 Task: Find connections with filter location Ávila with filter topic #homeofficewith filter profile language German with filter current company Tenneco with filter school BSI Training Academy with filter industry Steam and Air-Conditioning Supply with filter service category FIle Management with filter keywords title Heavy Equipment Operator
Action: Mouse moved to (146, 232)
Screenshot: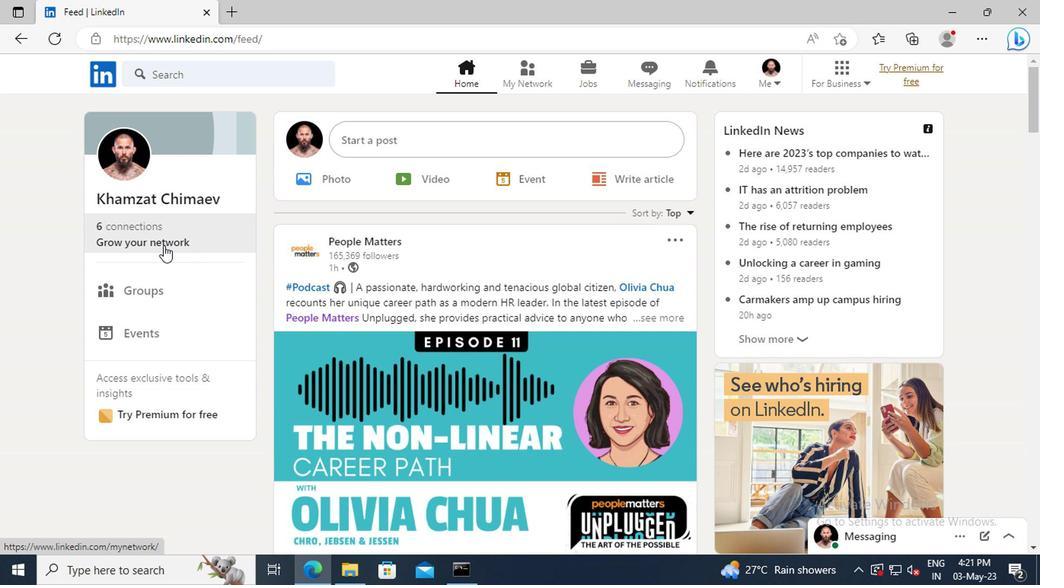 
Action: Mouse pressed left at (146, 232)
Screenshot: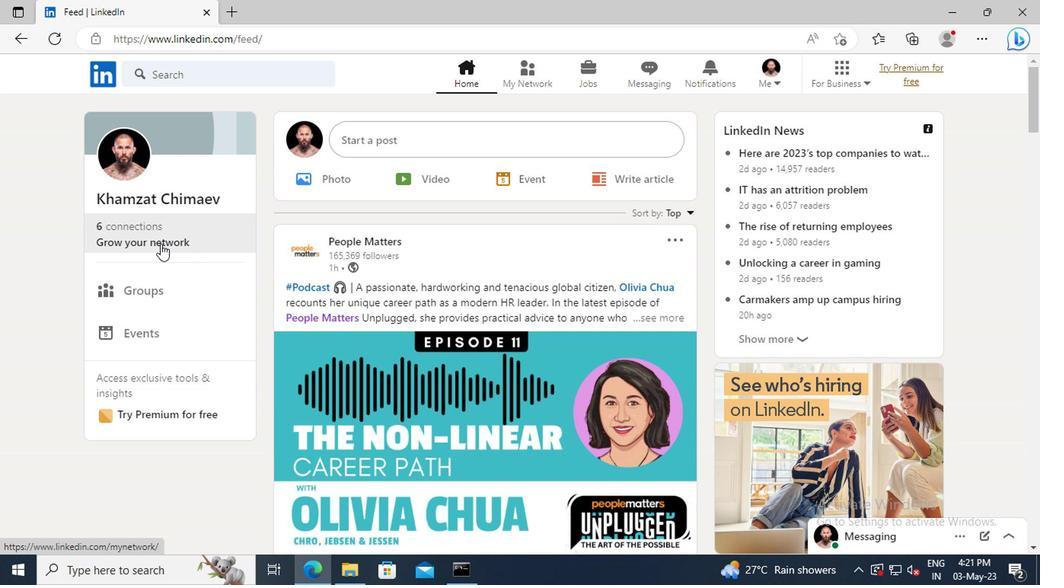 
Action: Mouse moved to (149, 163)
Screenshot: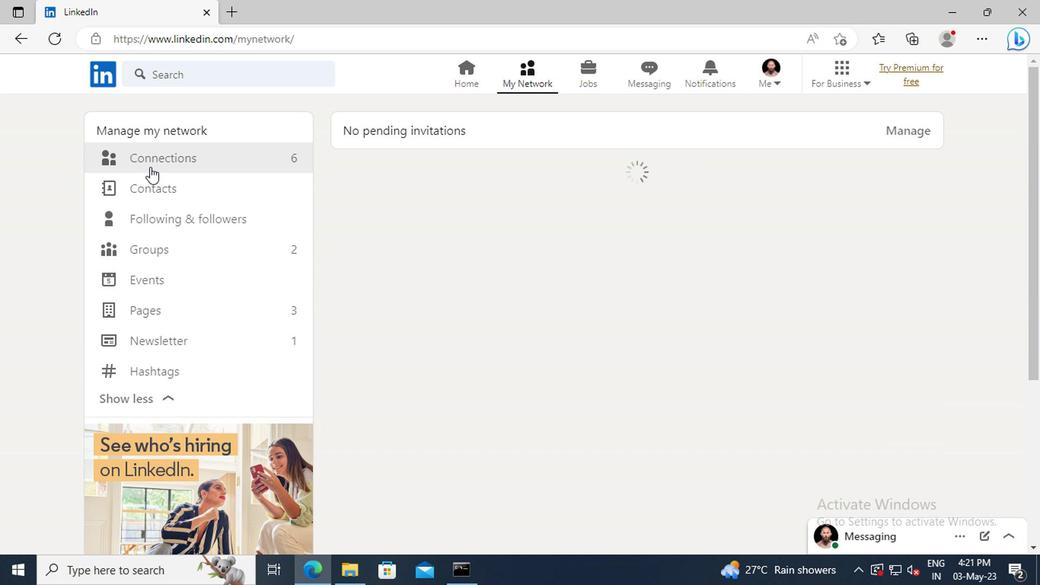 
Action: Mouse pressed left at (149, 163)
Screenshot: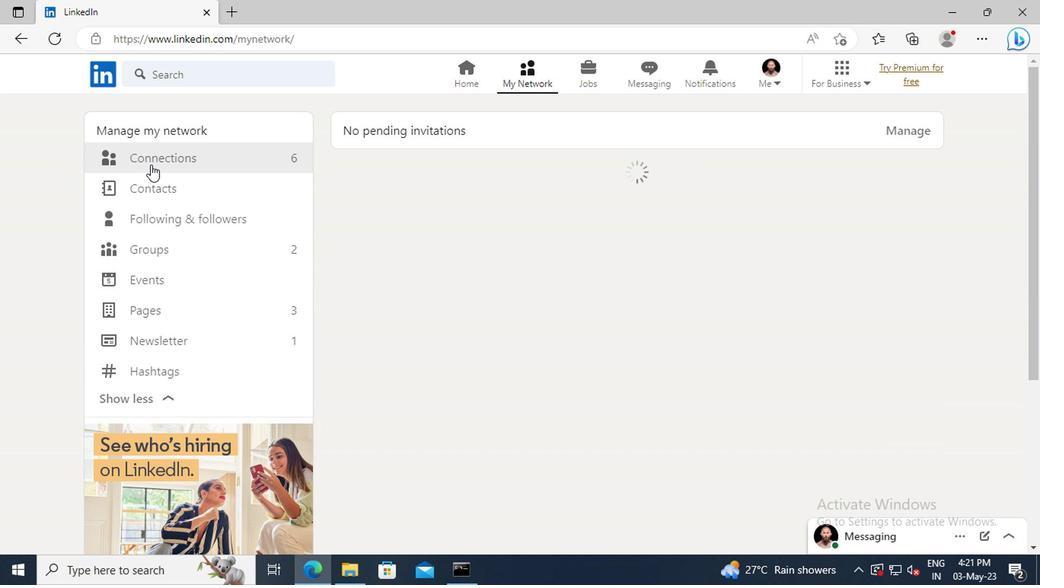 
Action: Mouse moved to (618, 166)
Screenshot: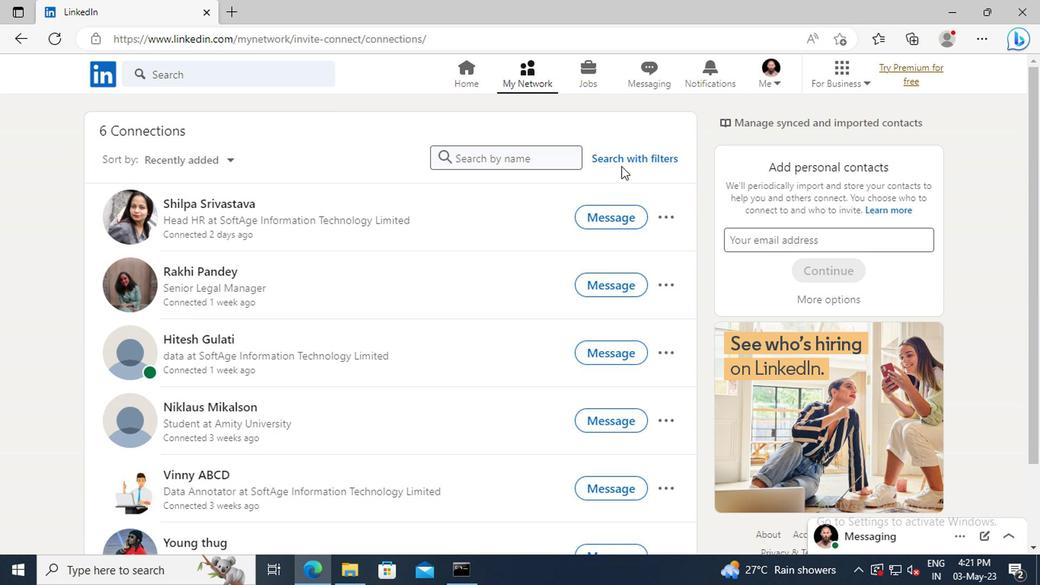 
Action: Mouse pressed left at (618, 166)
Screenshot: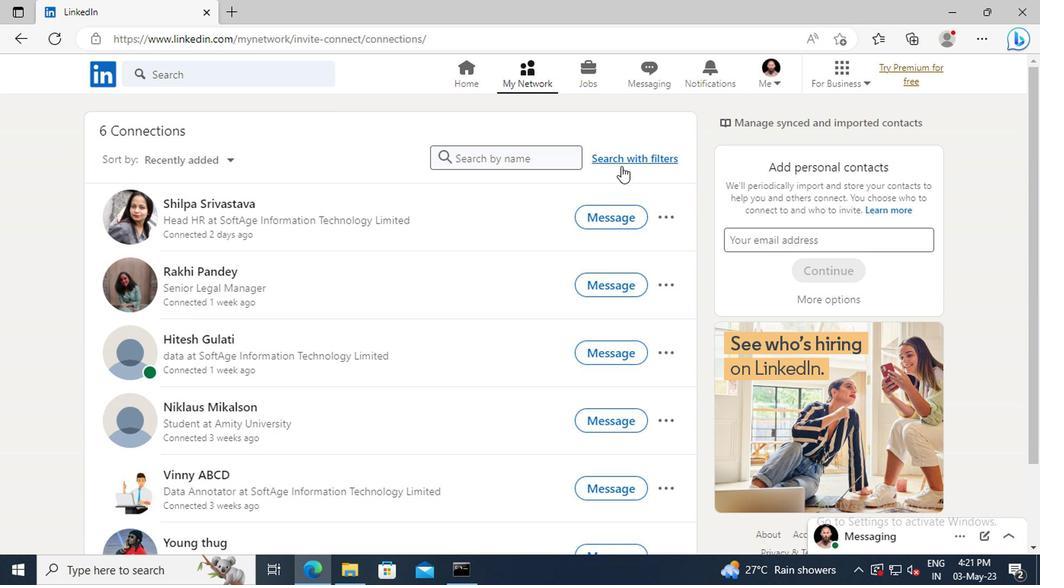 
Action: Mouse moved to (580, 124)
Screenshot: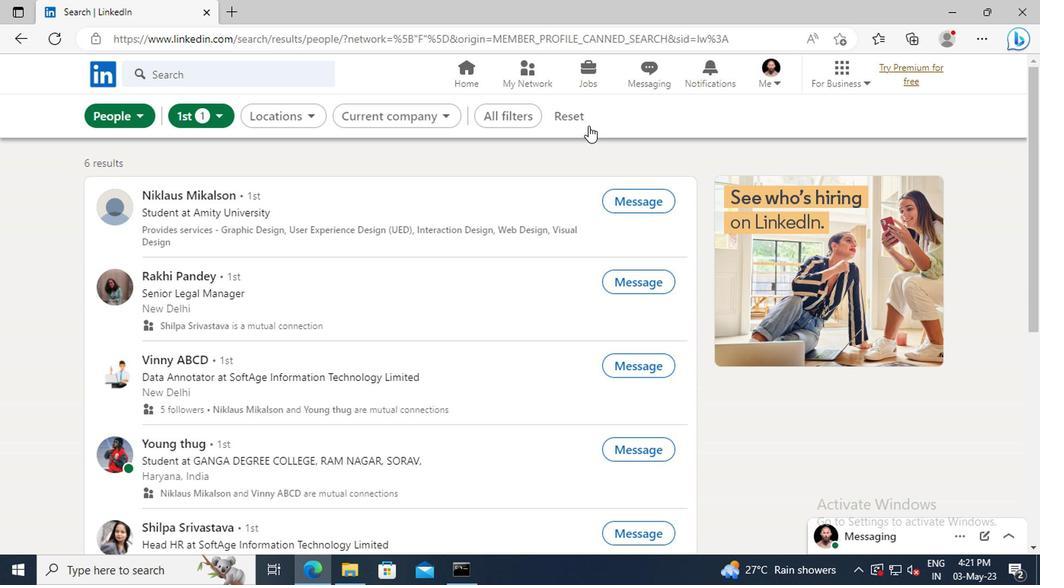
Action: Mouse pressed left at (580, 124)
Screenshot: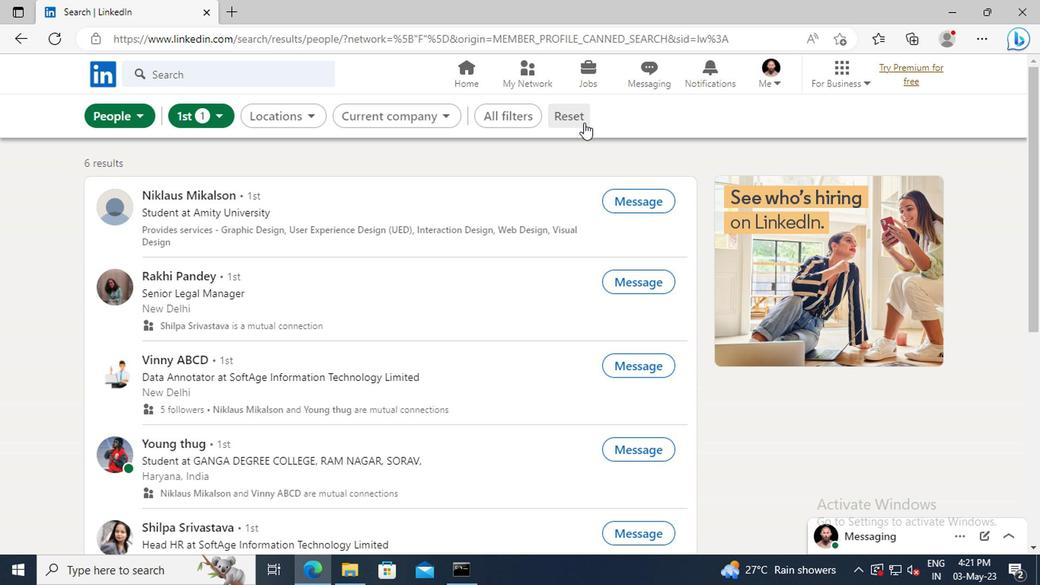 
Action: Mouse moved to (558, 118)
Screenshot: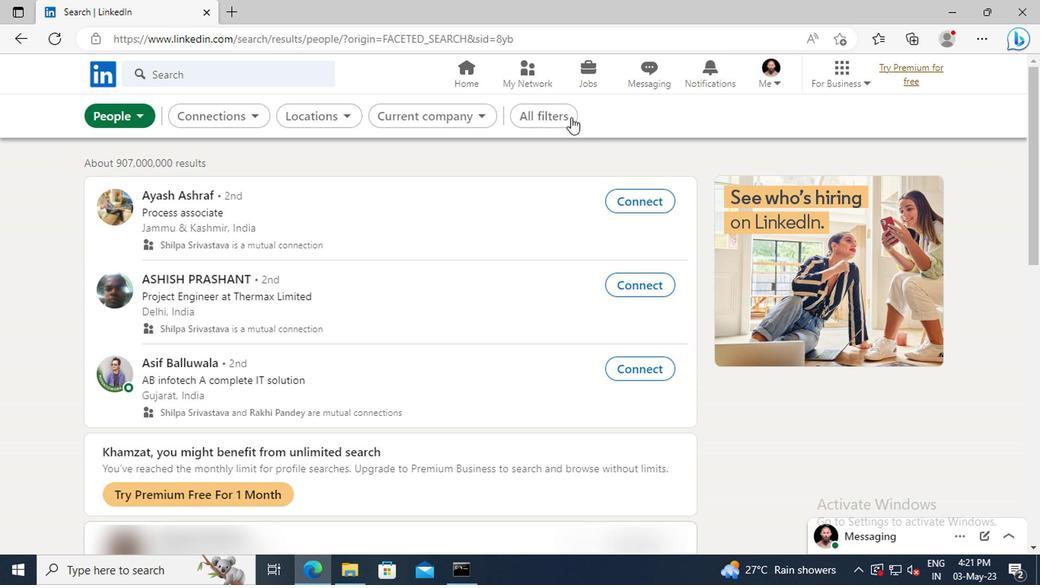 
Action: Mouse pressed left at (558, 118)
Screenshot: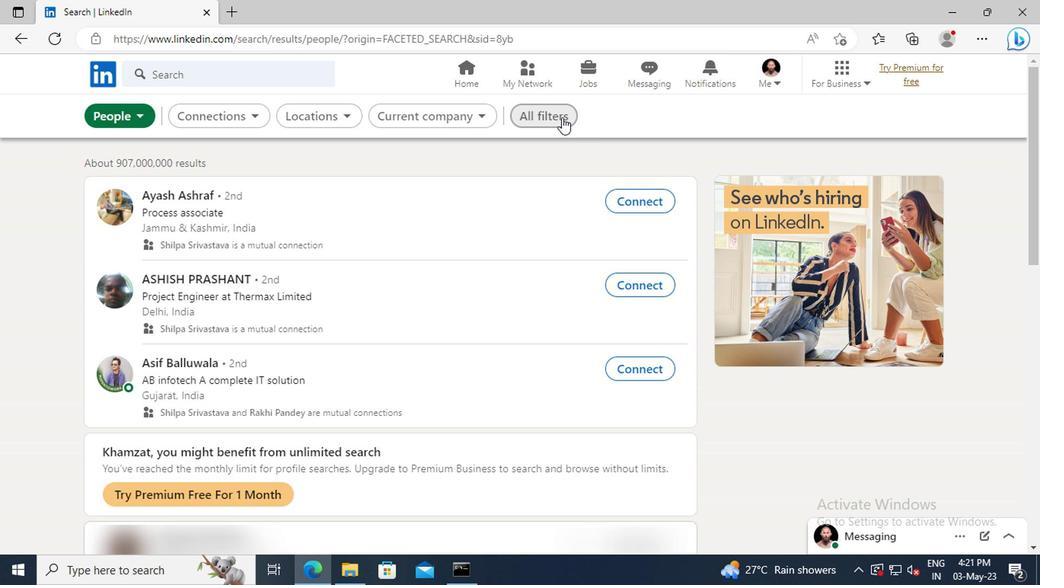 
Action: Mouse moved to (794, 260)
Screenshot: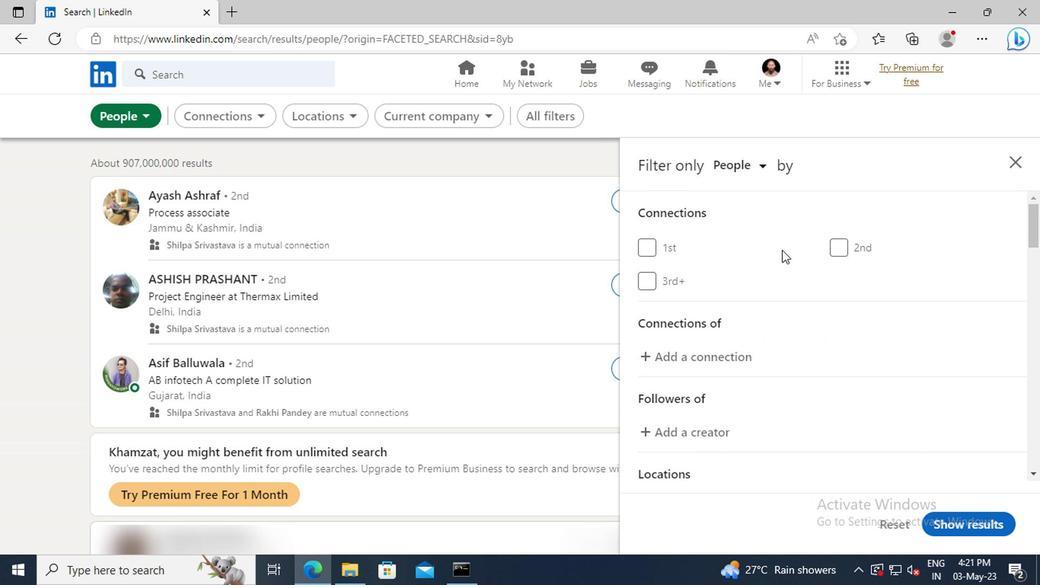 
Action: Mouse scrolled (794, 258) with delta (0, -1)
Screenshot: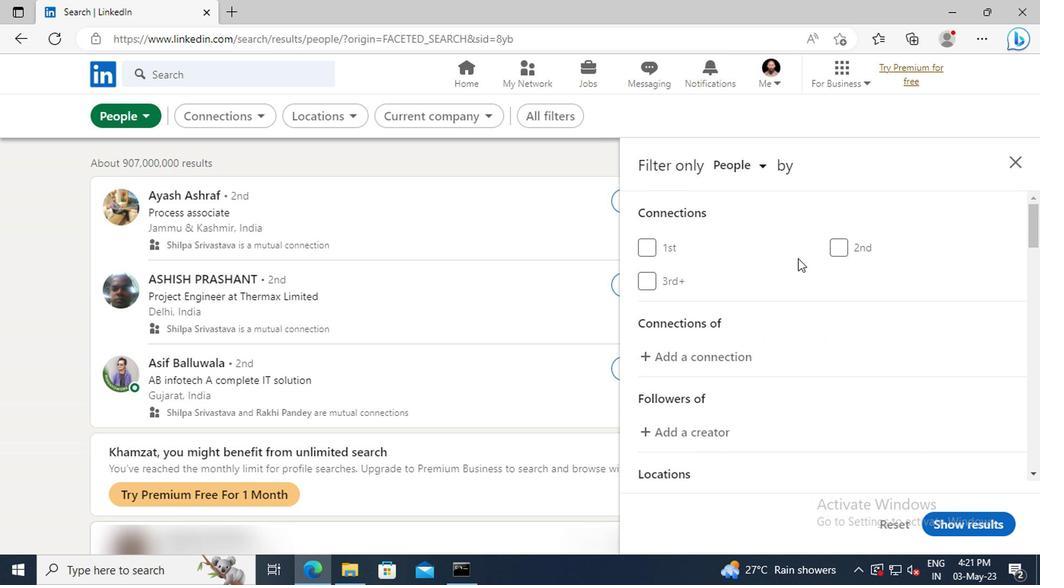 
Action: Mouse scrolled (794, 258) with delta (0, -1)
Screenshot: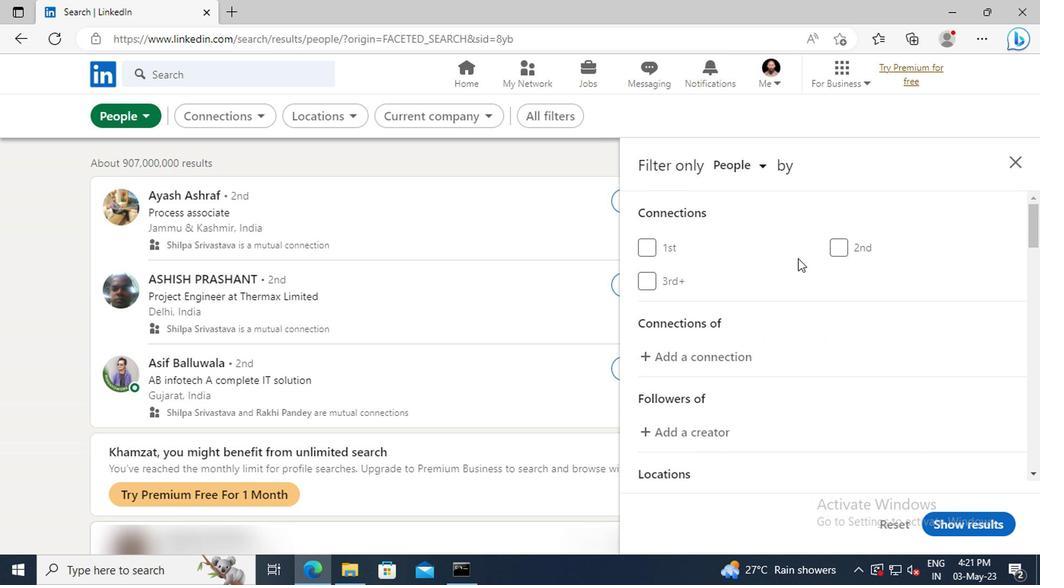 
Action: Mouse scrolled (794, 258) with delta (0, -1)
Screenshot: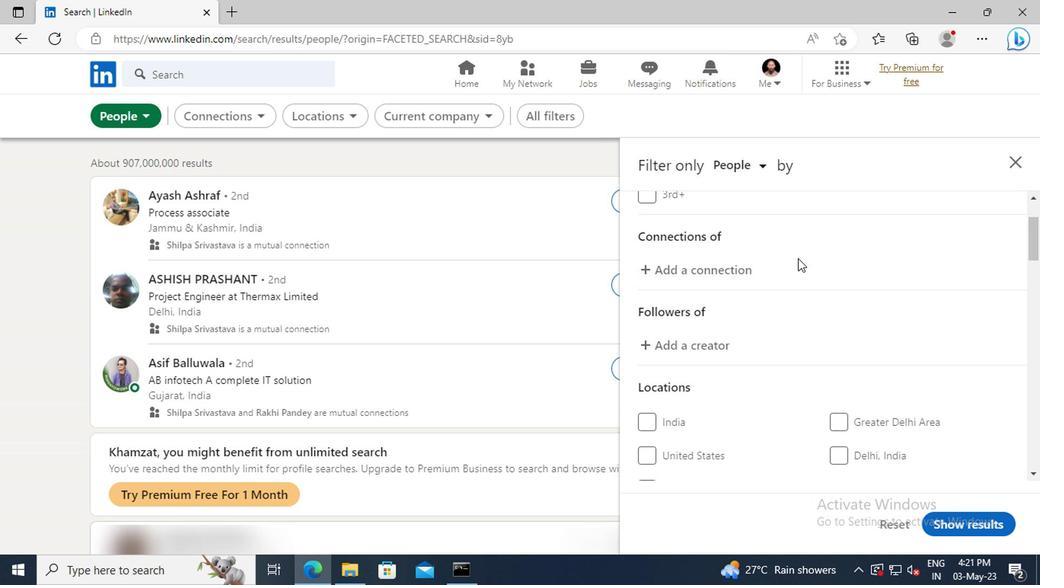 
Action: Mouse scrolled (794, 258) with delta (0, -1)
Screenshot: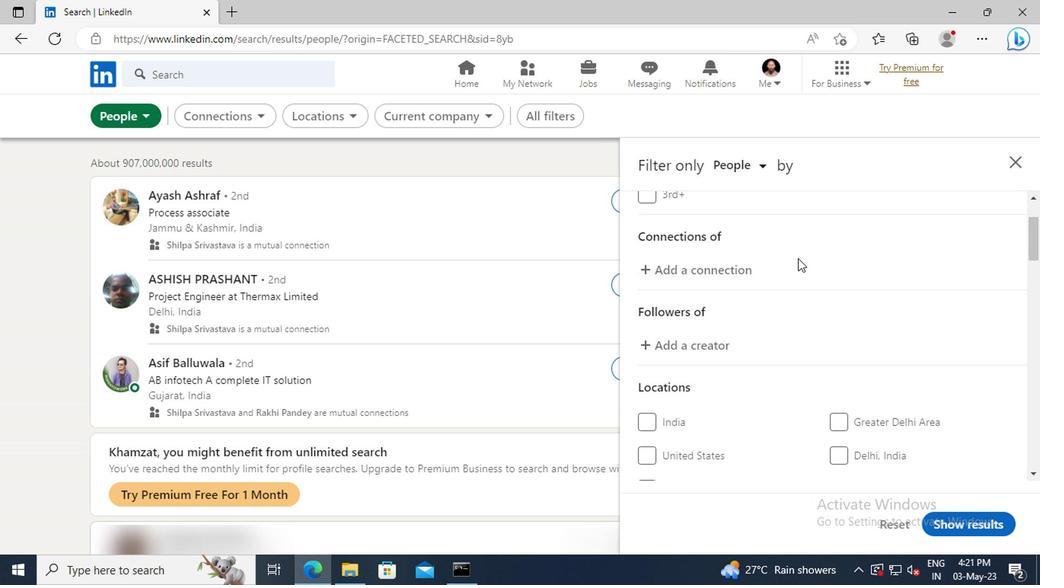 
Action: Mouse scrolled (794, 258) with delta (0, -1)
Screenshot: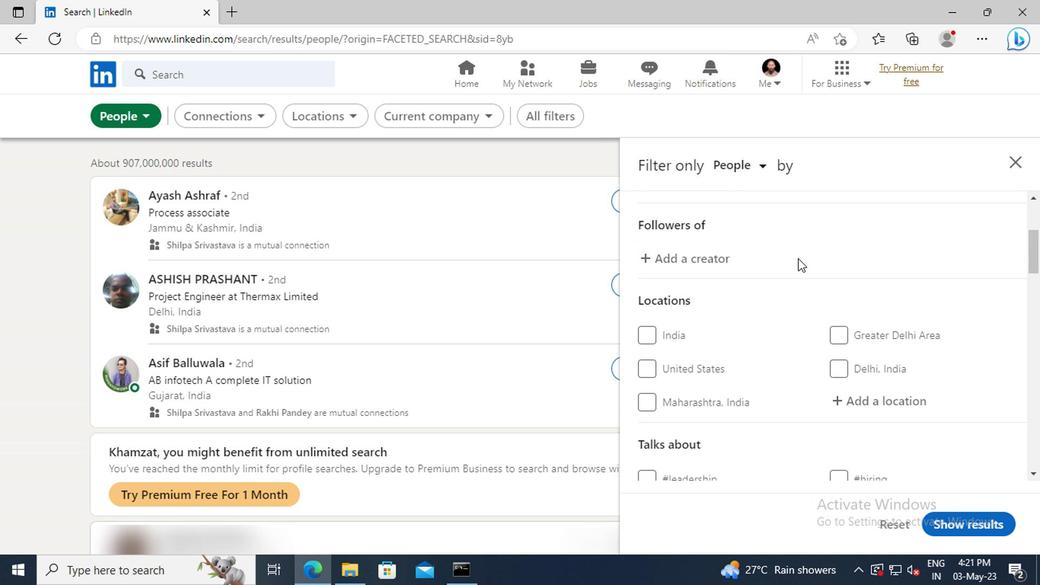 
Action: Mouse scrolled (794, 258) with delta (0, -1)
Screenshot: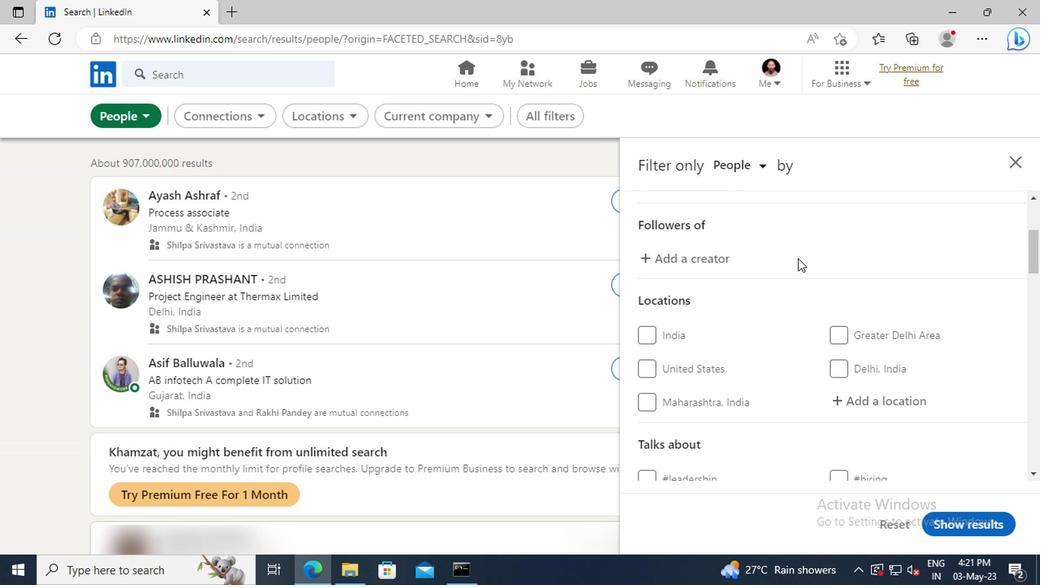 
Action: Mouse moved to (843, 316)
Screenshot: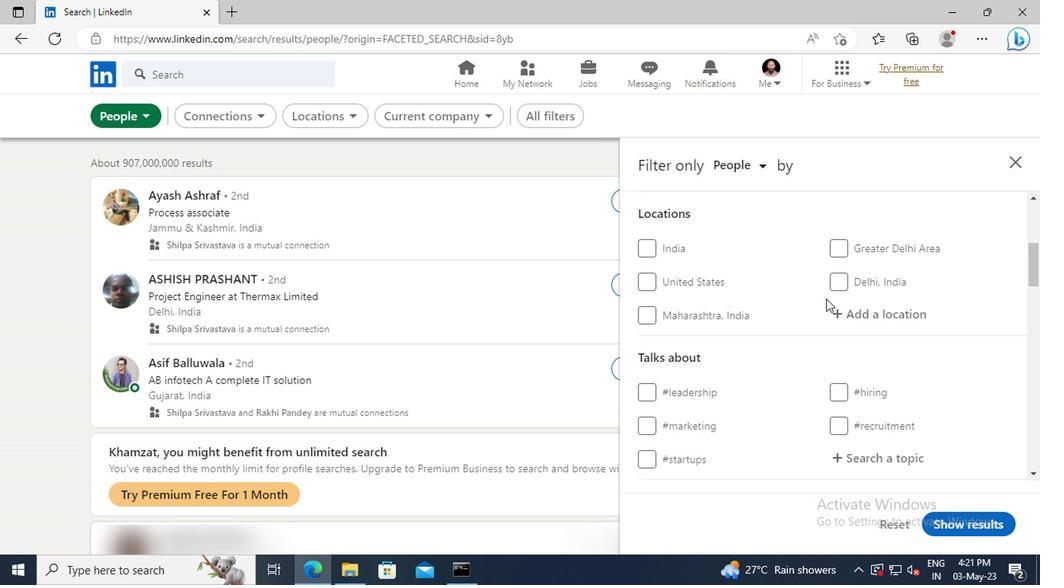 
Action: Mouse pressed left at (843, 316)
Screenshot: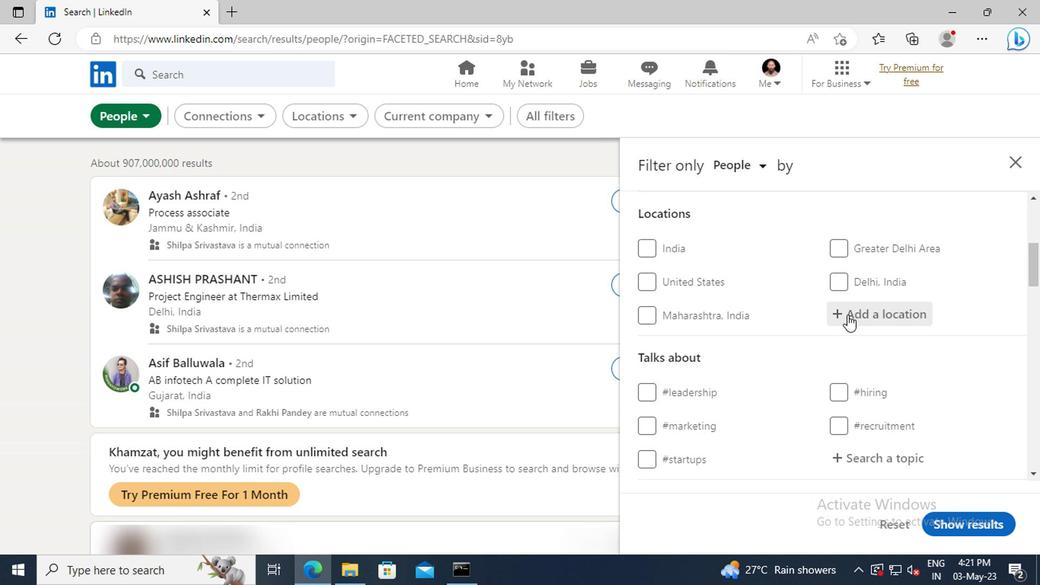 
Action: Key pressed <Key.shift>AVILA
Screenshot: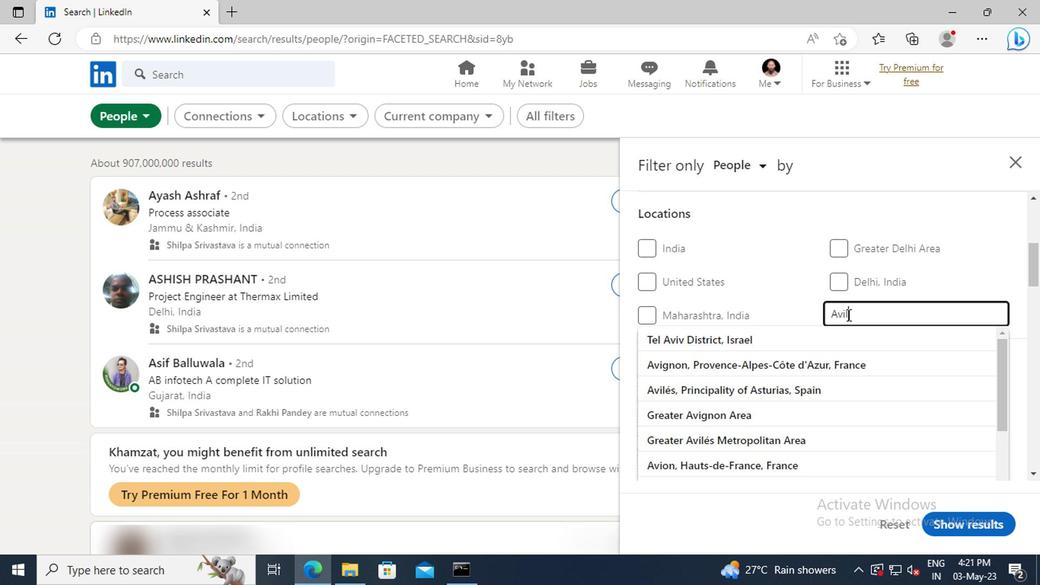 
Action: Mouse moved to (845, 337)
Screenshot: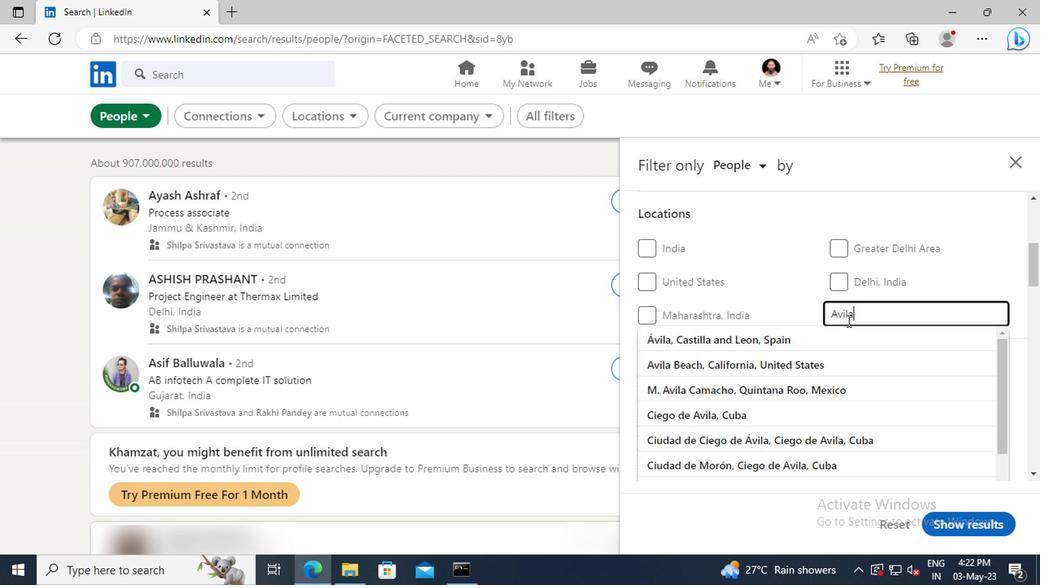 
Action: Mouse pressed left at (845, 337)
Screenshot: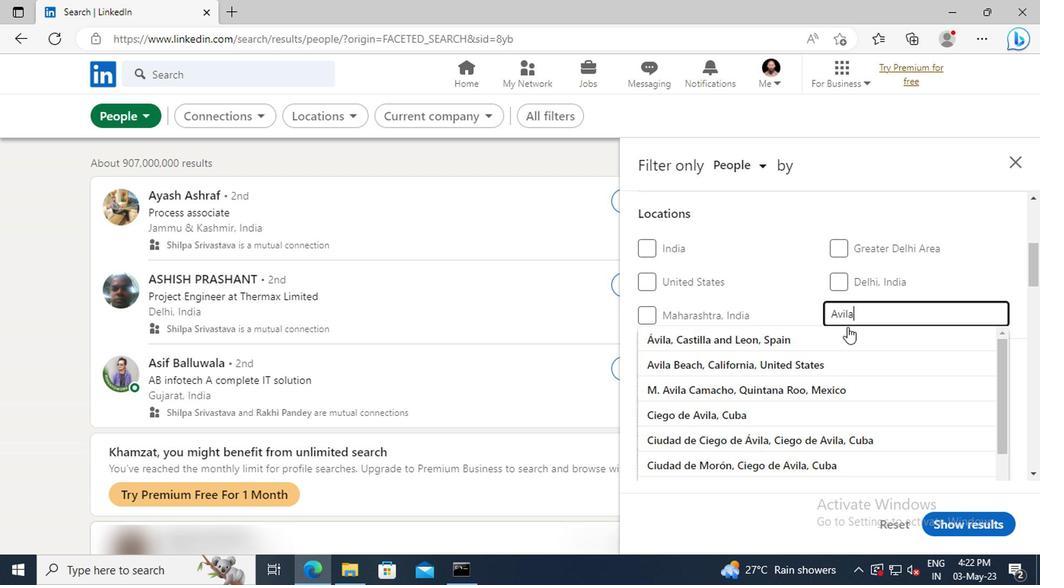 
Action: Mouse scrolled (845, 336) with delta (0, 0)
Screenshot: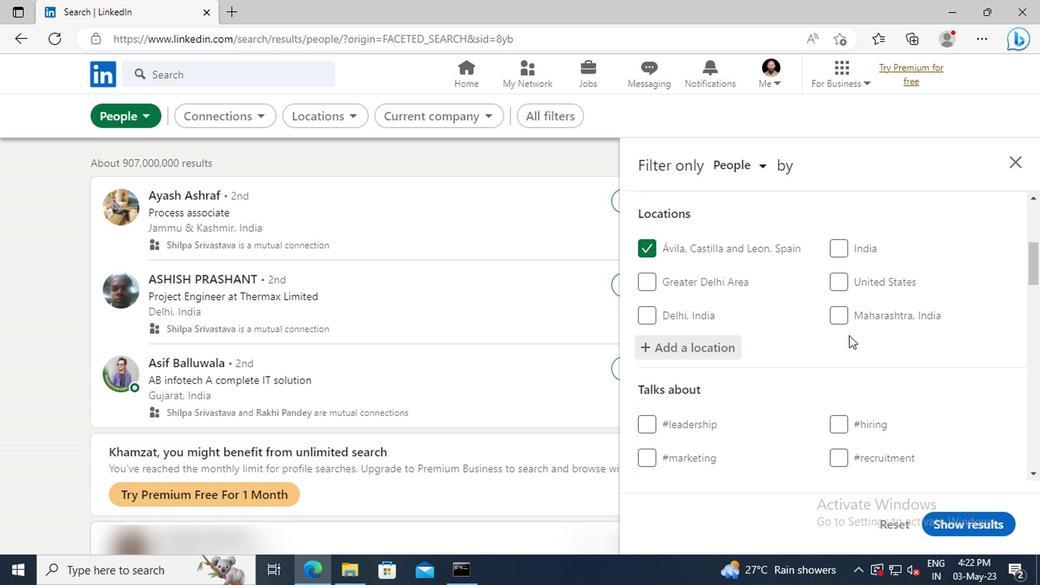 
Action: Mouse scrolled (845, 336) with delta (0, 0)
Screenshot: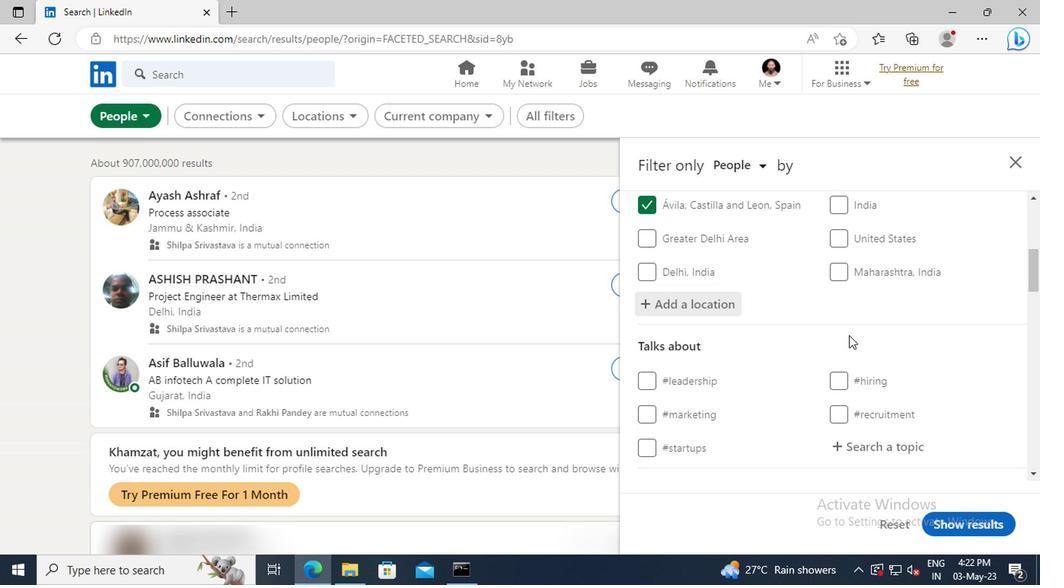 
Action: Mouse scrolled (845, 336) with delta (0, 0)
Screenshot: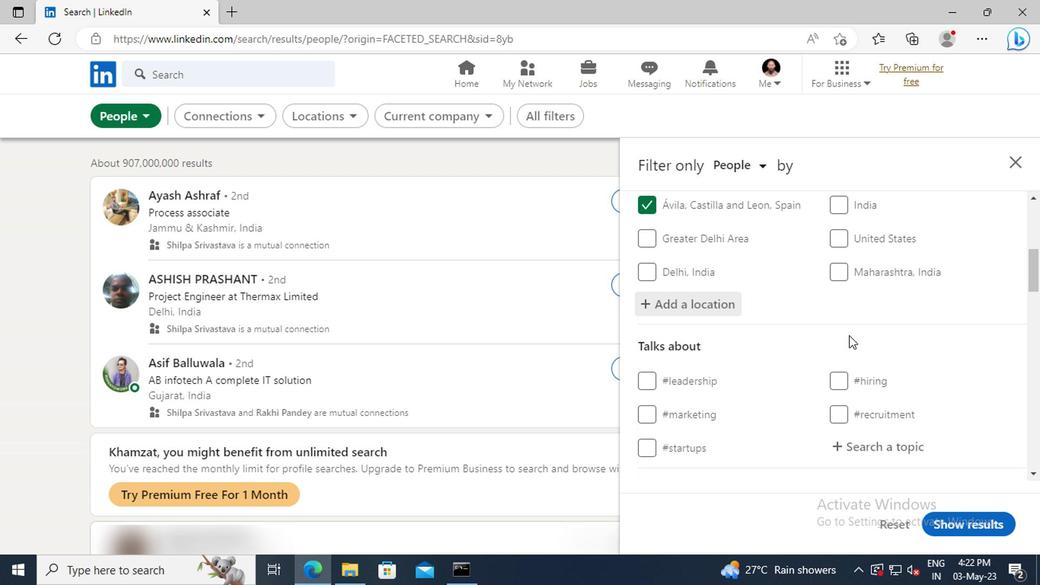 
Action: Mouse moved to (852, 359)
Screenshot: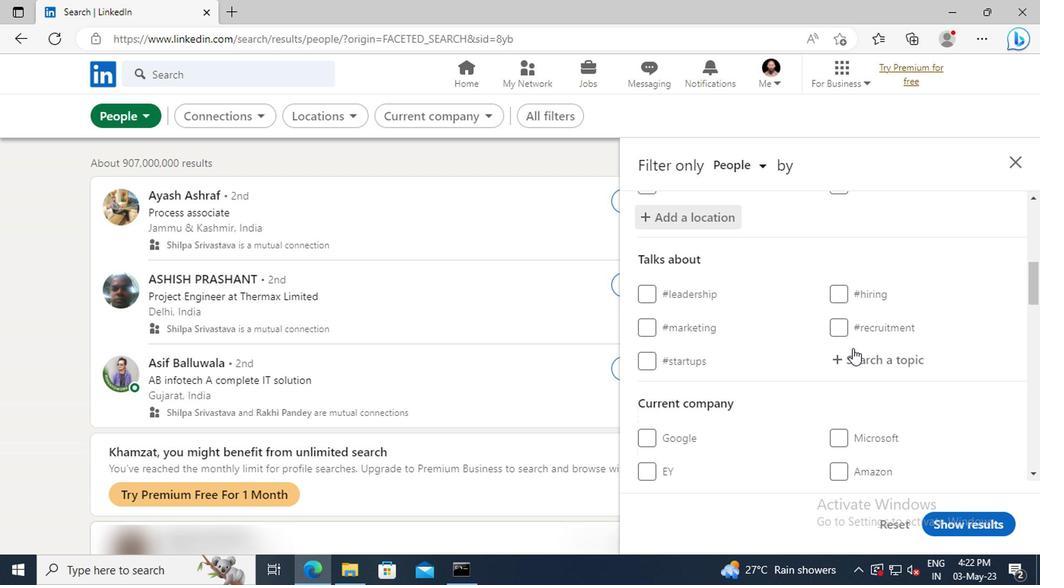 
Action: Mouse pressed left at (852, 359)
Screenshot: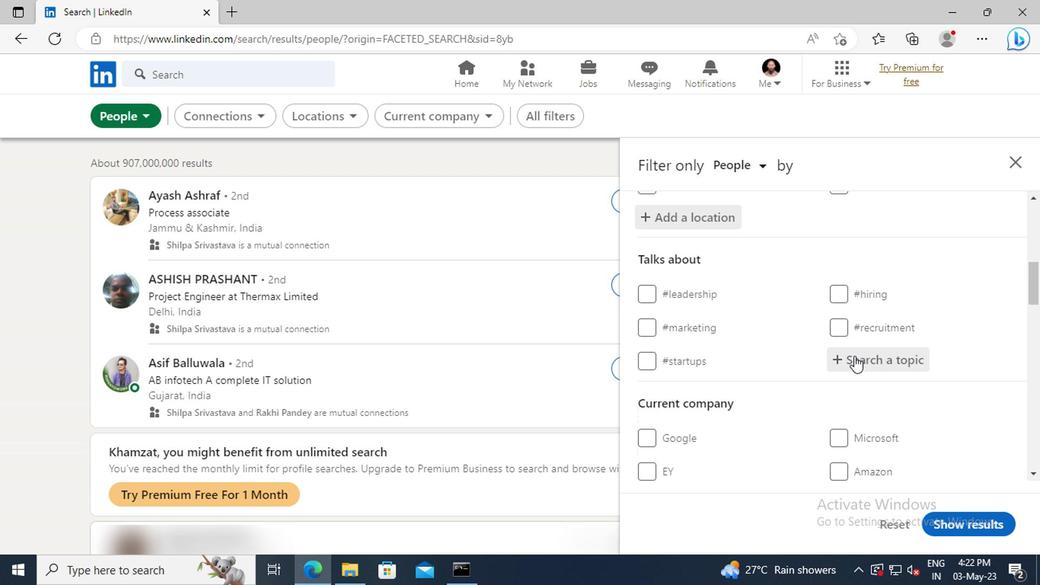 
Action: Key pressed HOMEOFFICE
Screenshot: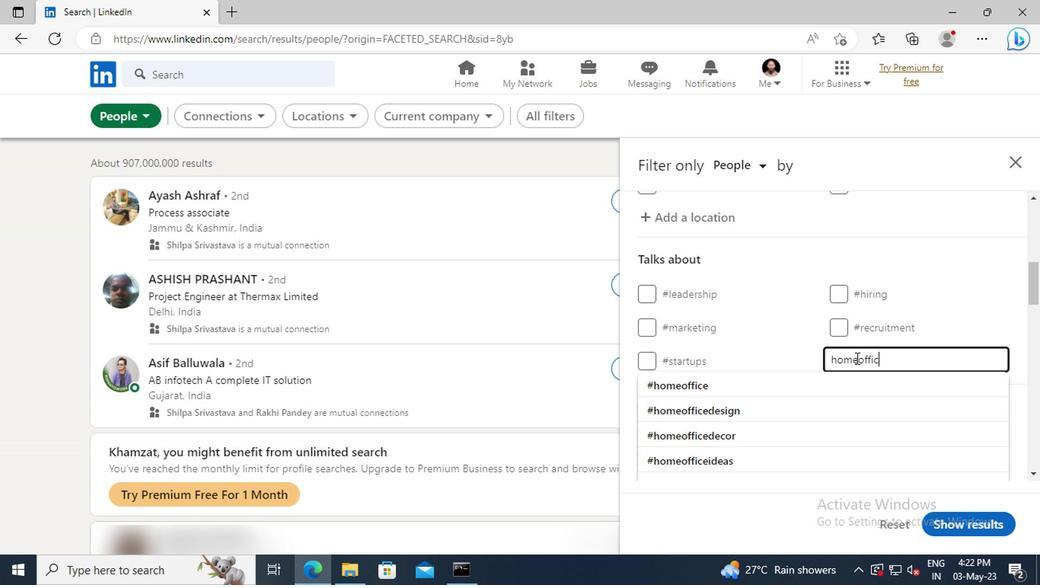 
Action: Mouse moved to (852, 376)
Screenshot: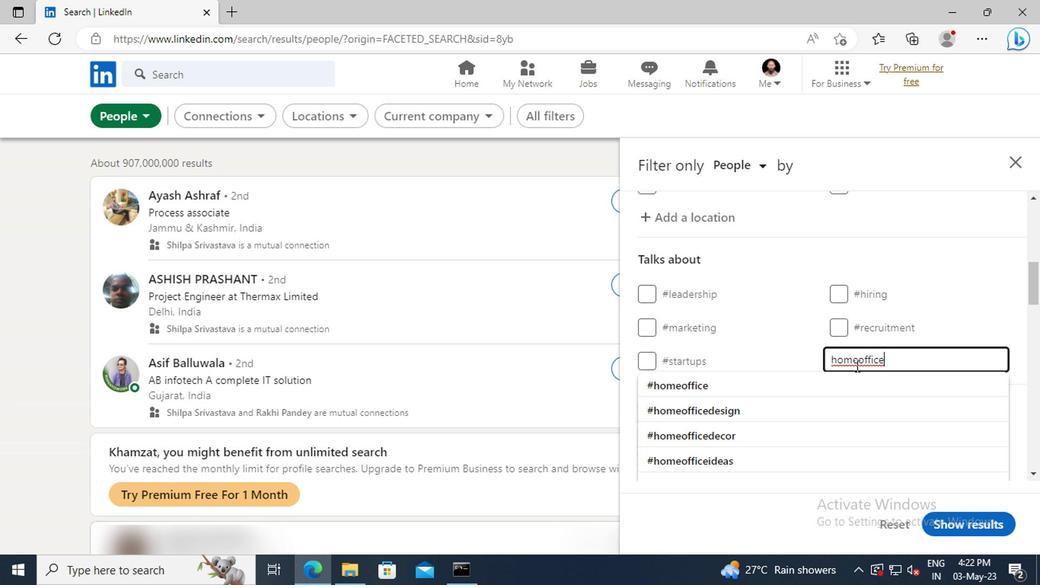 
Action: Mouse pressed left at (852, 376)
Screenshot: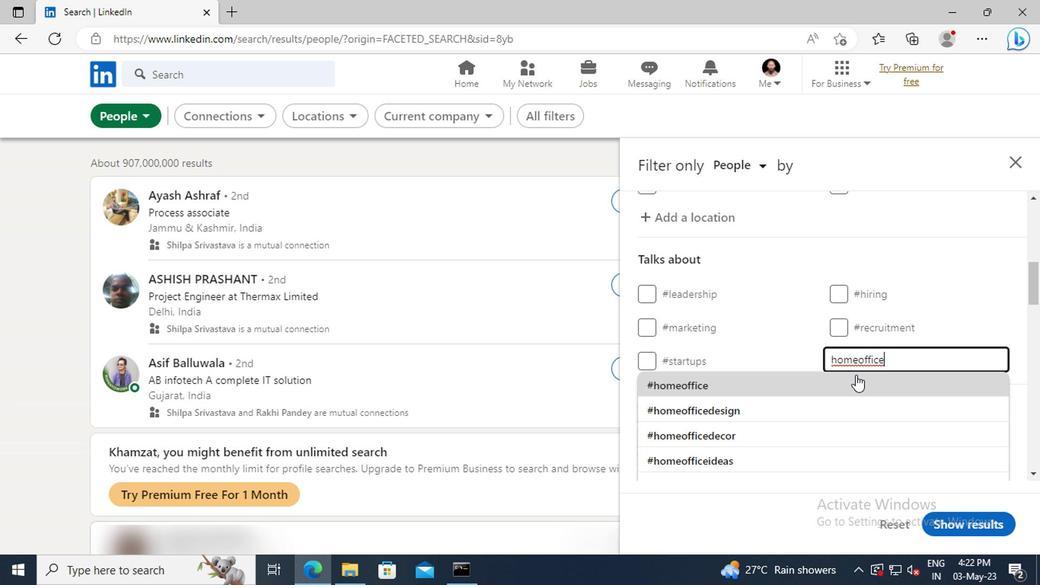 
Action: Mouse scrolled (852, 376) with delta (0, 0)
Screenshot: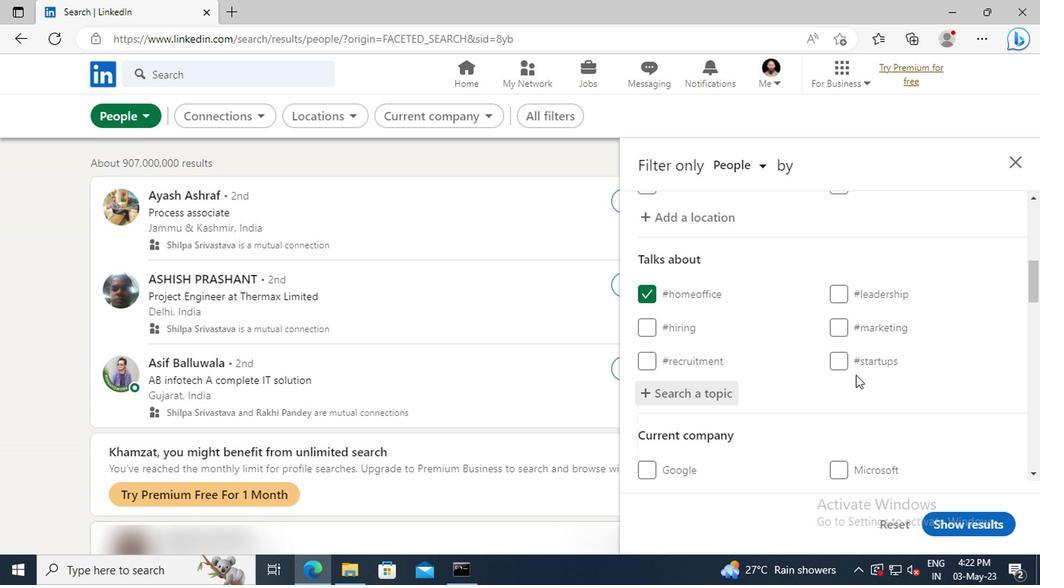 
Action: Mouse scrolled (852, 376) with delta (0, 0)
Screenshot: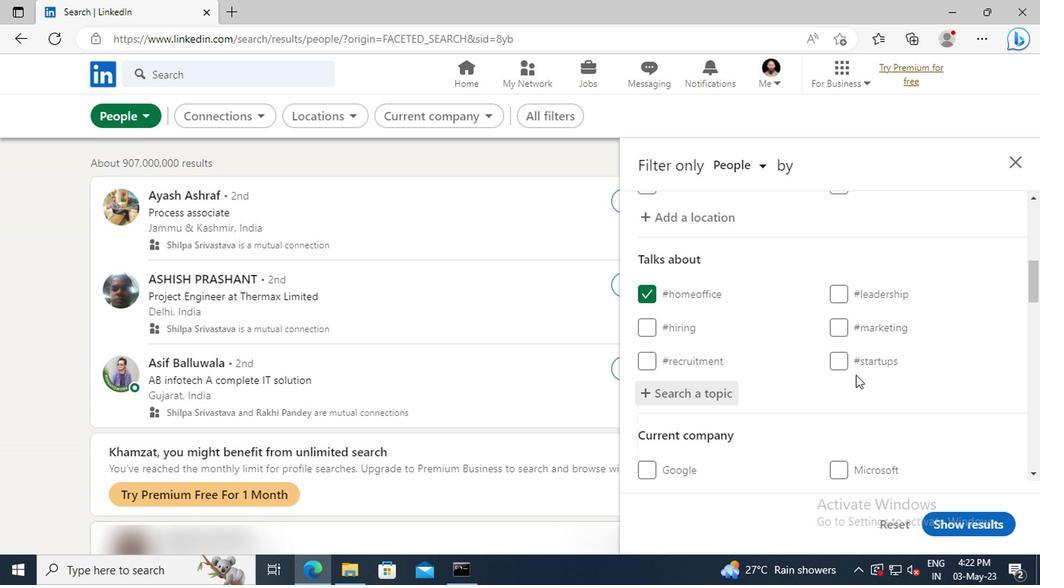 
Action: Mouse scrolled (852, 376) with delta (0, 0)
Screenshot: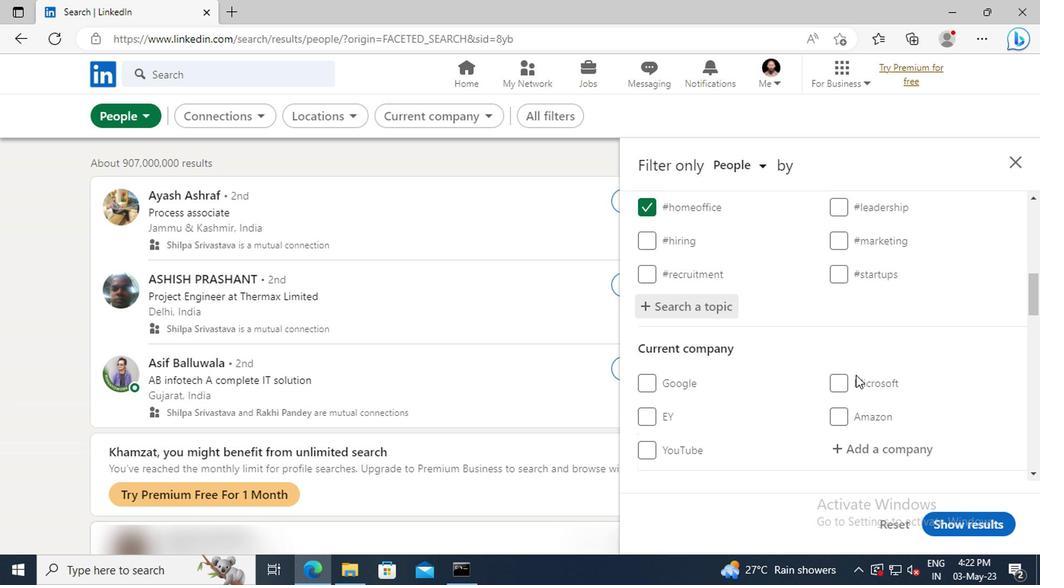 
Action: Mouse scrolled (852, 376) with delta (0, 0)
Screenshot: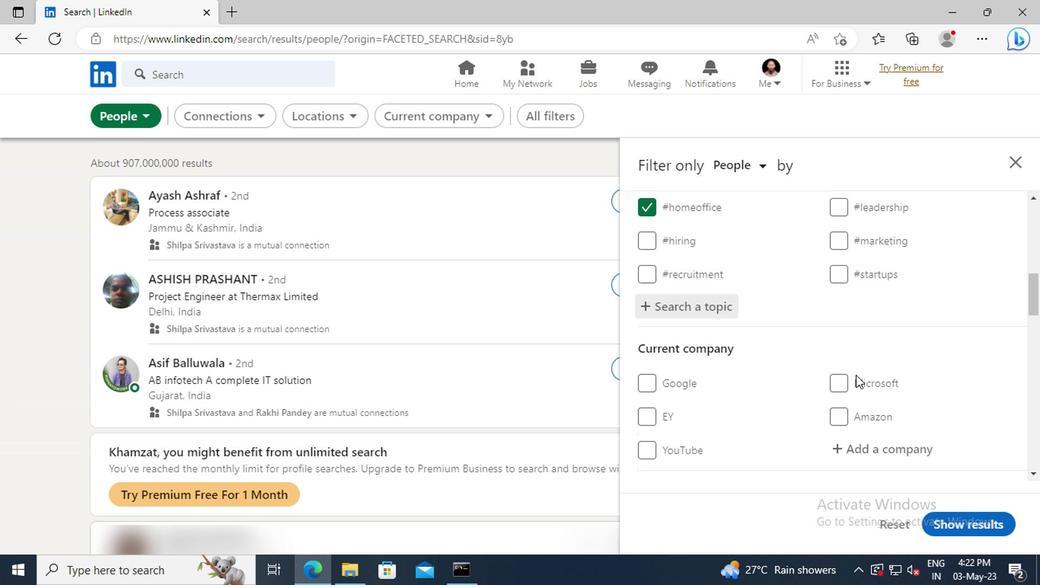 
Action: Mouse scrolled (852, 376) with delta (0, 0)
Screenshot: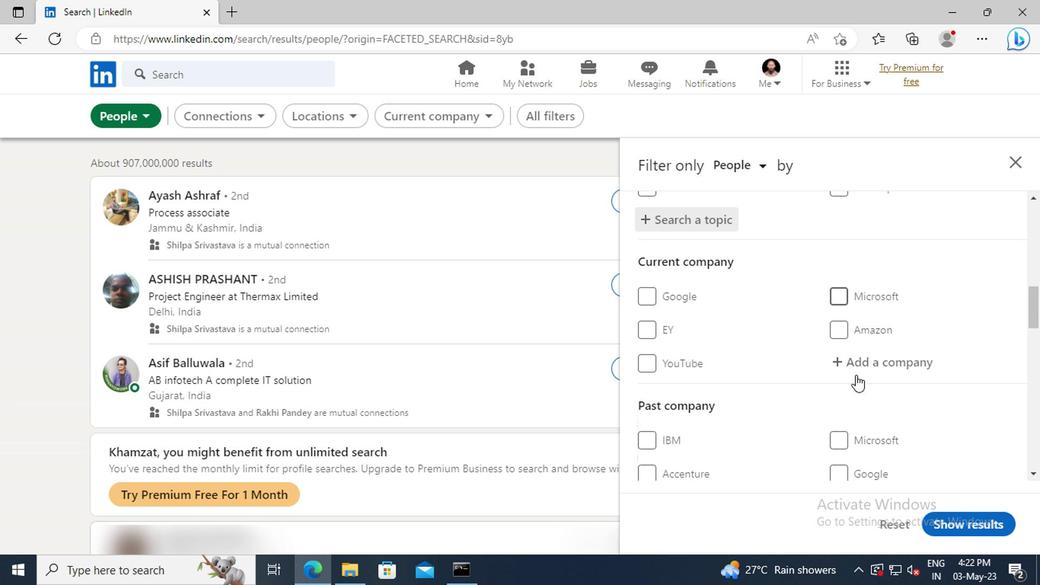 
Action: Mouse scrolled (852, 376) with delta (0, 0)
Screenshot: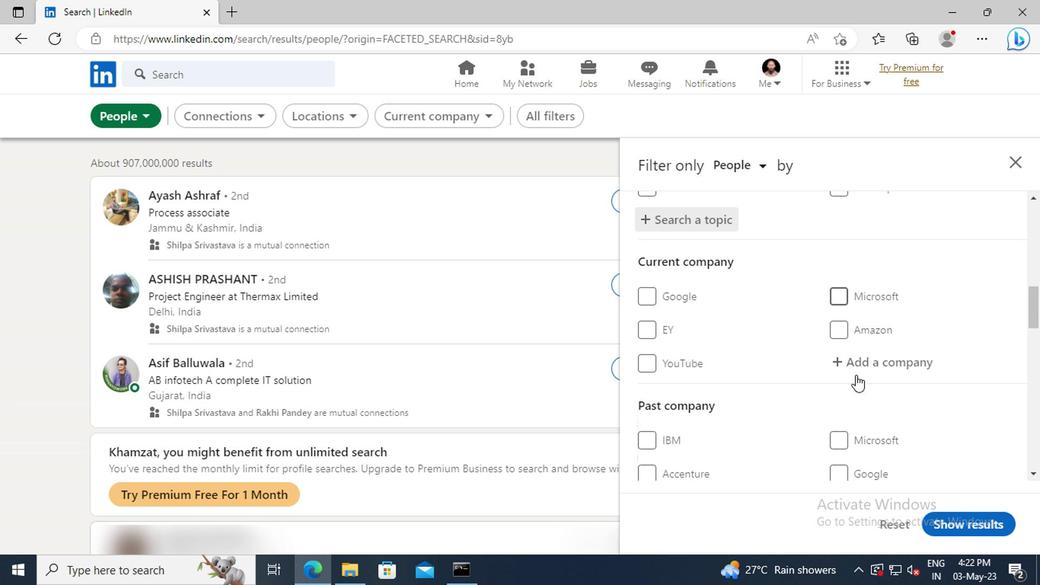 
Action: Mouse scrolled (852, 376) with delta (0, 0)
Screenshot: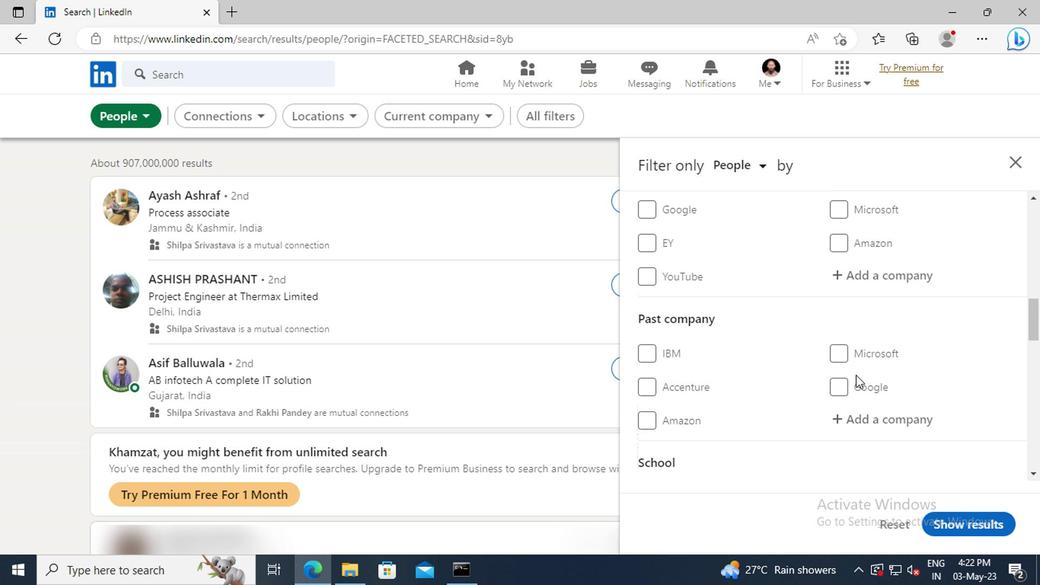 
Action: Mouse scrolled (852, 376) with delta (0, 0)
Screenshot: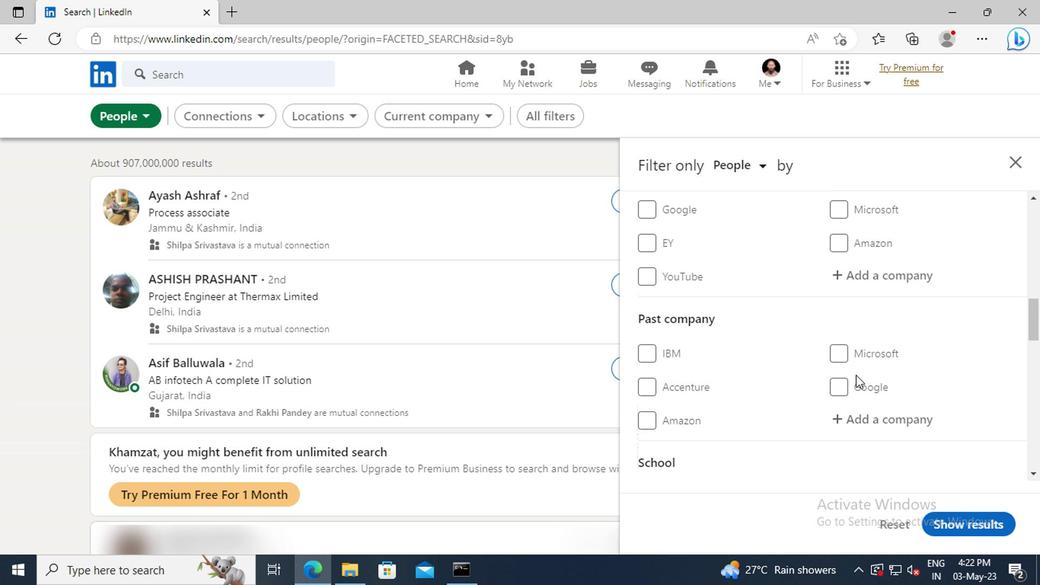
Action: Mouse scrolled (852, 376) with delta (0, 0)
Screenshot: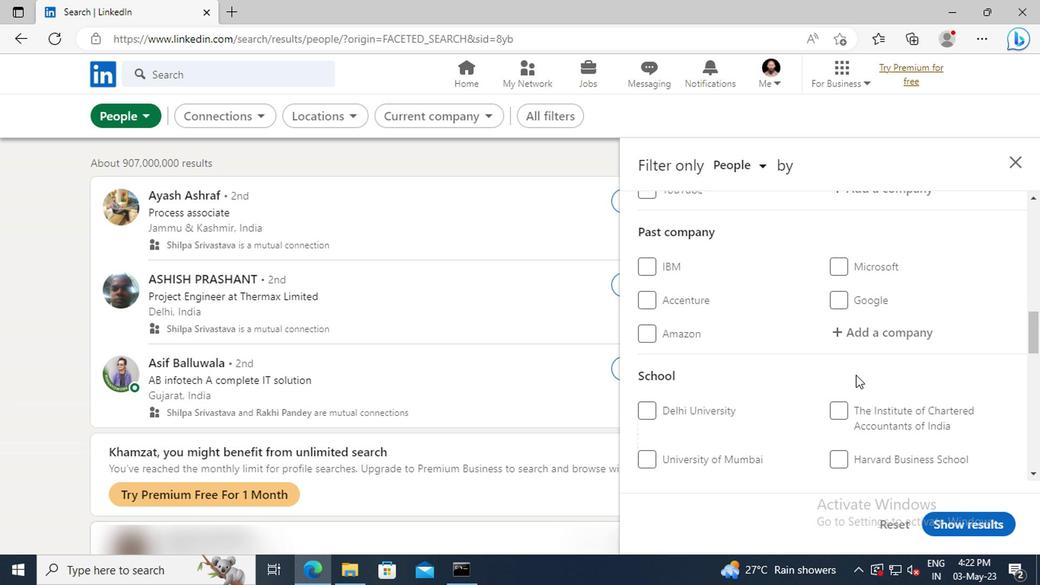 
Action: Mouse scrolled (852, 376) with delta (0, 0)
Screenshot: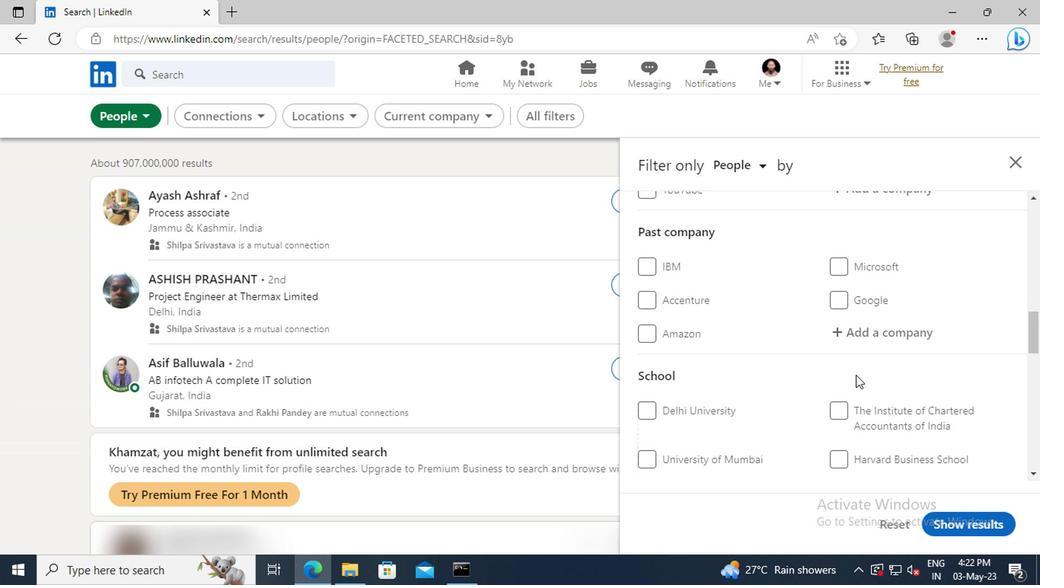 
Action: Mouse scrolled (852, 376) with delta (0, 0)
Screenshot: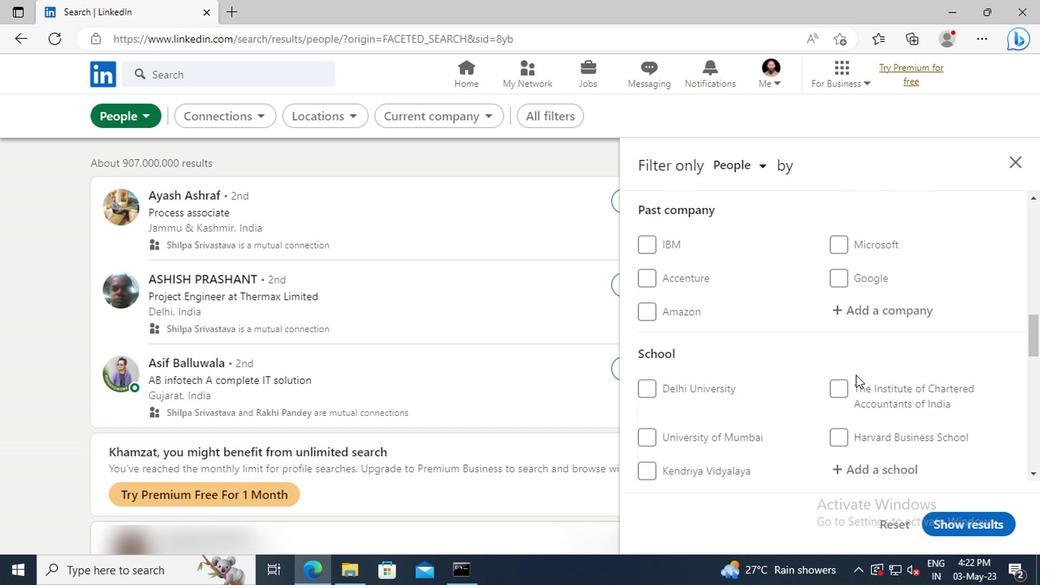 
Action: Mouse scrolled (852, 376) with delta (0, 0)
Screenshot: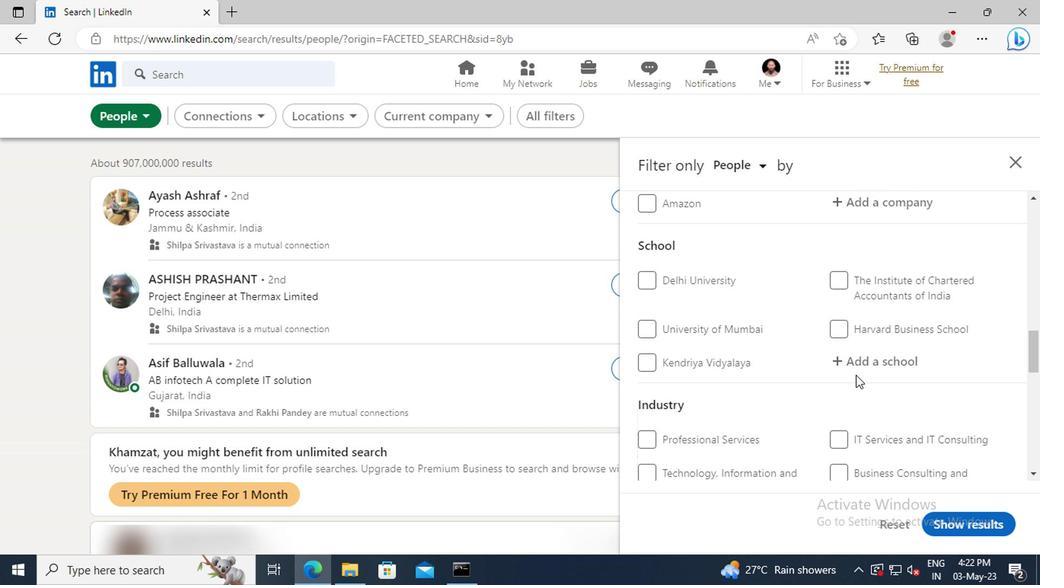 
Action: Mouse scrolled (852, 376) with delta (0, 0)
Screenshot: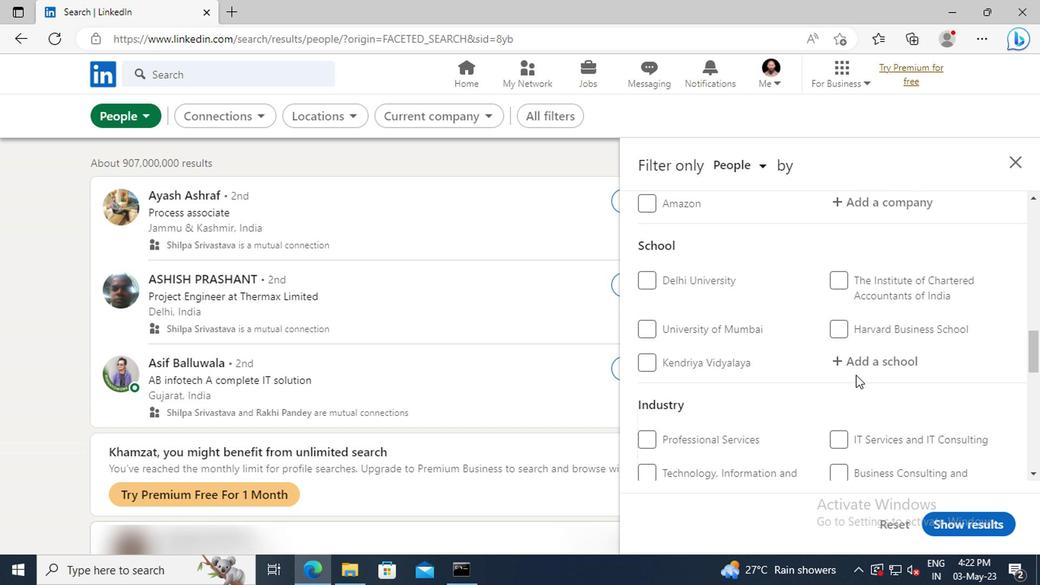 
Action: Mouse scrolled (852, 376) with delta (0, 0)
Screenshot: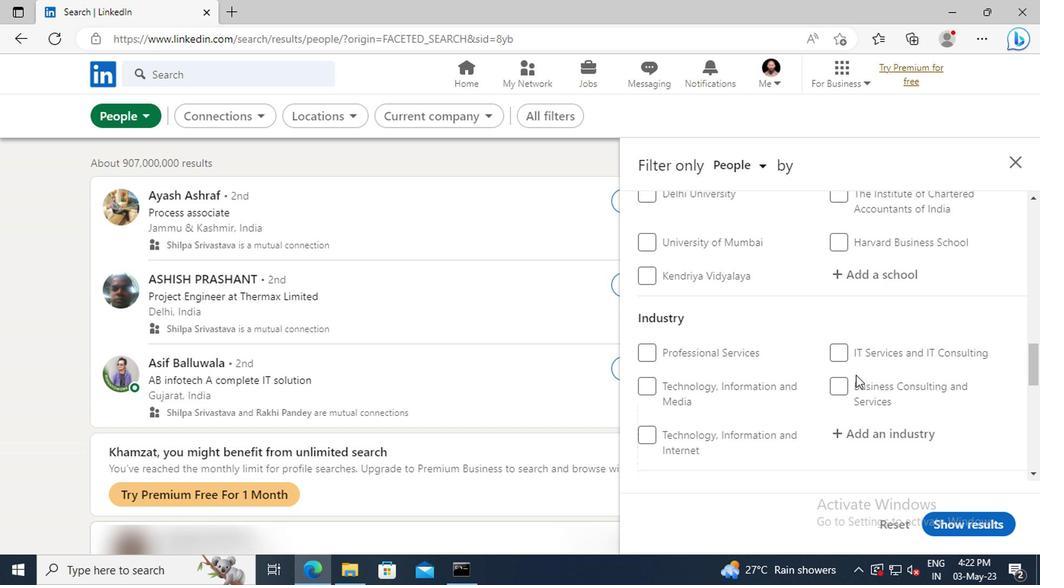
Action: Mouse scrolled (852, 376) with delta (0, 0)
Screenshot: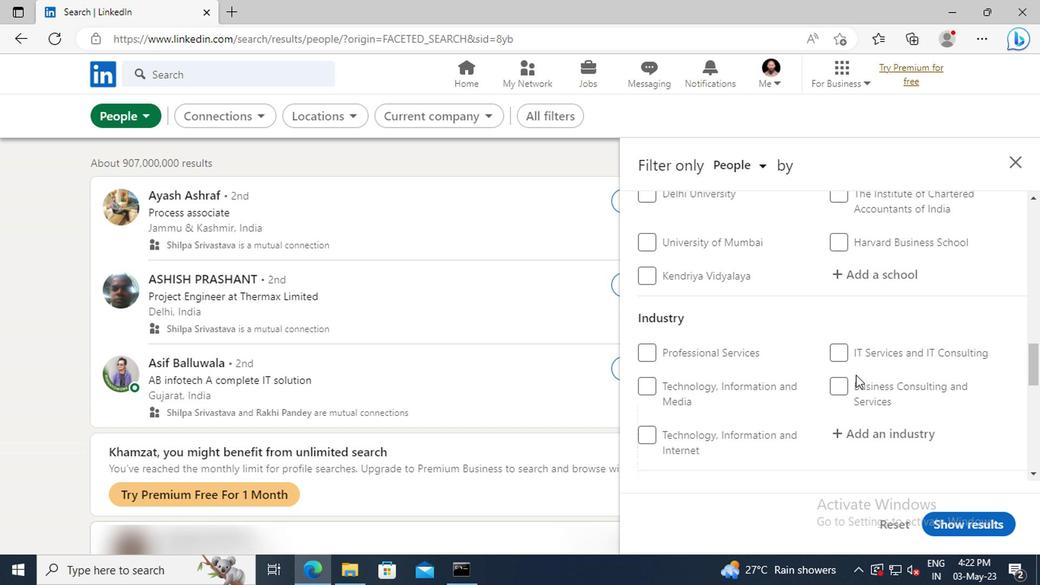 
Action: Mouse scrolled (852, 376) with delta (0, 0)
Screenshot: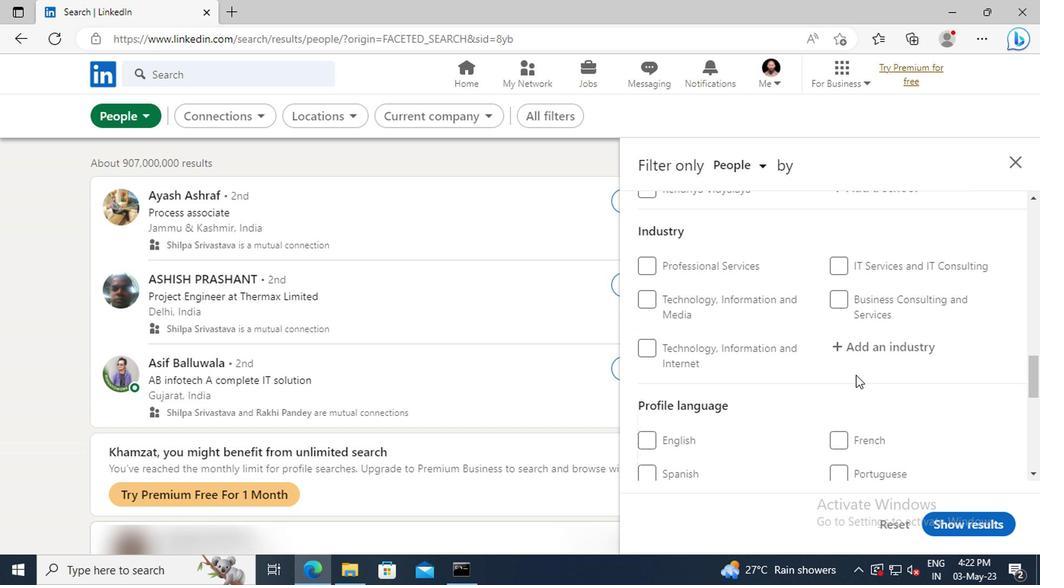 
Action: Mouse moved to (645, 467)
Screenshot: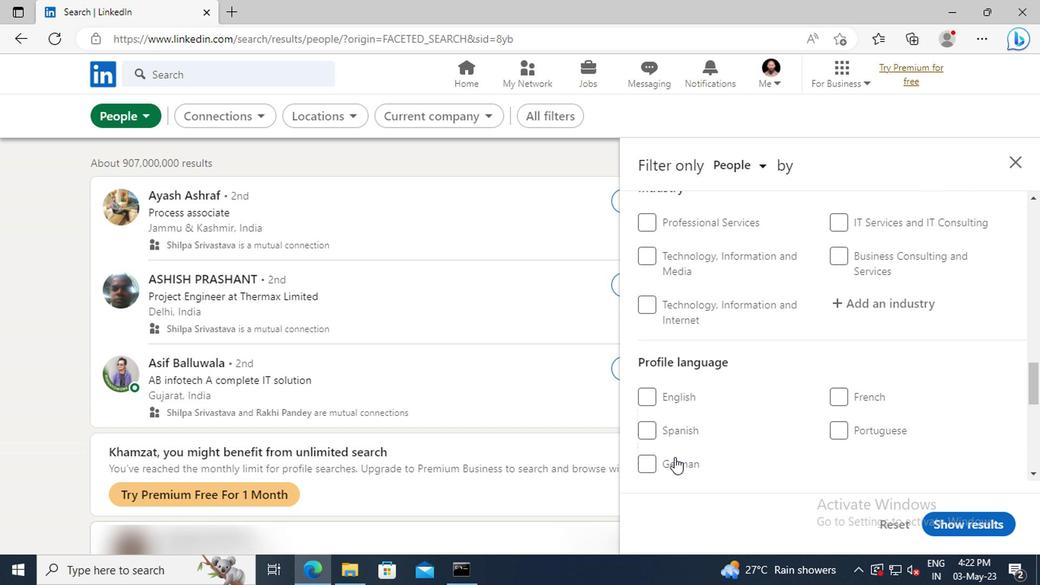 
Action: Mouse pressed left at (645, 467)
Screenshot: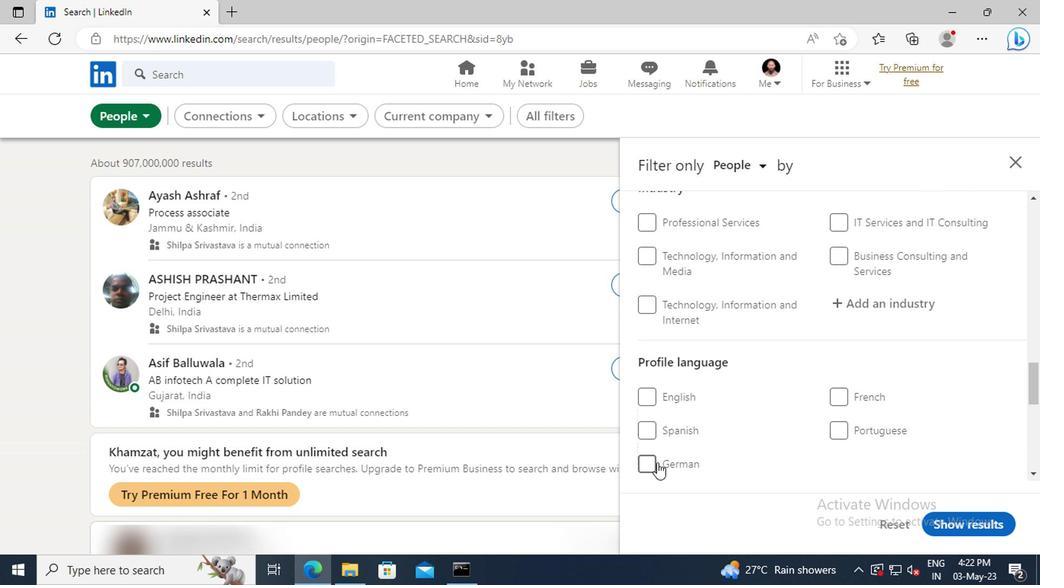 
Action: Mouse moved to (783, 421)
Screenshot: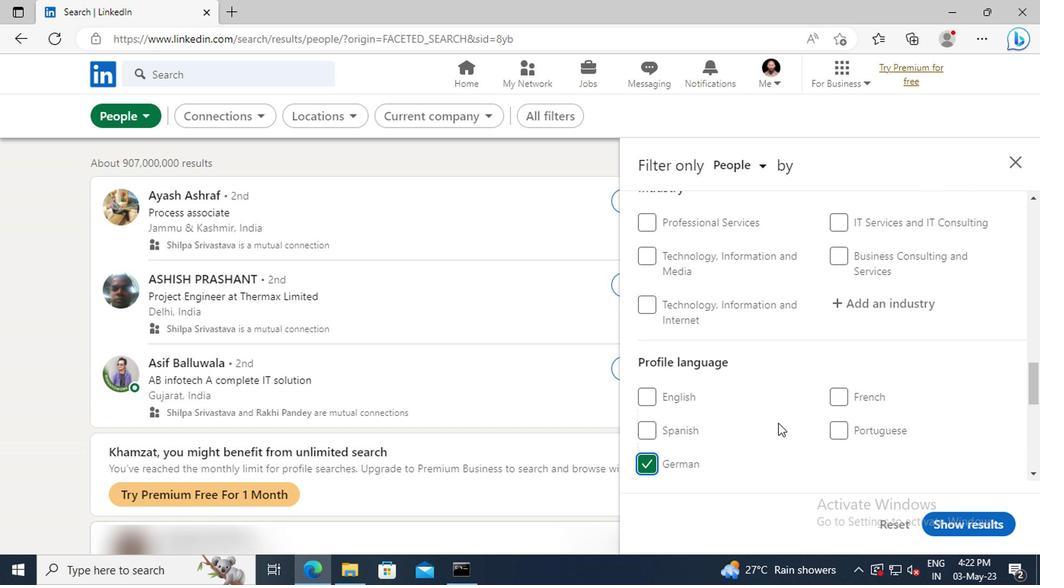 
Action: Mouse scrolled (783, 422) with delta (0, 1)
Screenshot: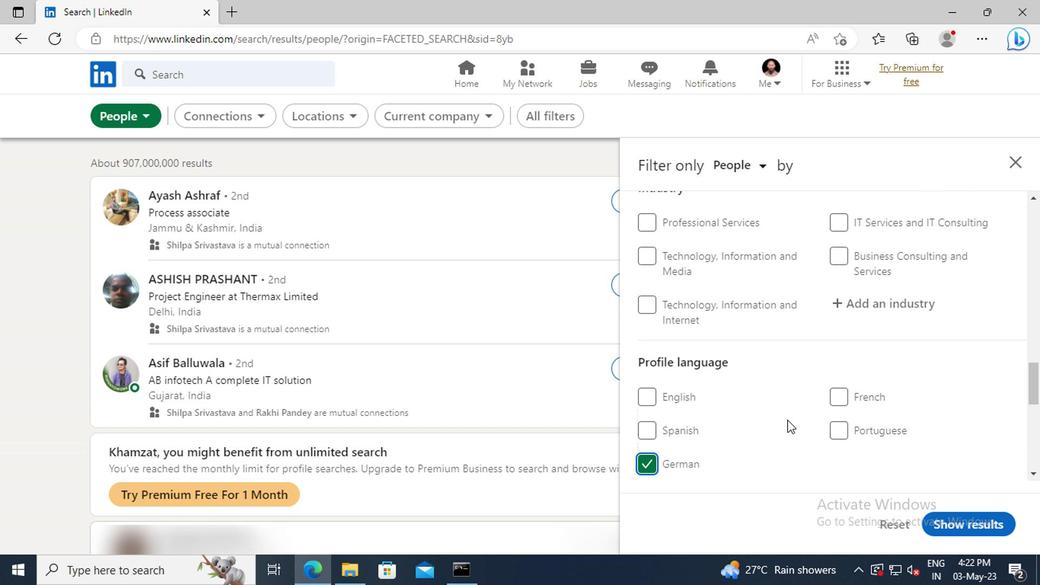 
Action: Mouse scrolled (783, 422) with delta (0, 1)
Screenshot: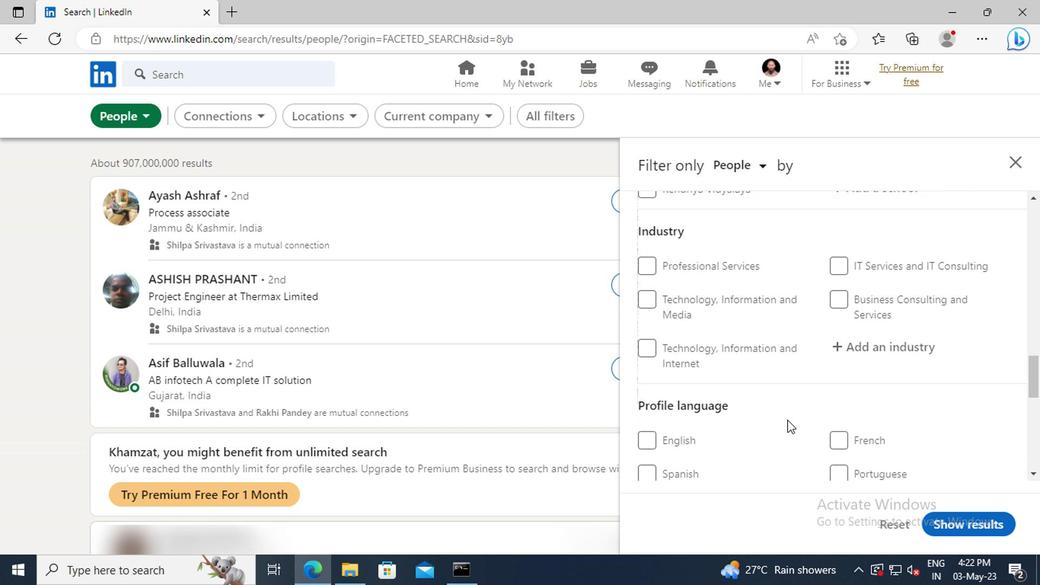 
Action: Mouse scrolled (783, 422) with delta (0, 1)
Screenshot: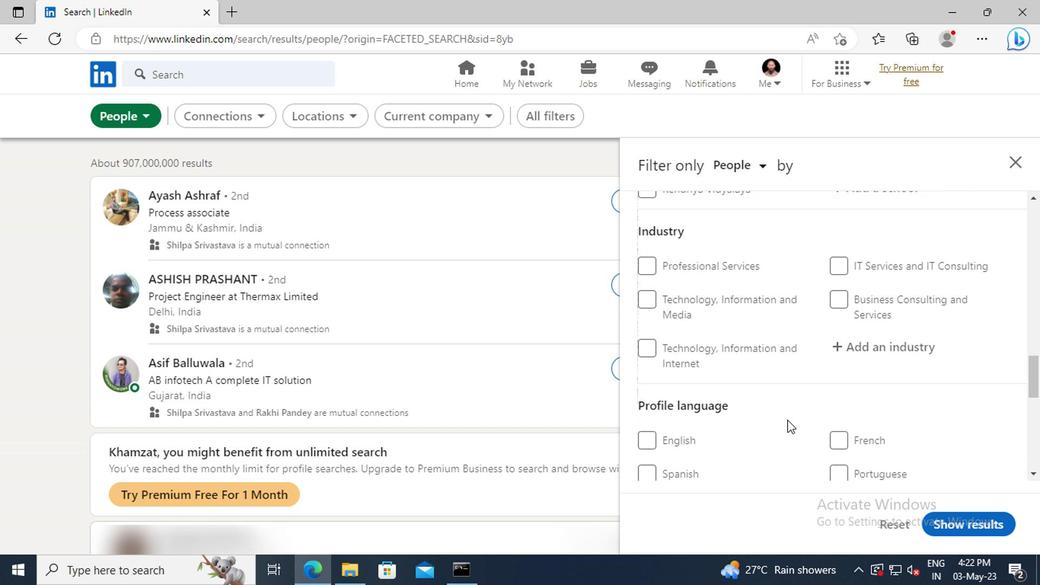 
Action: Mouse scrolled (783, 422) with delta (0, 1)
Screenshot: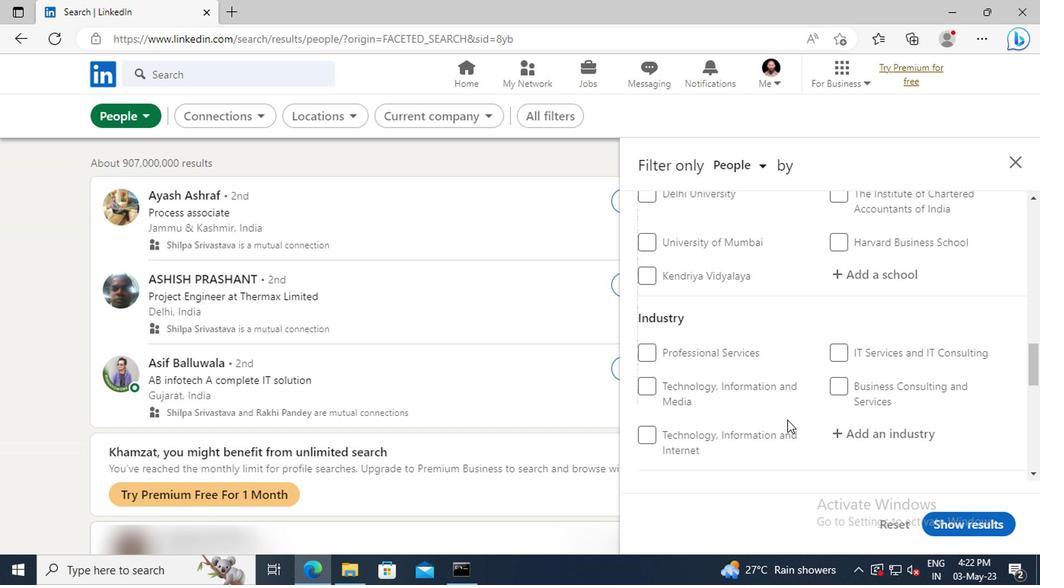 
Action: Mouse scrolled (783, 422) with delta (0, 1)
Screenshot: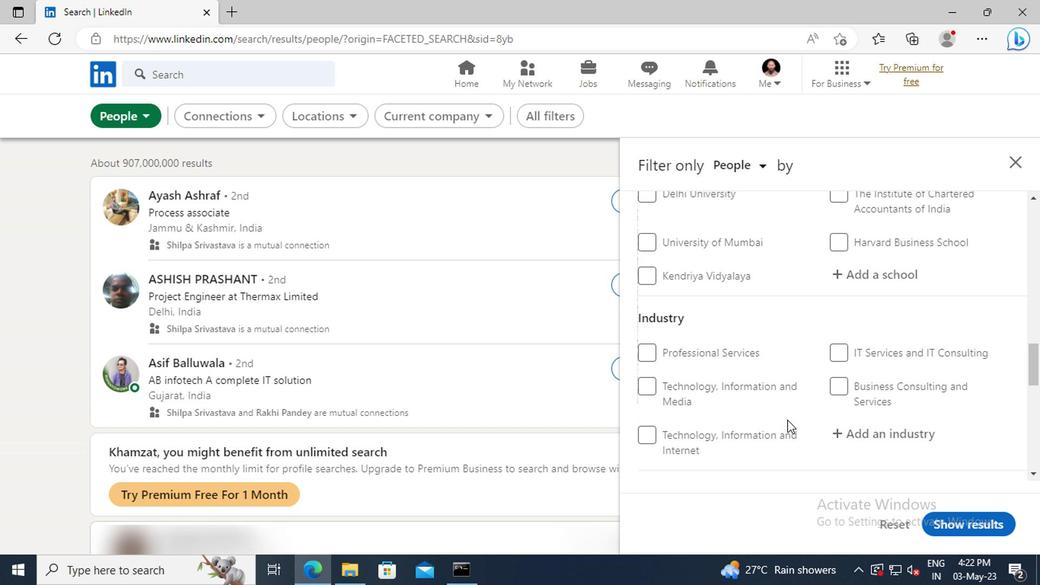 
Action: Mouse scrolled (783, 422) with delta (0, 1)
Screenshot: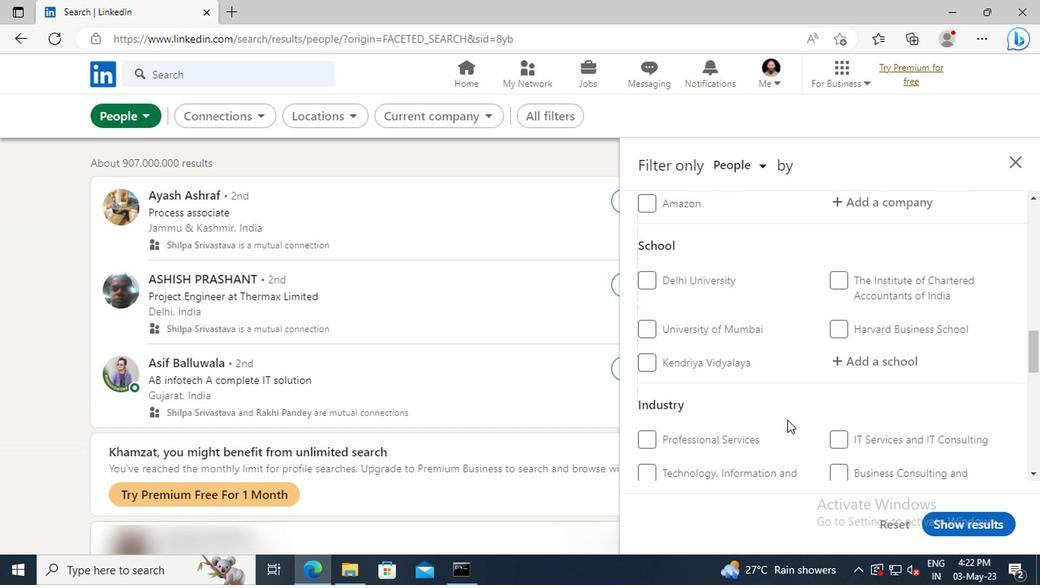 
Action: Mouse scrolled (783, 422) with delta (0, 1)
Screenshot: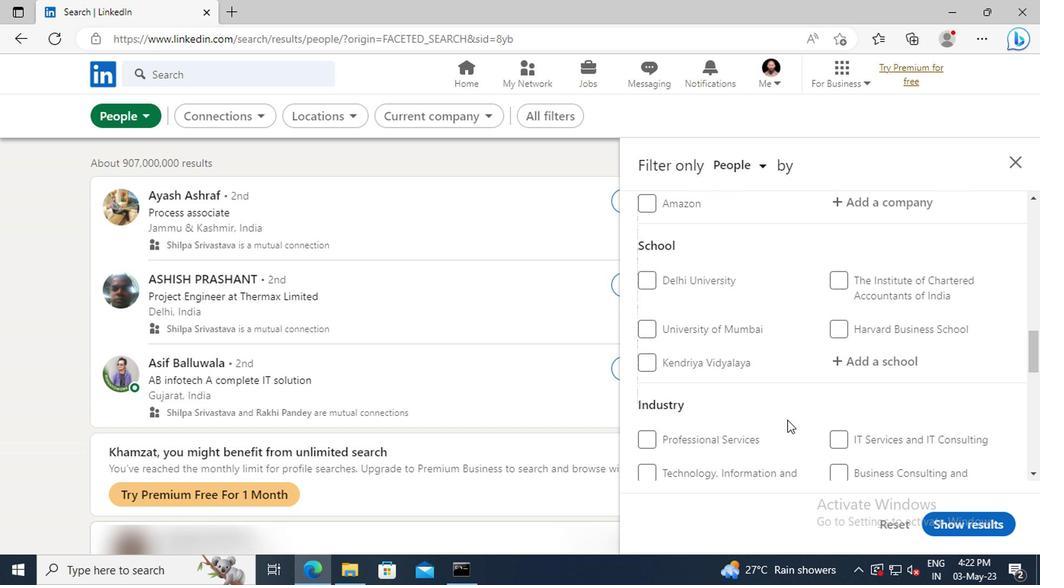 
Action: Mouse scrolled (783, 422) with delta (0, 1)
Screenshot: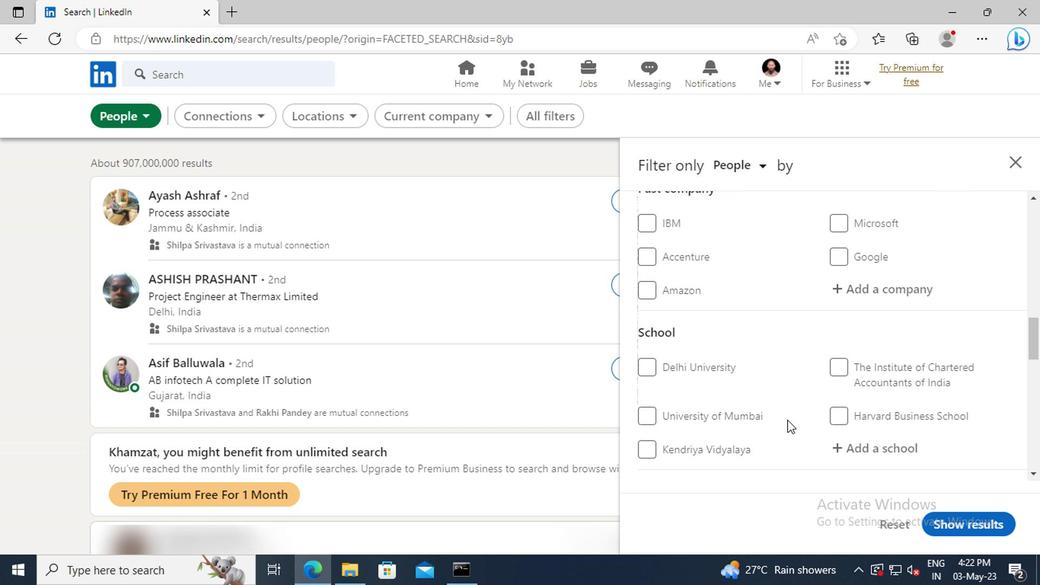 
Action: Mouse scrolled (783, 422) with delta (0, 1)
Screenshot: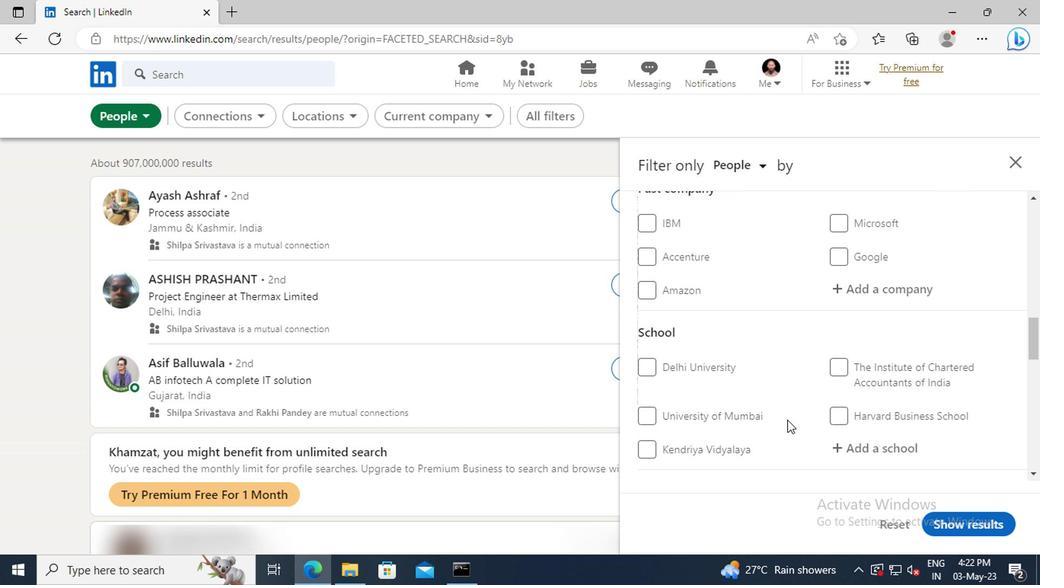 
Action: Mouse scrolled (783, 422) with delta (0, 1)
Screenshot: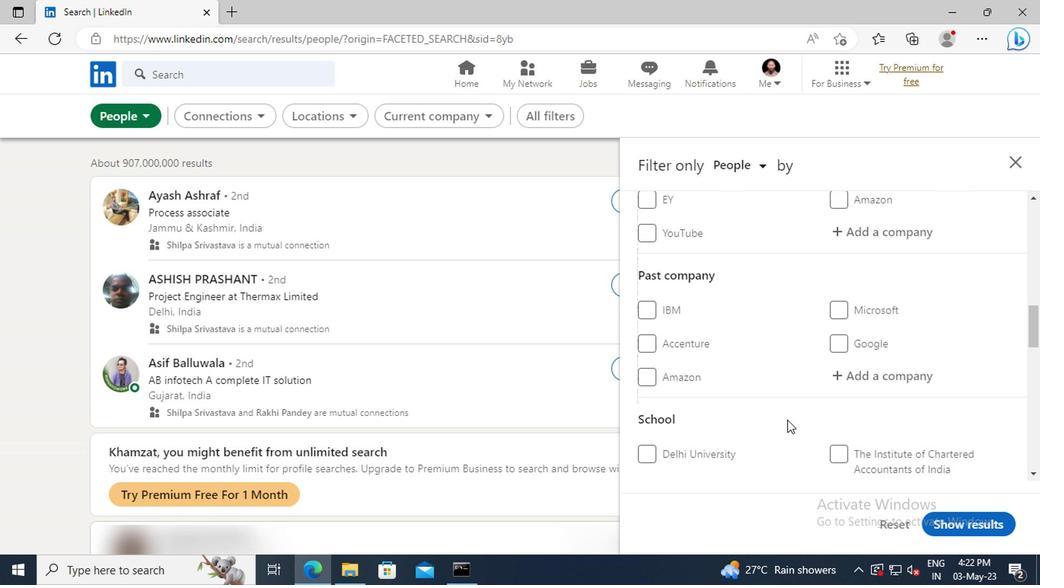 
Action: Mouse scrolled (783, 422) with delta (0, 1)
Screenshot: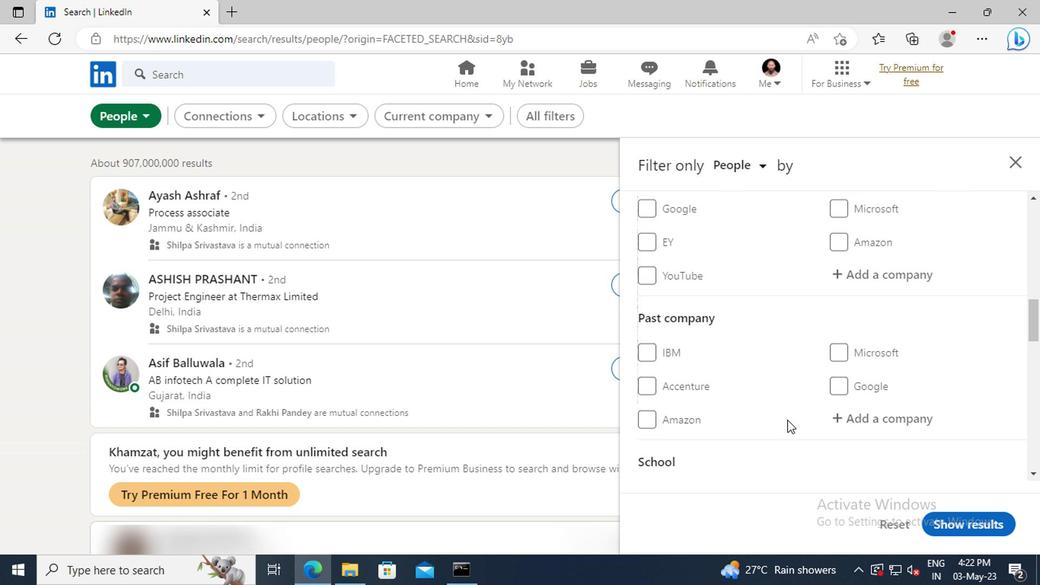 
Action: Mouse scrolled (783, 422) with delta (0, 1)
Screenshot: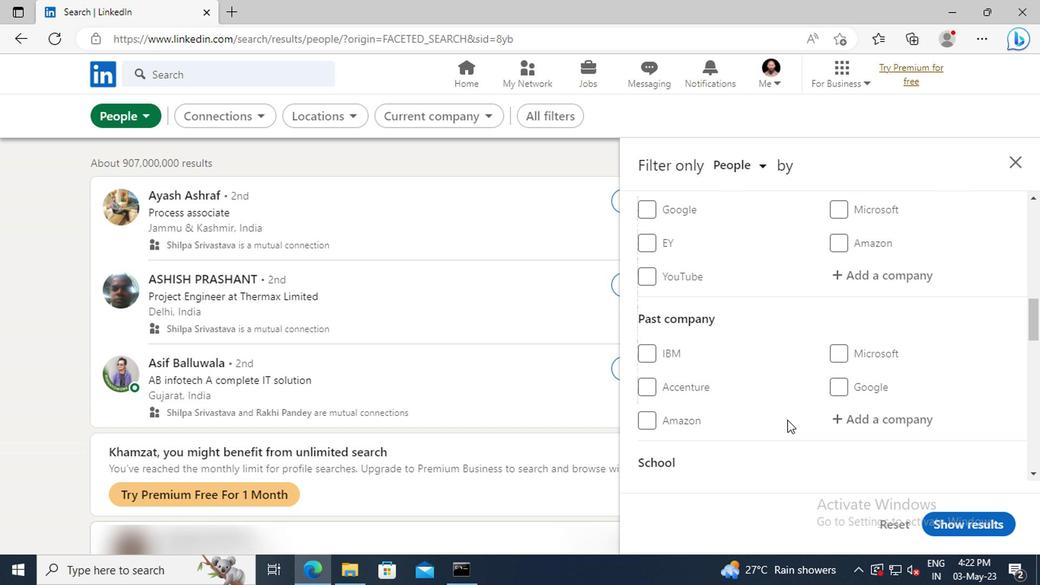 
Action: Mouse moved to (835, 366)
Screenshot: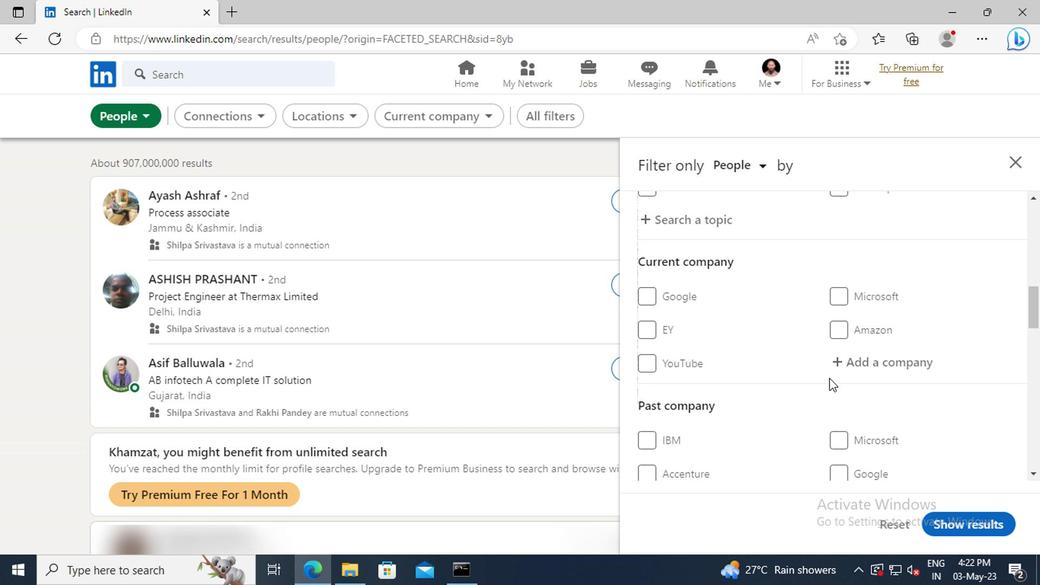 
Action: Mouse pressed left at (835, 366)
Screenshot: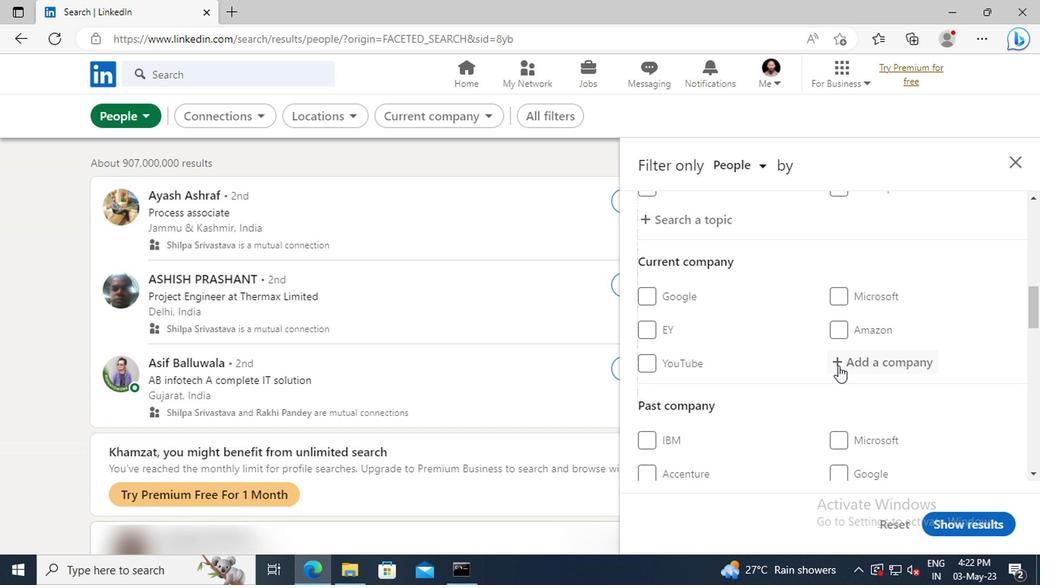 
Action: Key pressed <Key.shift>TENNECO
Screenshot: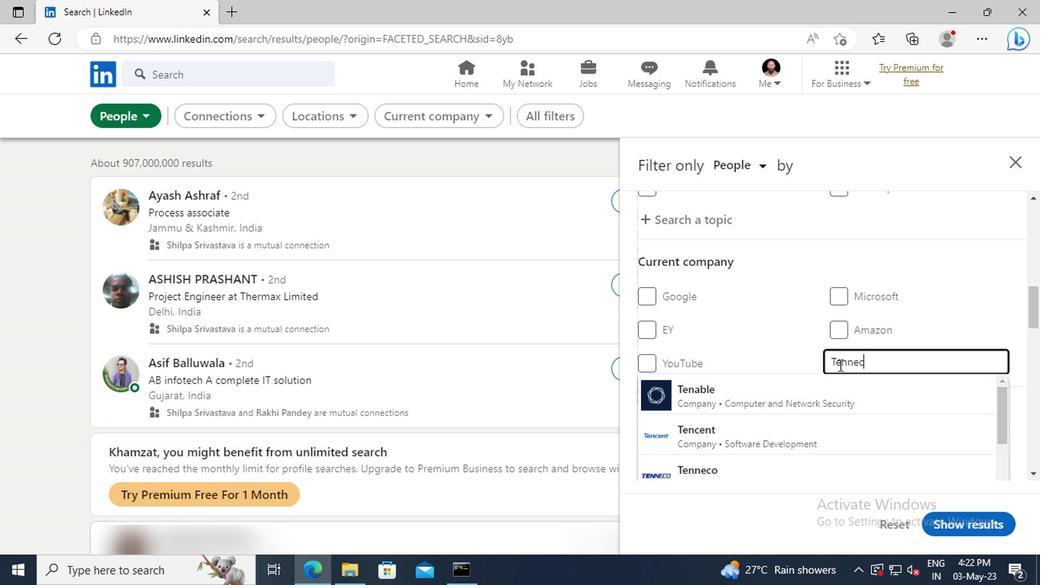 
Action: Mouse moved to (839, 387)
Screenshot: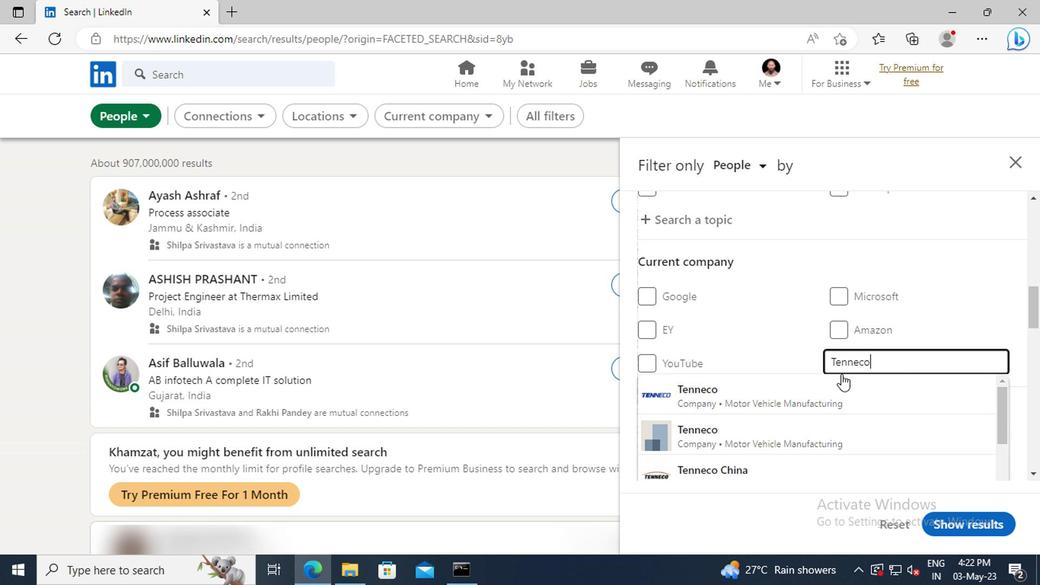 
Action: Mouse pressed left at (839, 387)
Screenshot: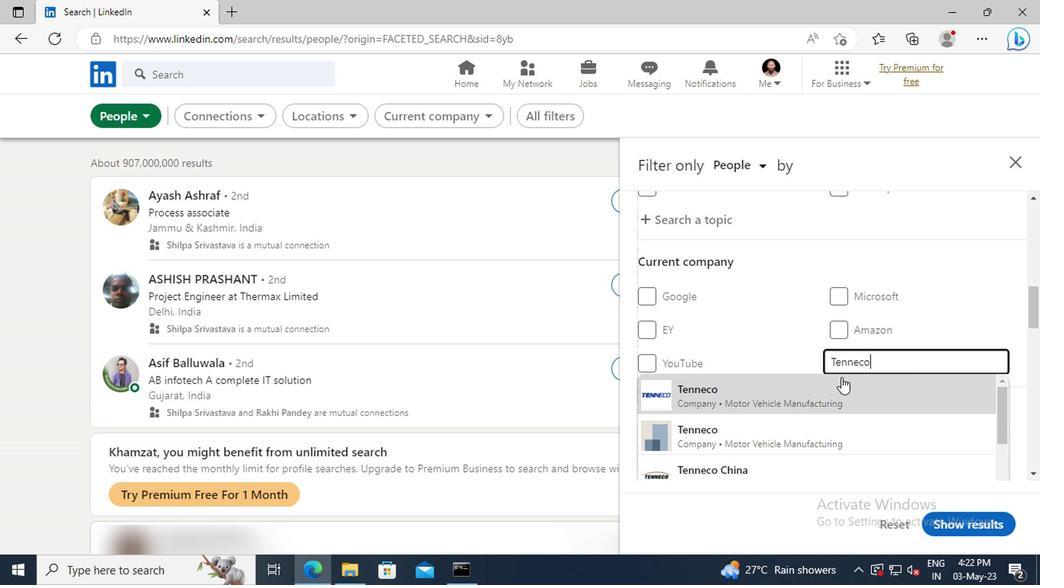 
Action: Mouse scrolled (839, 387) with delta (0, 0)
Screenshot: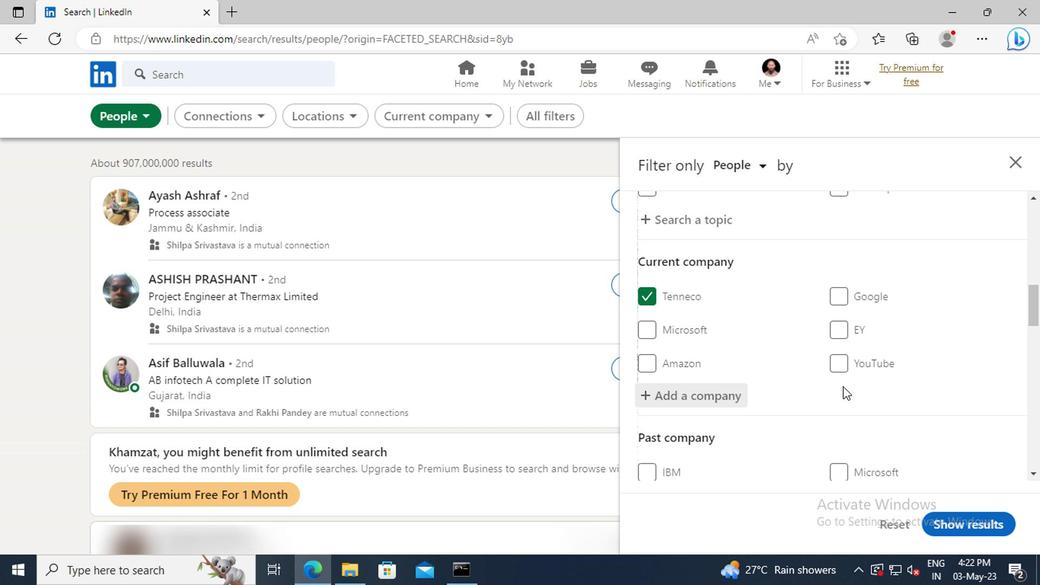 
Action: Mouse scrolled (839, 387) with delta (0, 0)
Screenshot: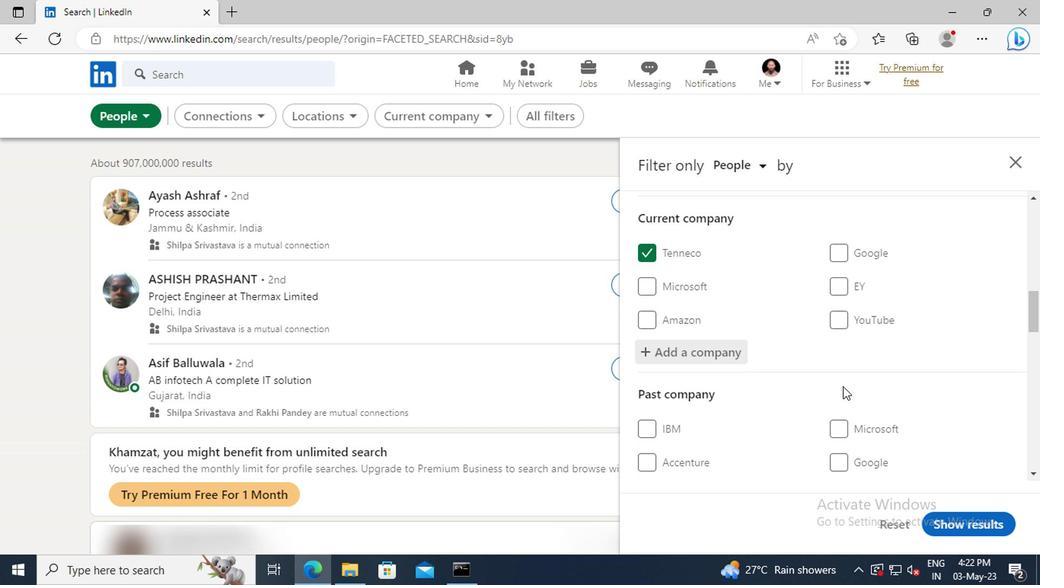 
Action: Mouse scrolled (839, 387) with delta (0, 0)
Screenshot: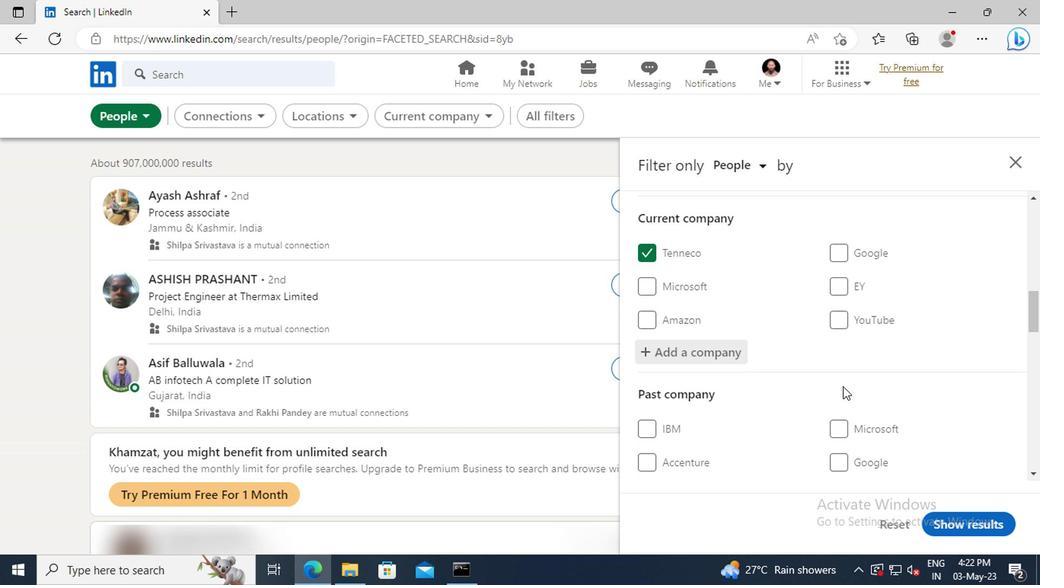 
Action: Mouse scrolled (839, 387) with delta (0, 0)
Screenshot: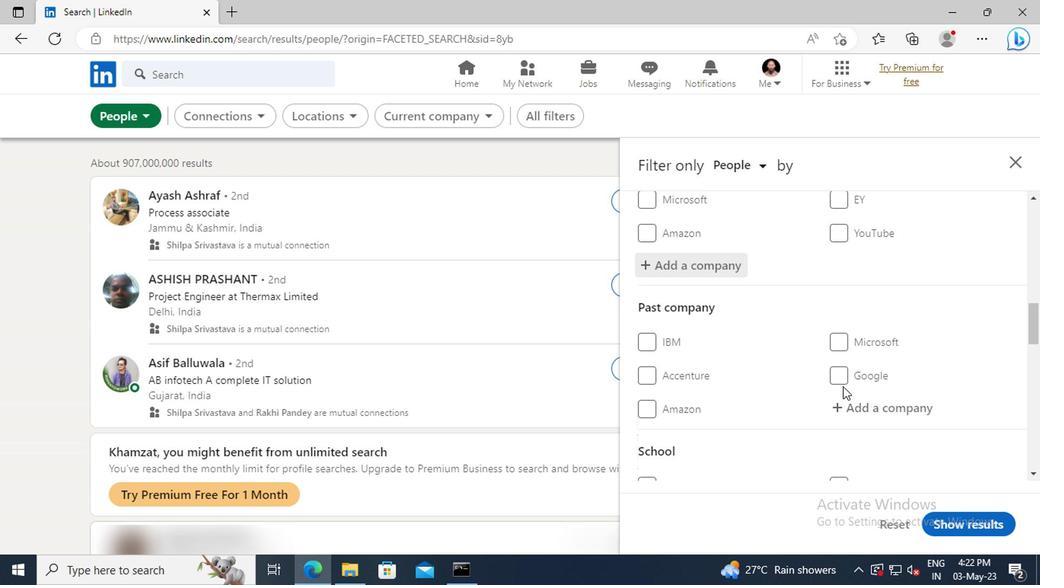
Action: Mouse scrolled (839, 387) with delta (0, 0)
Screenshot: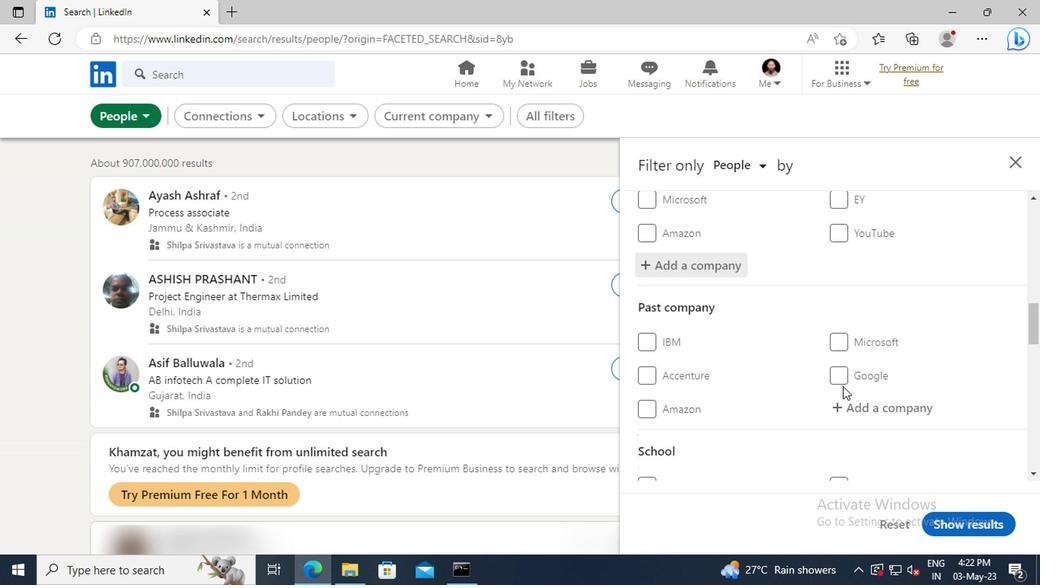 
Action: Mouse scrolled (839, 387) with delta (0, 0)
Screenshot: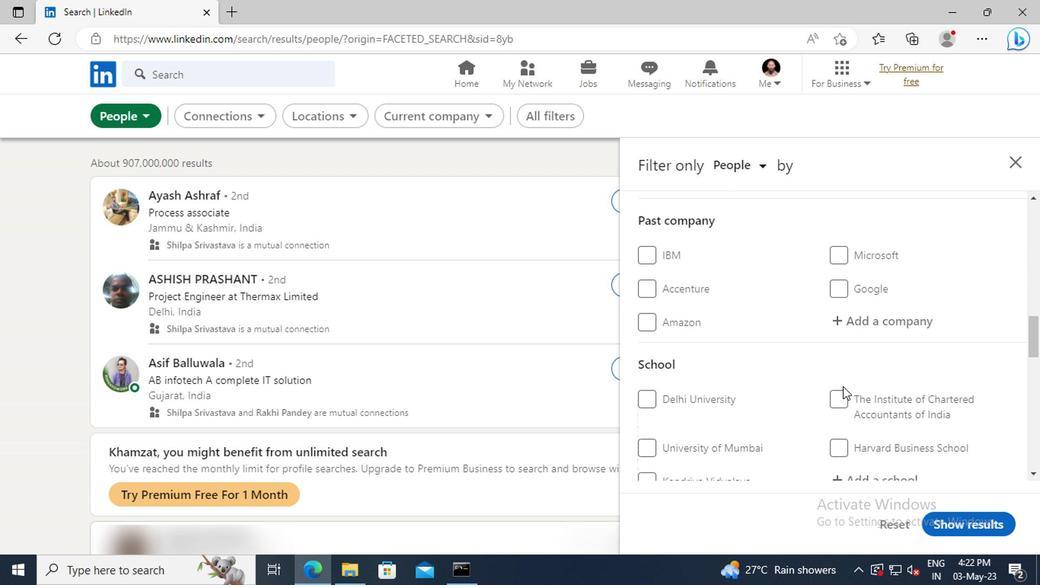 
Action: Mouse scrolled (839, 387) with delta (0, 0)
Screenshot: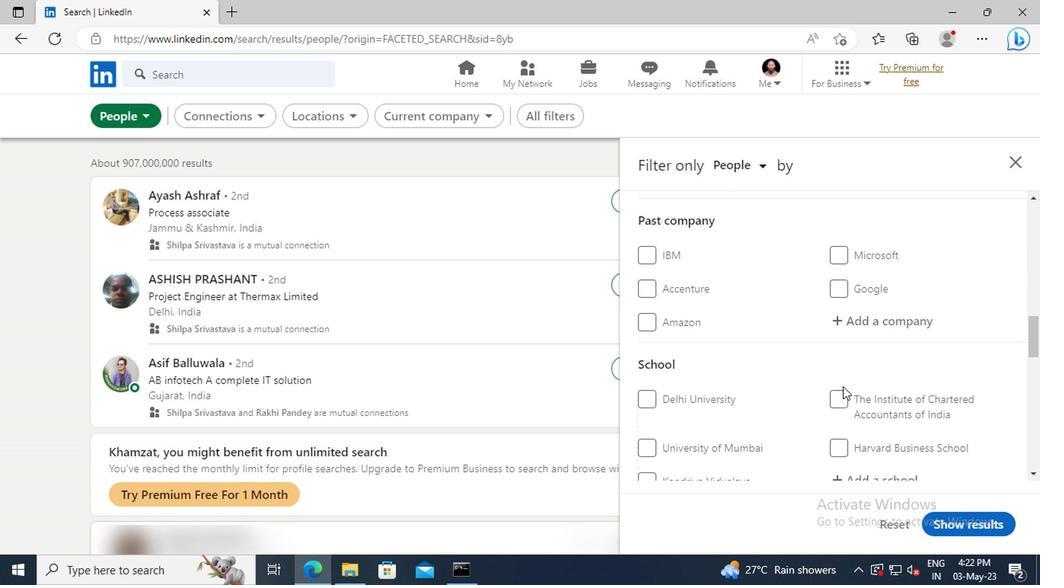 
Action: Mouse moved to (842, 396)
Screenshot: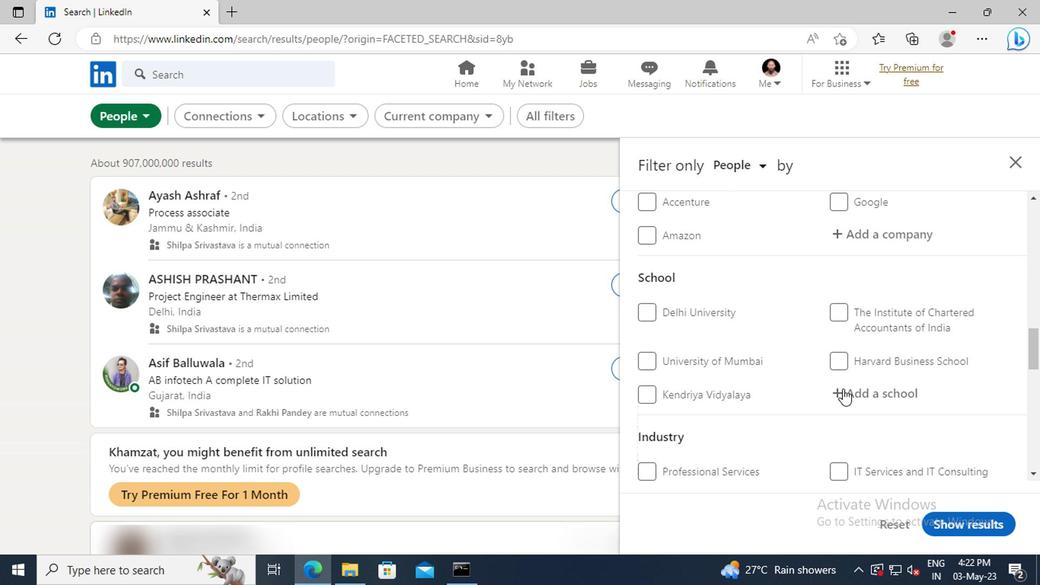
Action: Mouse pressed left at (842, 396)
Screenshot: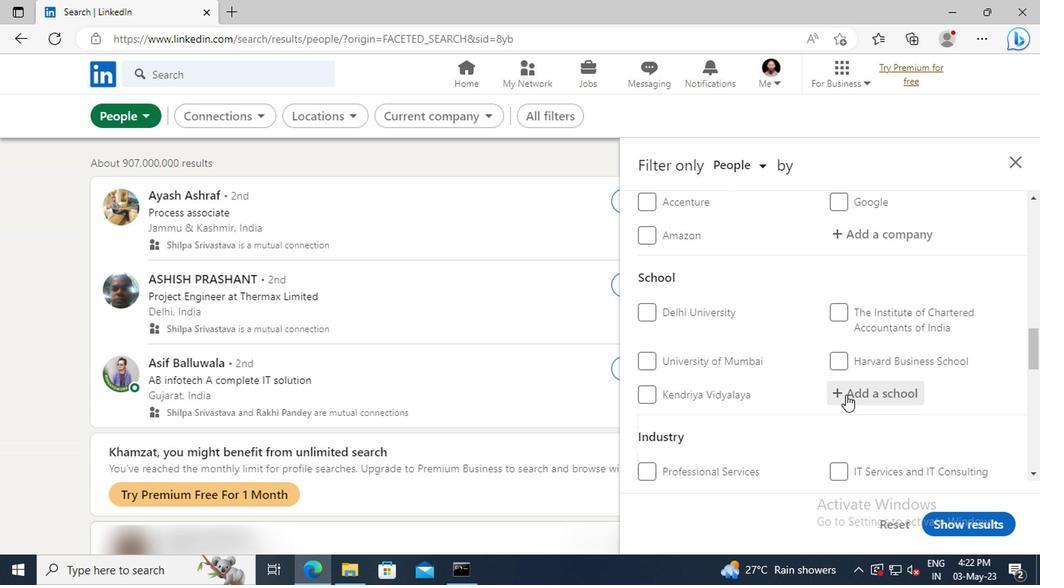 
Action: Key pressed <Key.shift>BSI<Key.space><Key.shift>TRAI
Screenshot: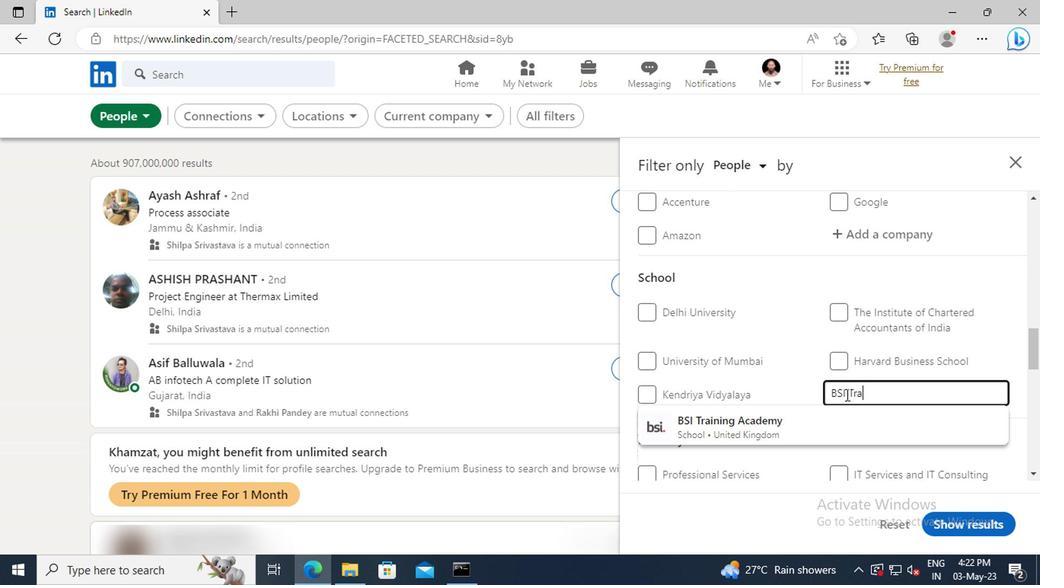 
Action: Mouse moved to (843, 423)
Screenshot: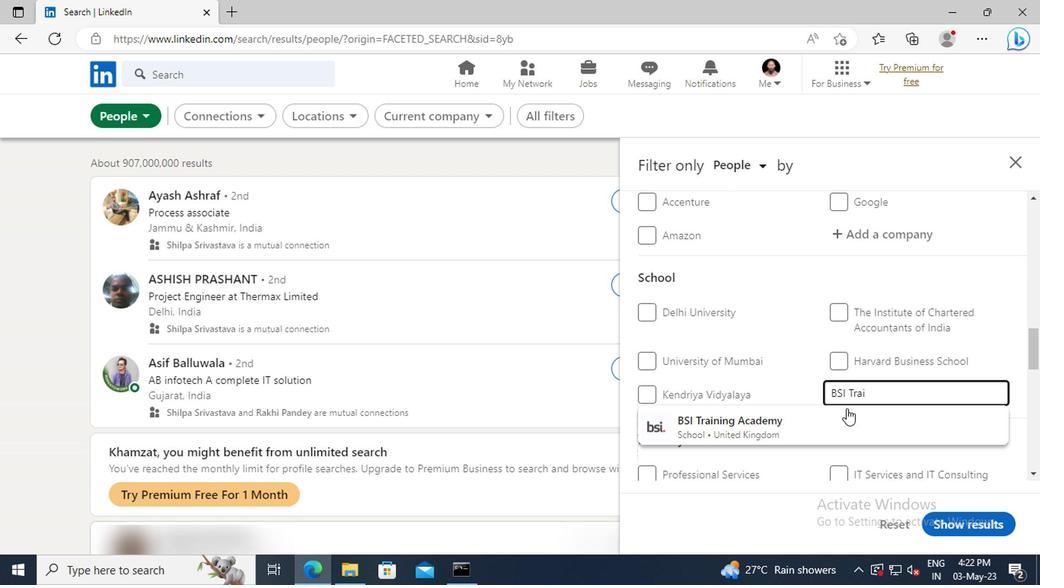 
Action: Mouse pressed left at (843, 423)
Screenshot: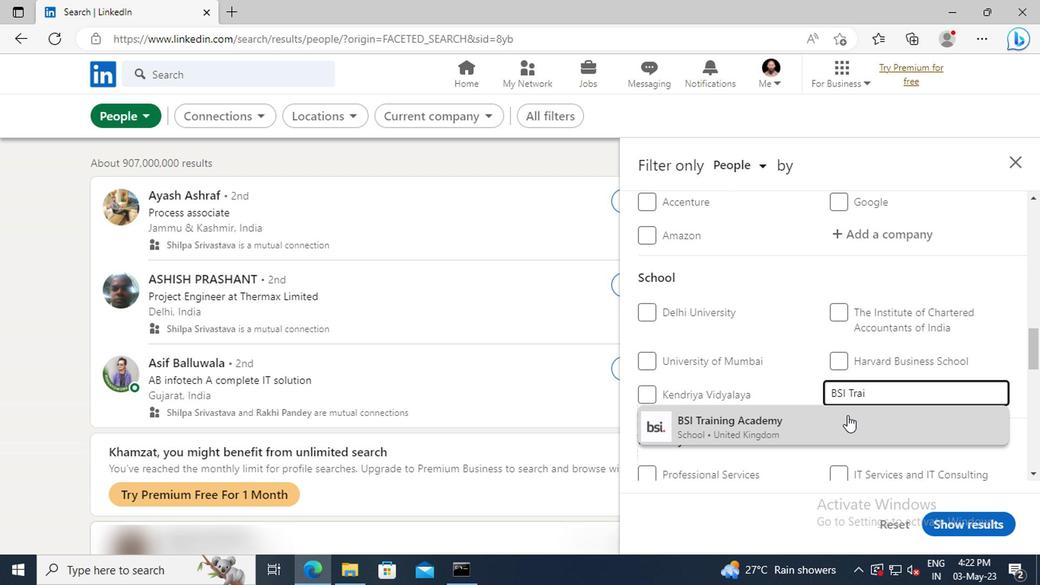 
Action: Mouse scrolled (843, 422) with delta (0, 0)
Screenshot: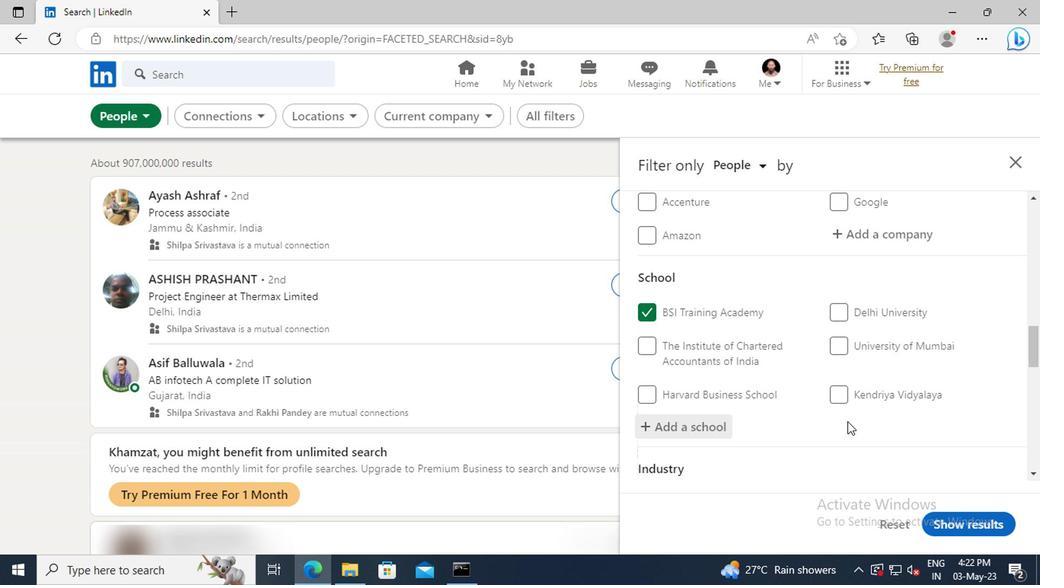 
Action: Mouse scrolled (843, 422) with delta (0, 0)
Screenshot: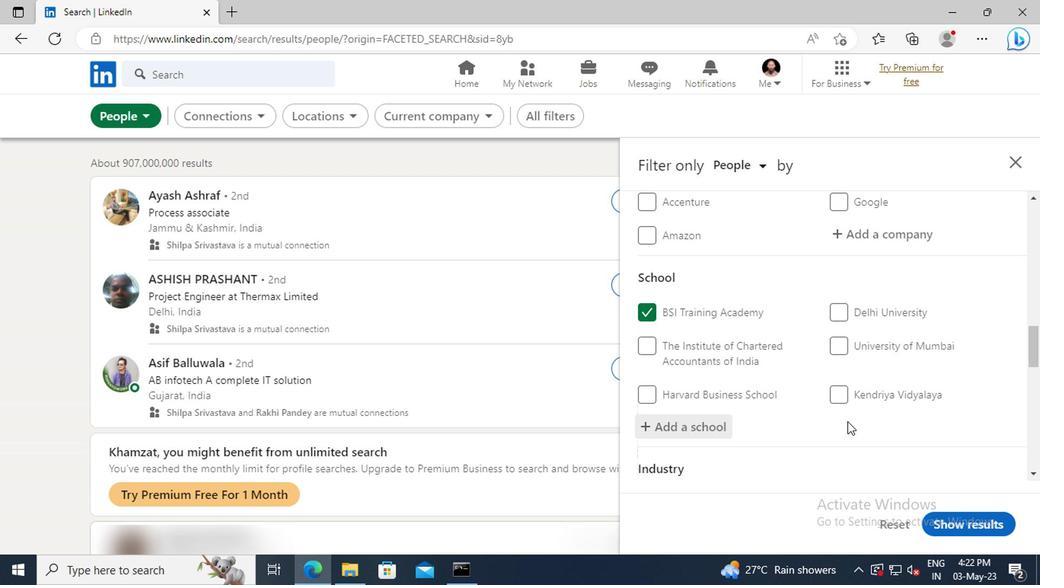 
Action: Mouse scrolled (843, 422) with delta (0, 0)
Screenshot: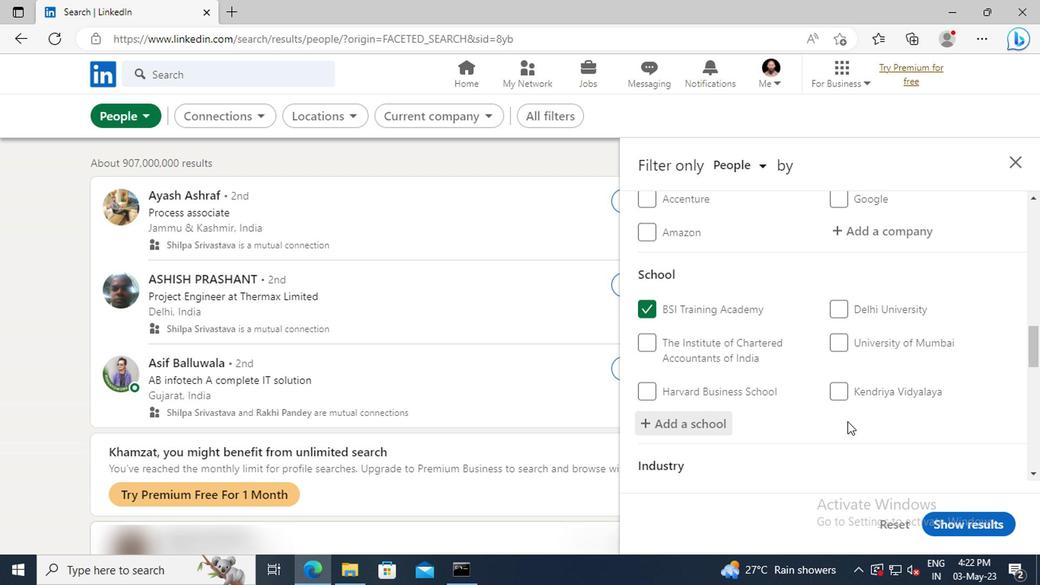 
Action: Mouse scrolled (843, 422) with delta (0, 0)
Screenshot: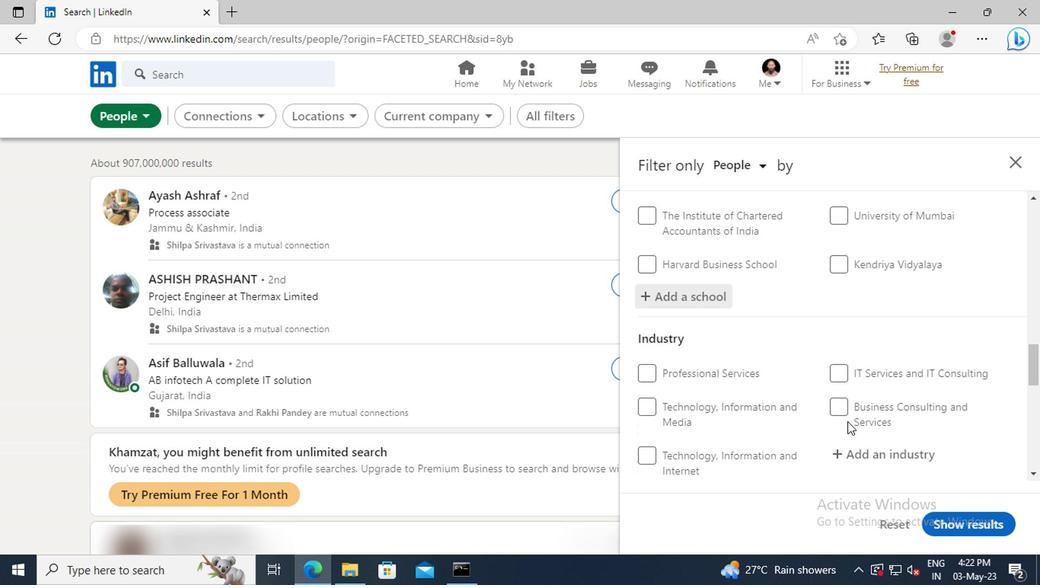 
Action: Mouse moved to (843, 418)
Screenshot: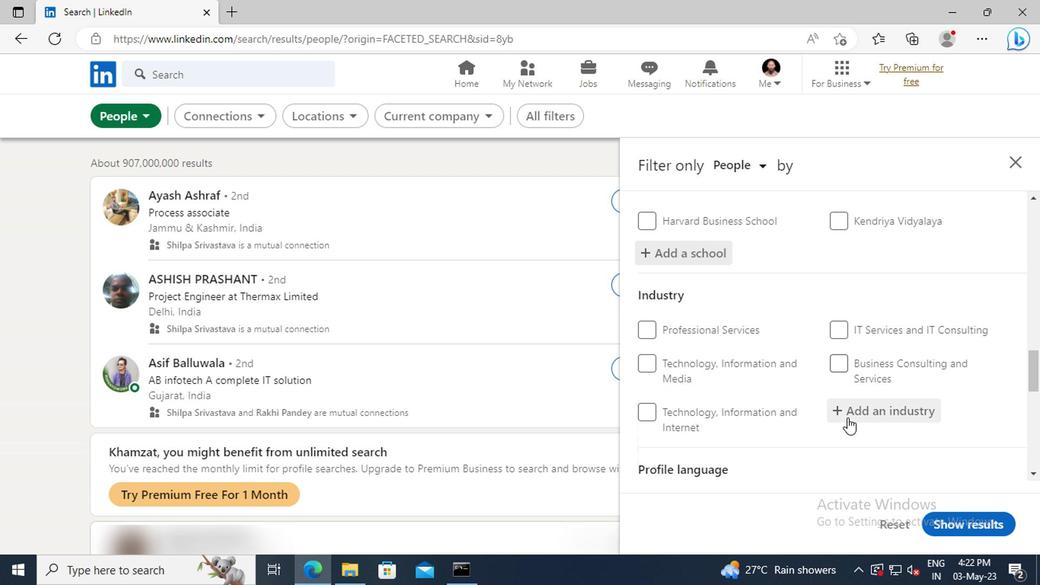 
Action: Mouse pressed left at (843, 418)
Screenshot: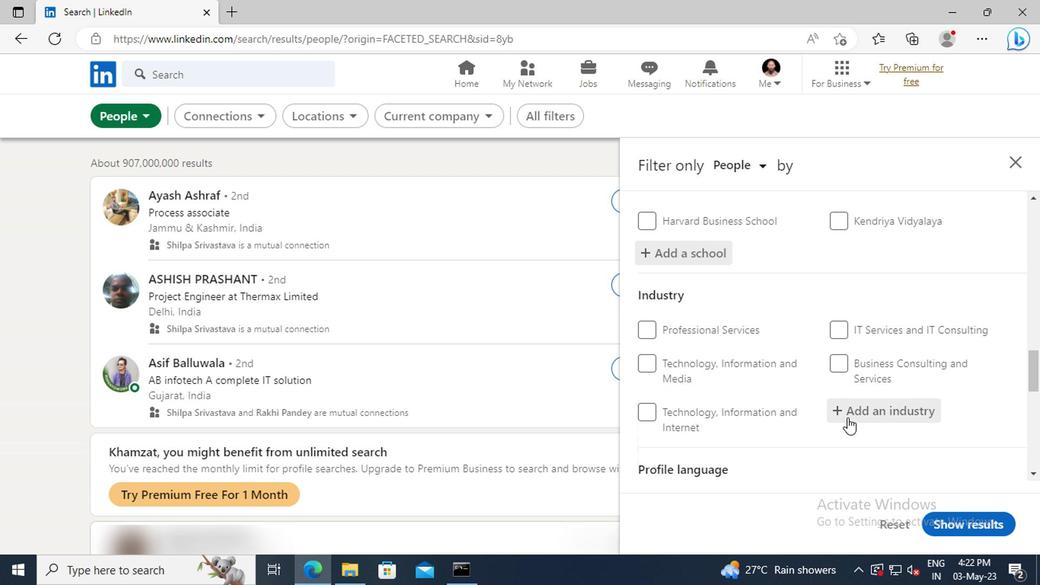 
Action: Key pressed <Key.shift>STEAM<Key.space>AN
Screenshot: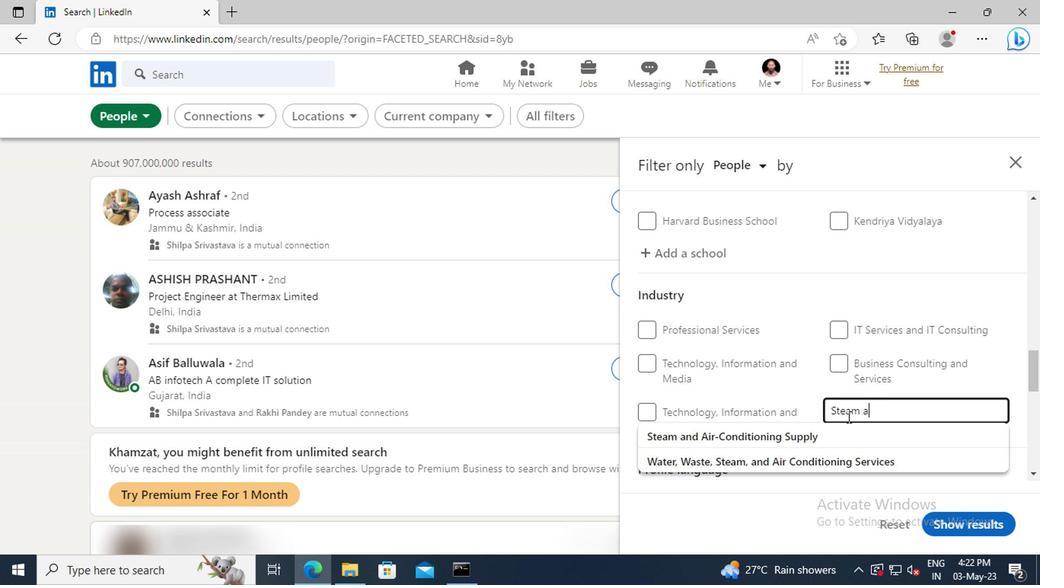 
Action: Mouse moved to (846, 430)
Screenshot: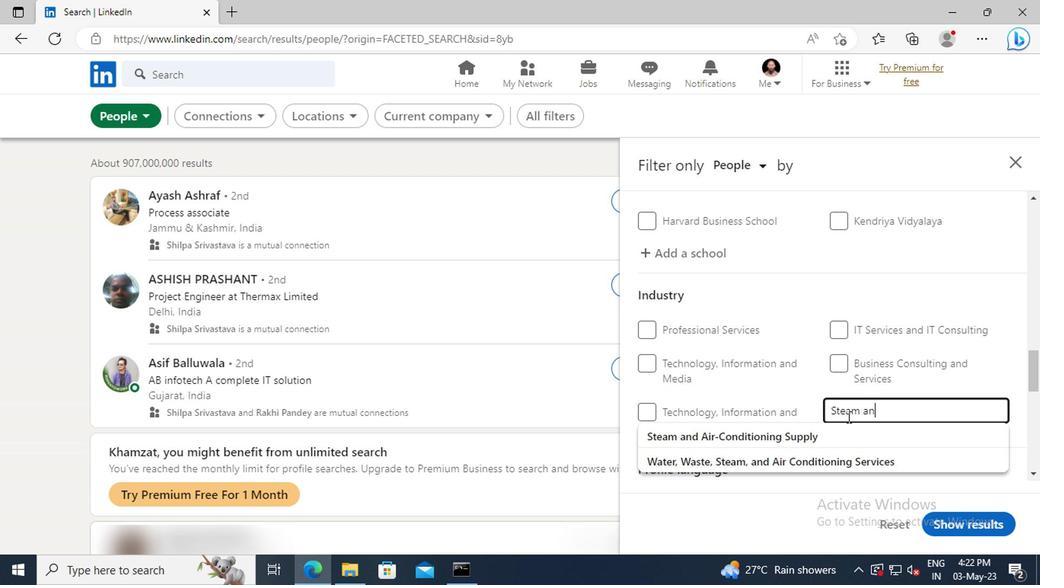 
Action: Mouse pressed left at (846, 430)
Screenshot: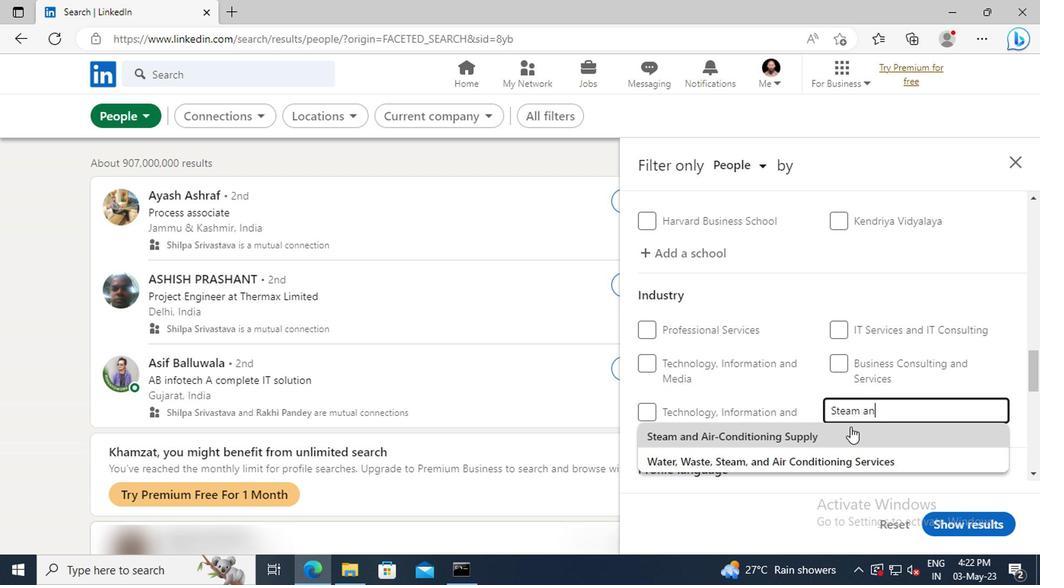 
Action: Mouse scrolled (846, 430) with delta (0, 0)
Screenshot: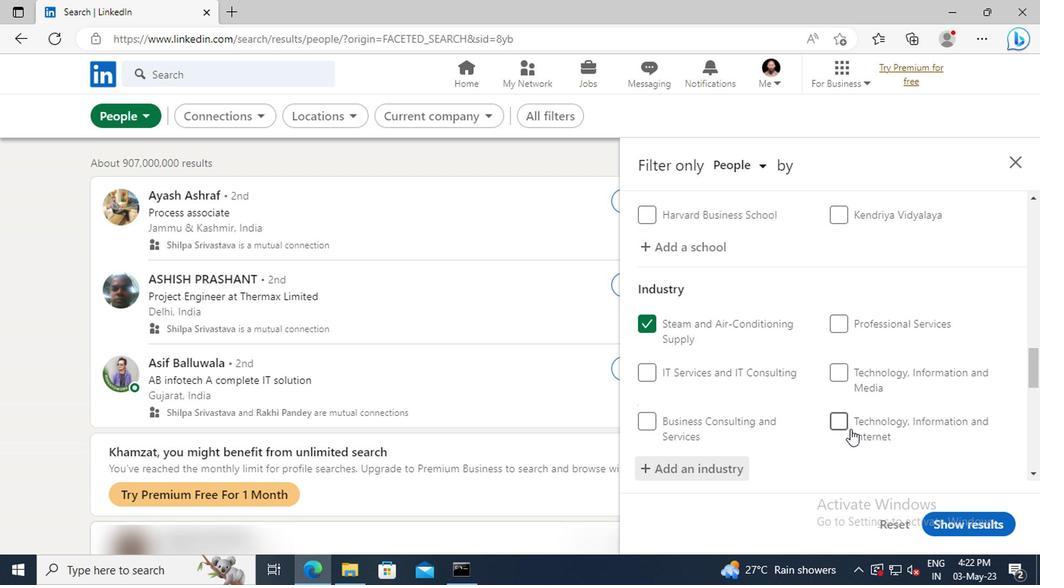 
Action: Mouse scrolled (846, 430) with delta (0, 0)
Screenshot: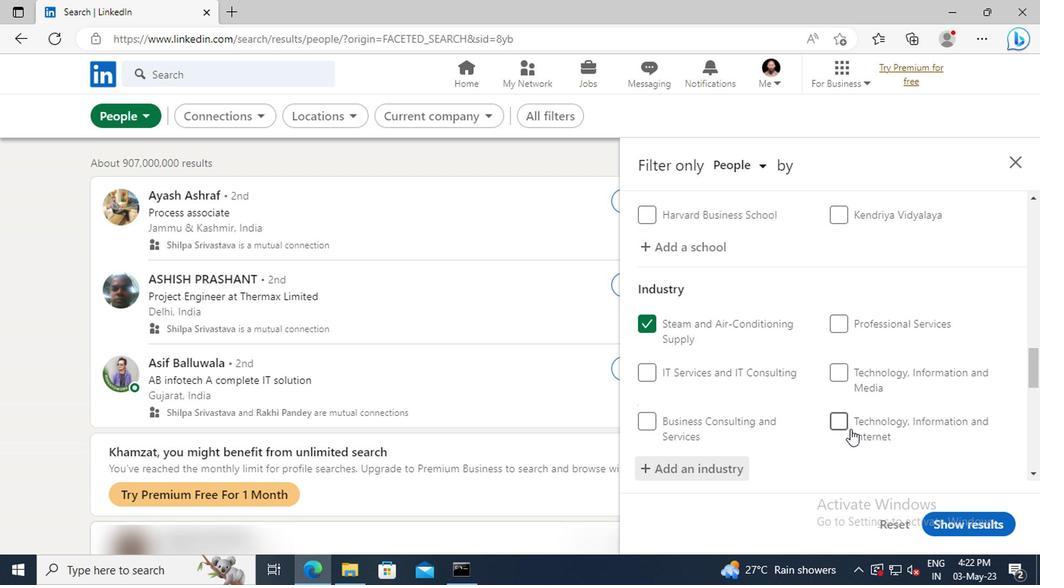 
Action: Mouse moved to (846, 391)
Screenshot: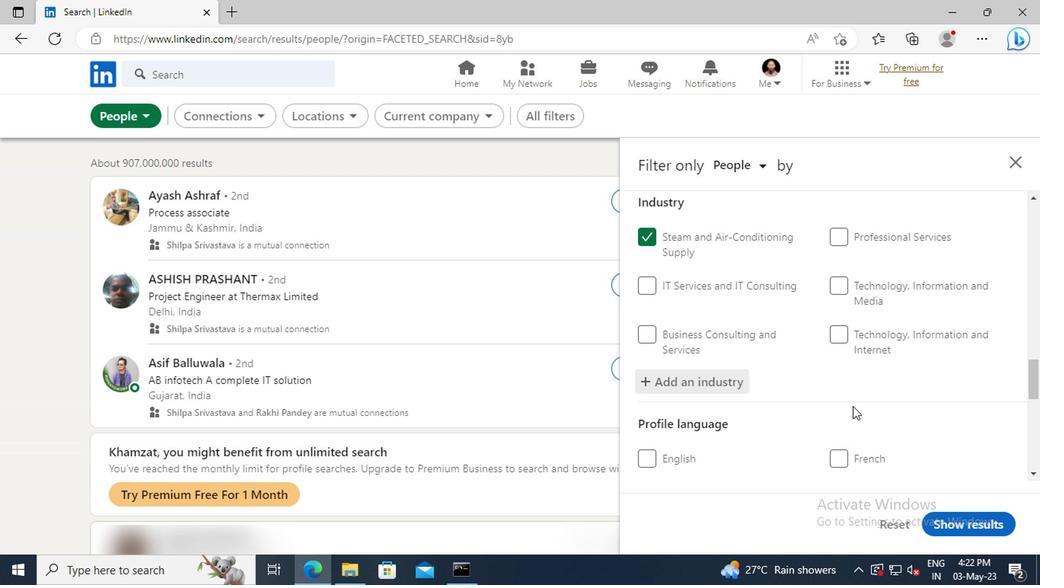 
Action: Mouse scrolled (846, 390) with delta (0, 0)
Screenshot: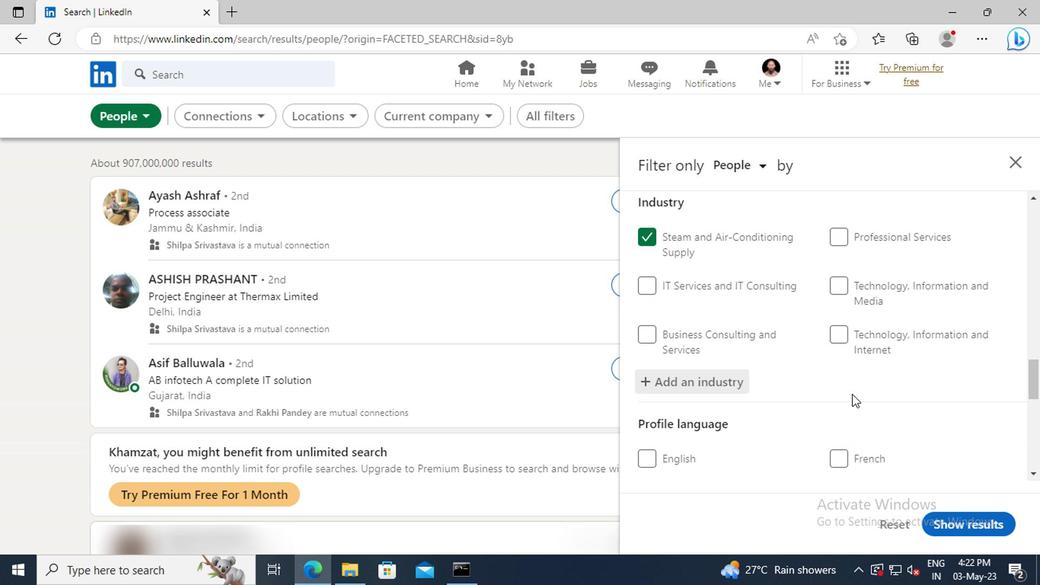 
Action: Mouse moved to (846, 391)
Screenshot: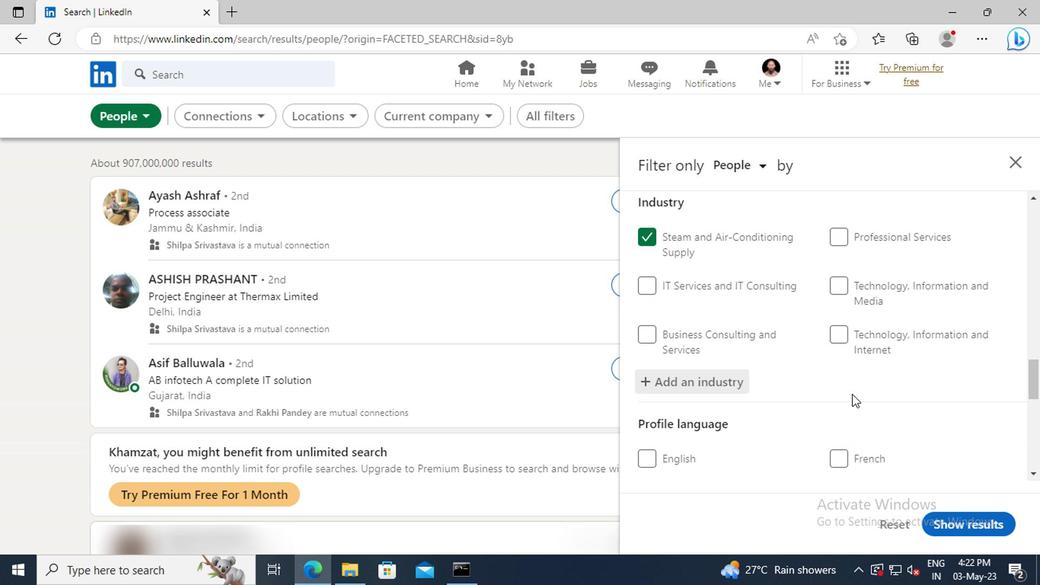 
Action: Mouse scrolled (846, 390) with delta (0, 0)
Screenshot: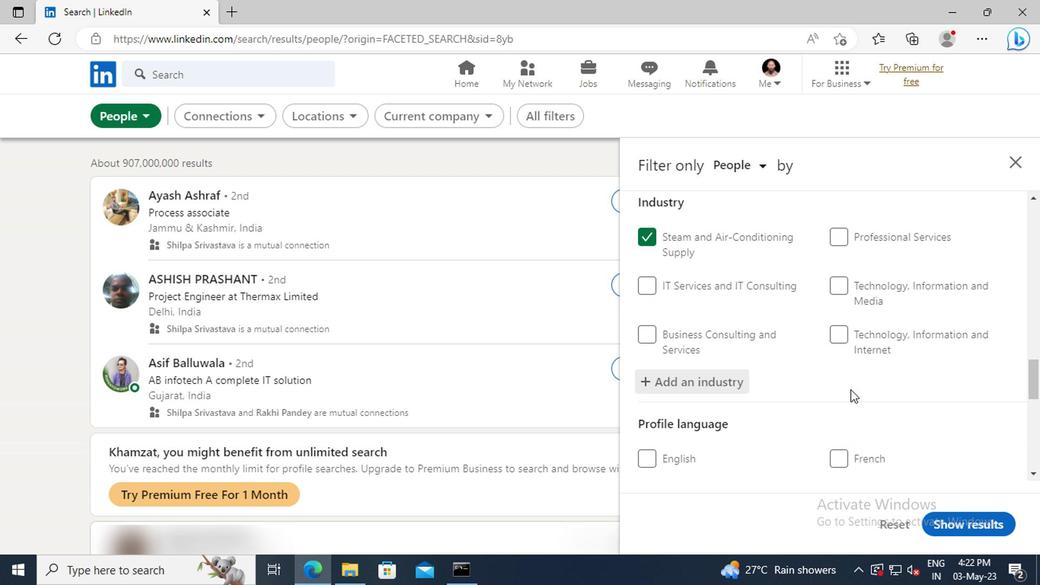 
Action: Mouse moved to (839, 362)
Screenshot: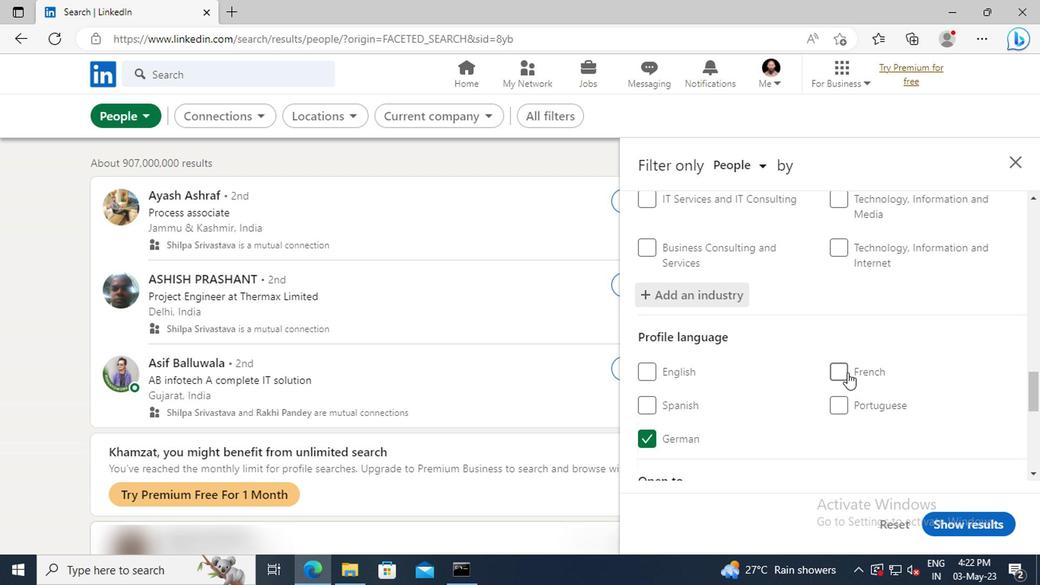 
Action: Mouse scrolled (839, 361) with delta (0, -1)
Screenshot: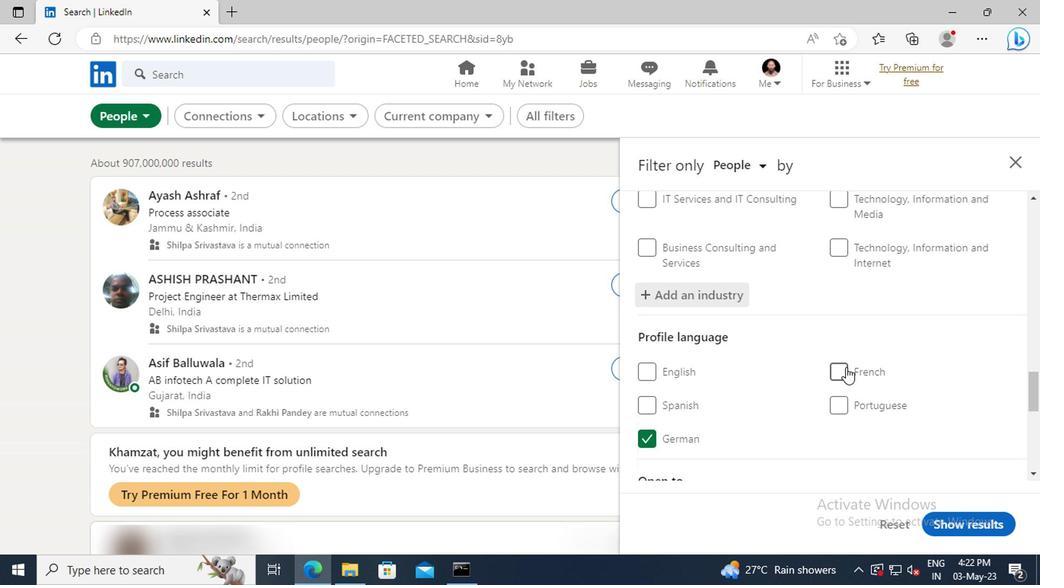 
Action: Mouse scrolled (839, 361) with delta (0, -1)
Screenshot: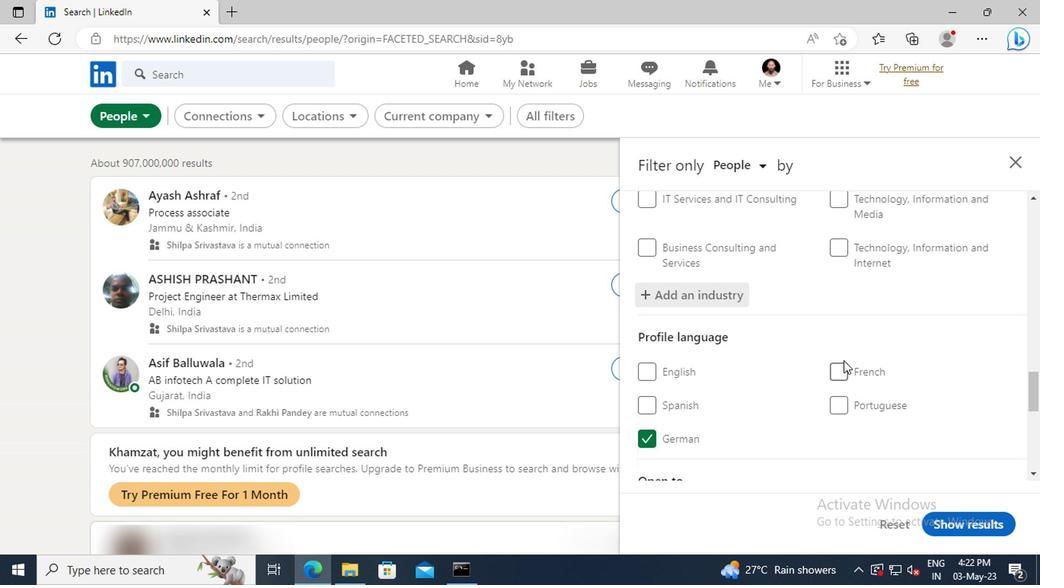 
Action: Mouse moved to (839, 351)
Screenshot: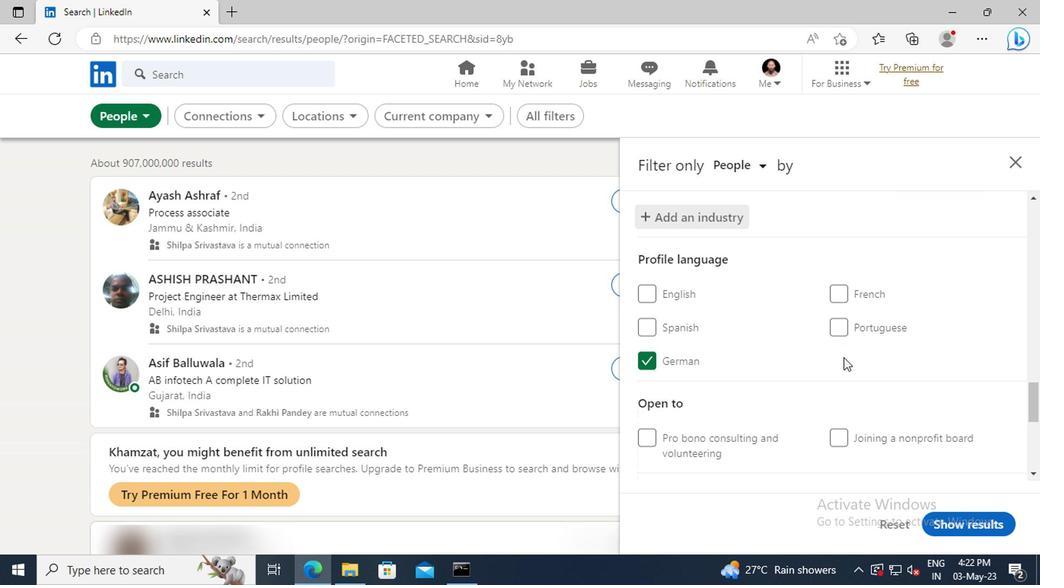 
Action: Mouse scrolled (839, 350) with delta (0, -1)
Screenshot: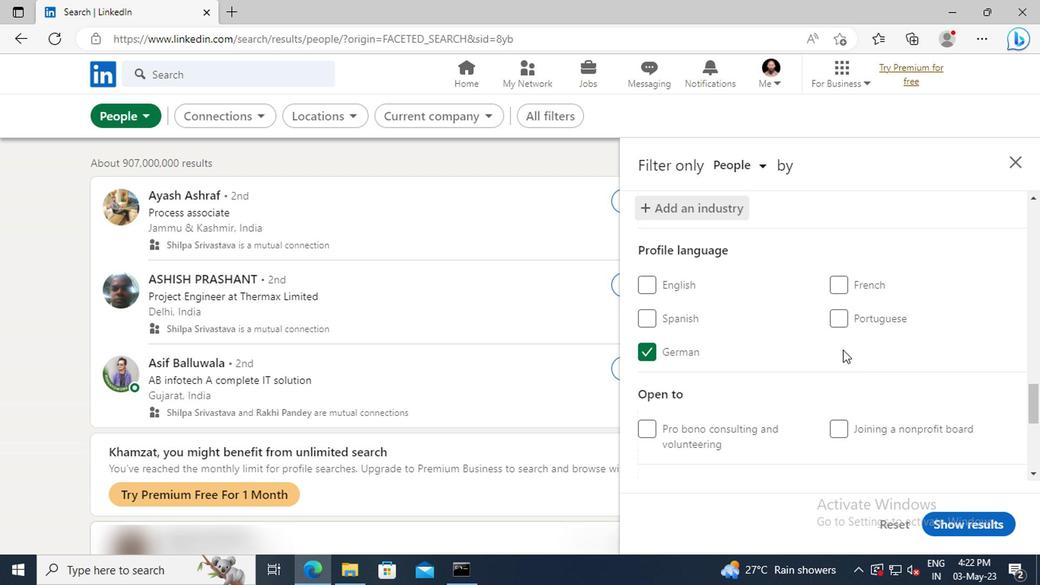 
Action: Mouse scrolled (839, 350) with delta (0, -1)
Screenshot: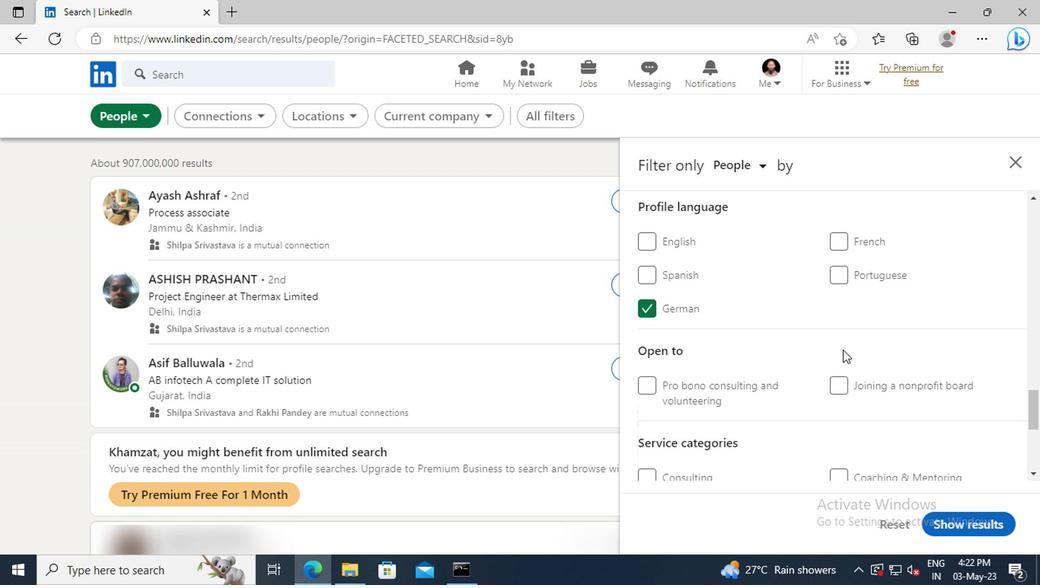 
Action: Mouse scrolled (839, 350) with delta (0, -1)
Screenshot: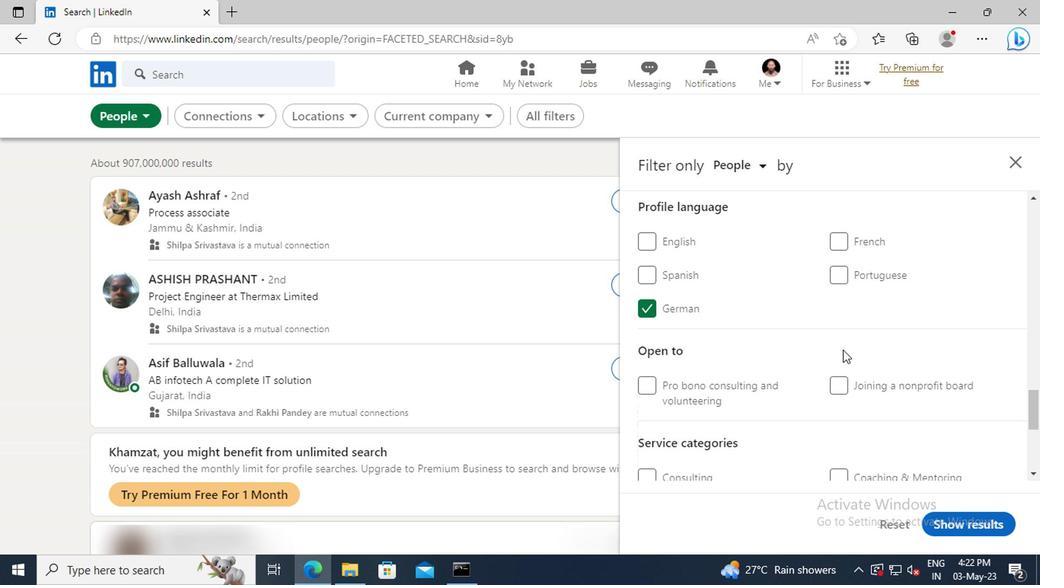 
Action: Mouse scrolled (839, 350) with delta (0, -1)
Screenshot: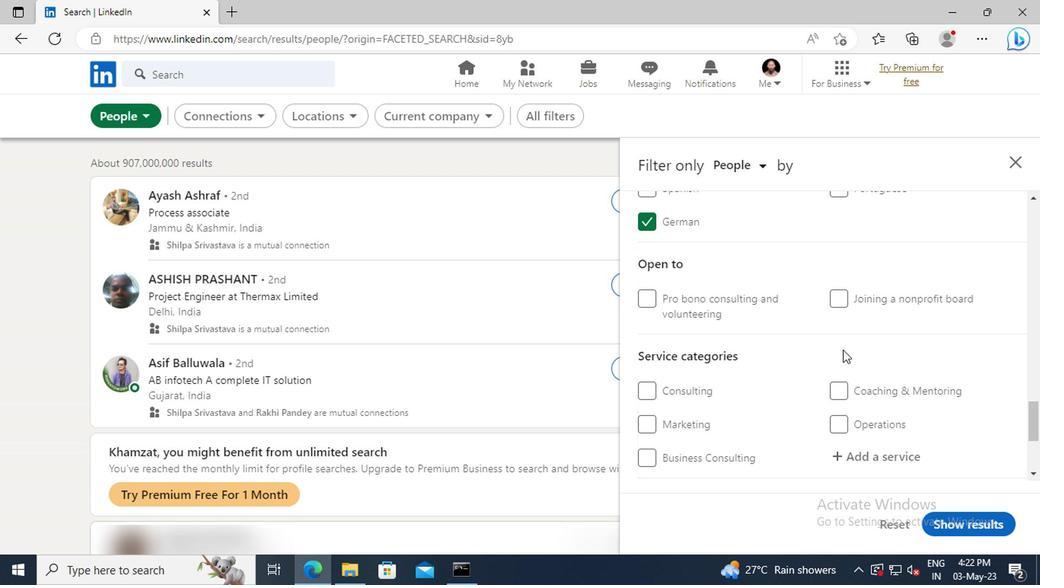 
Action: Mouse scrolled (839, 350) with delta (0, -1)
Screenshot: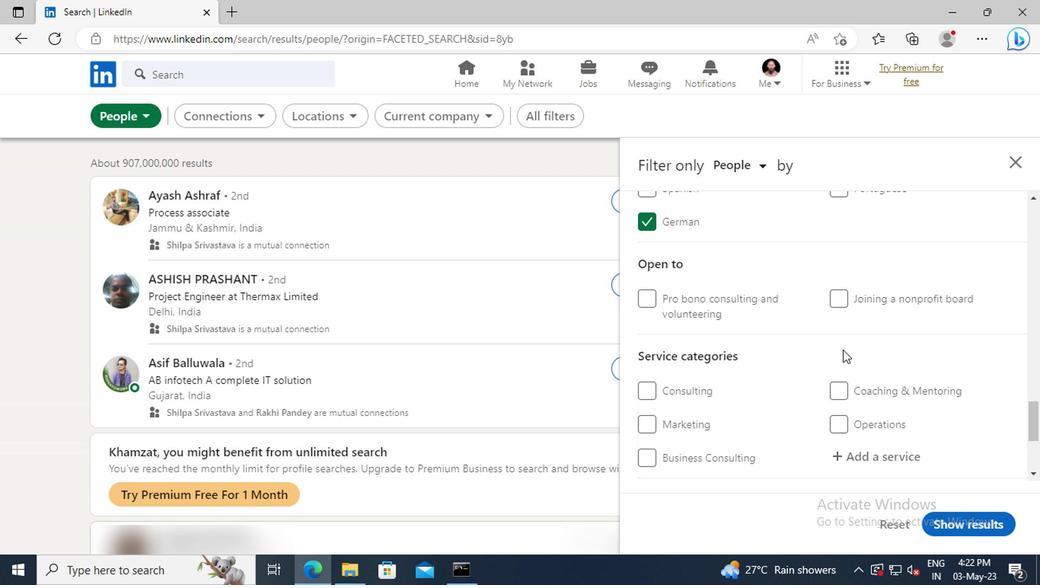 
Action: Mouse moved to (842, 368)
Screenshot: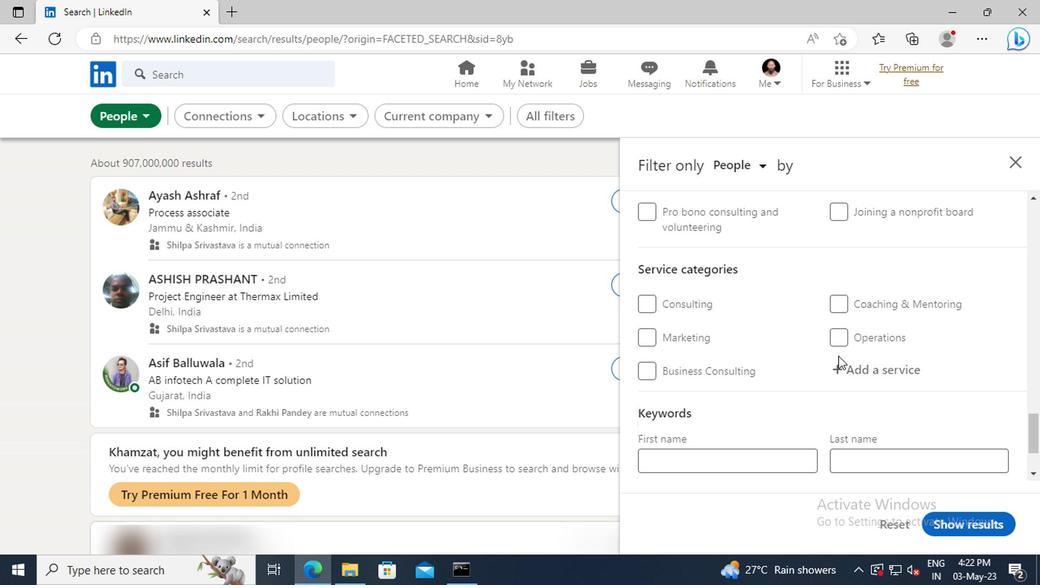 
Action: Mouse pressed left at (842, 368)
Screenshot: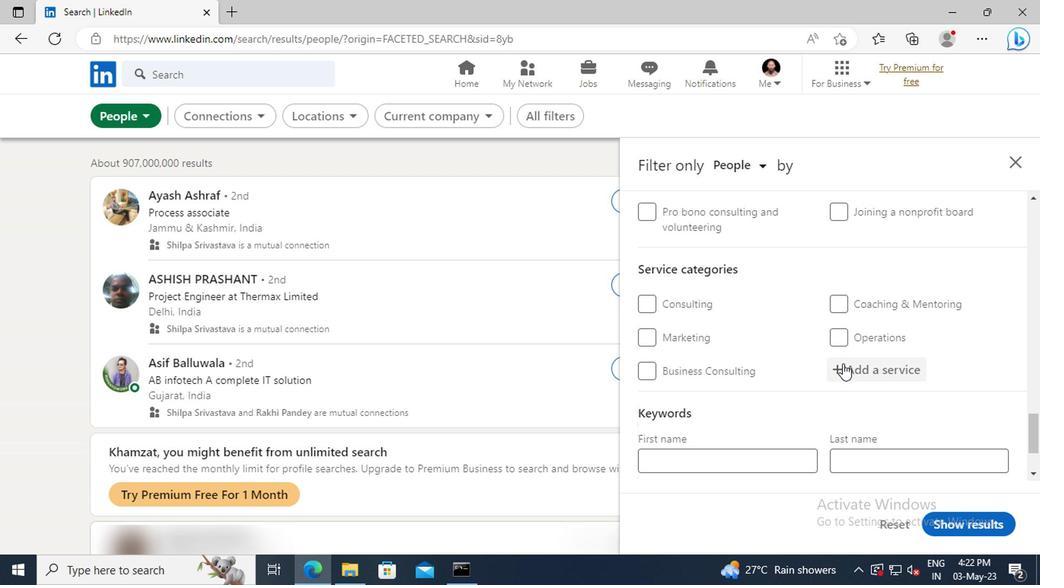 
Action: Key pressed <Key.shift>FILE<Key.space><Key.shift>MAN
Screenshot: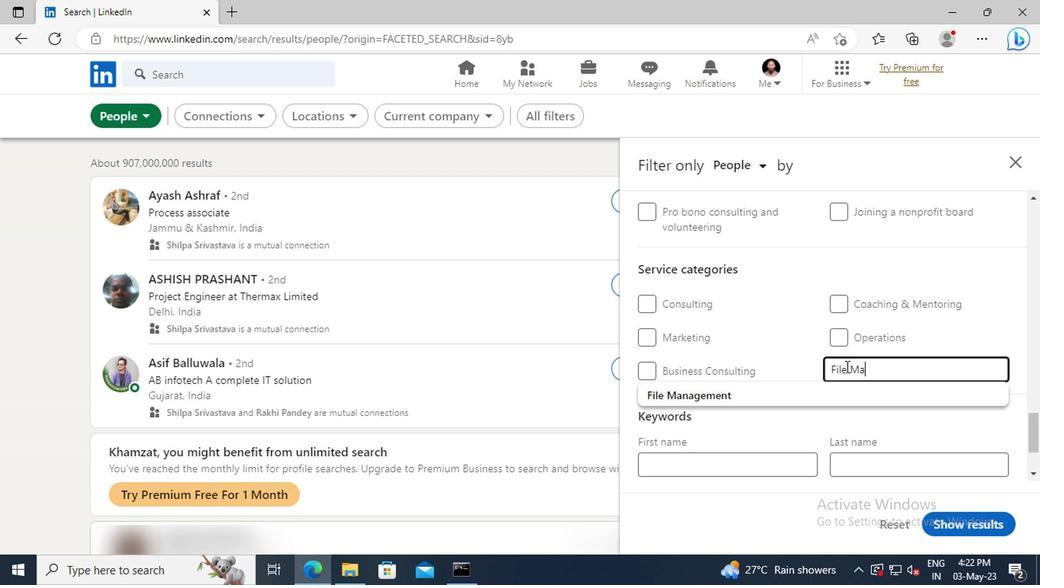 
Action: Mouse moved to (843, 393)
Screenshot: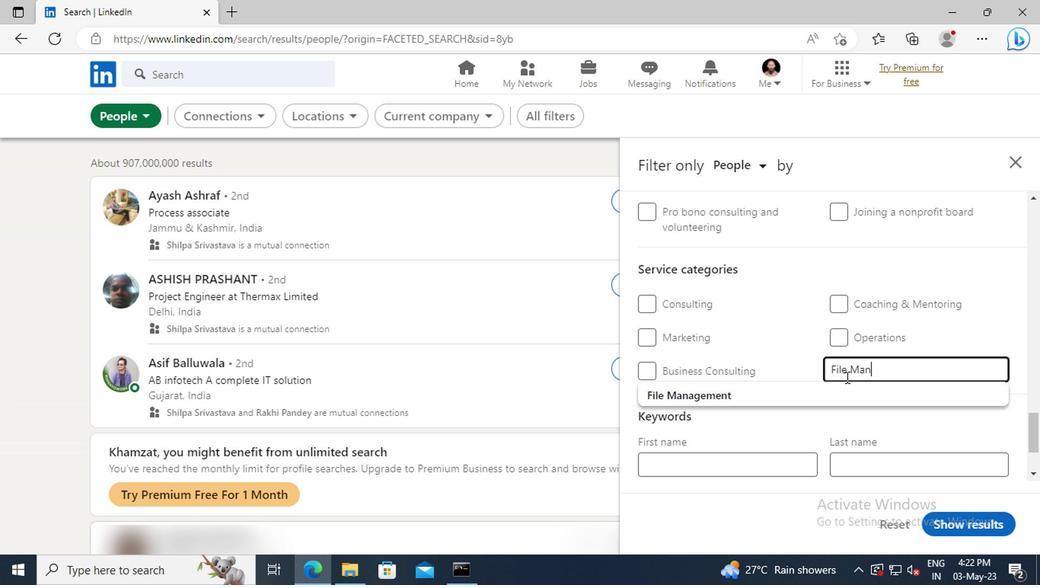 
Action: Mouse pressed left at (843, 393)
Screenshot: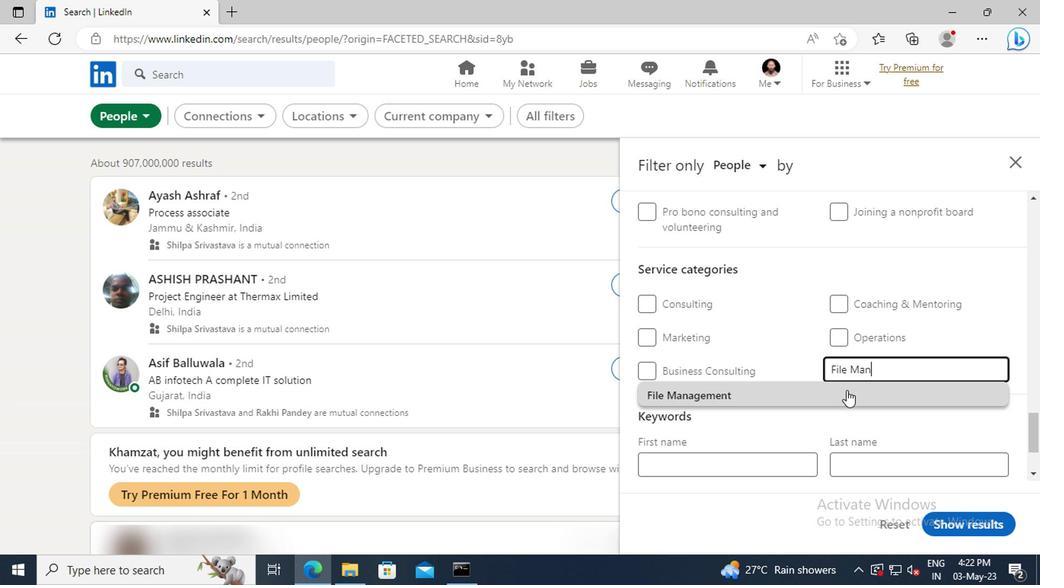 
Action: Mouse scrolled (843, 392) with delta (0, 0)
Screenshot: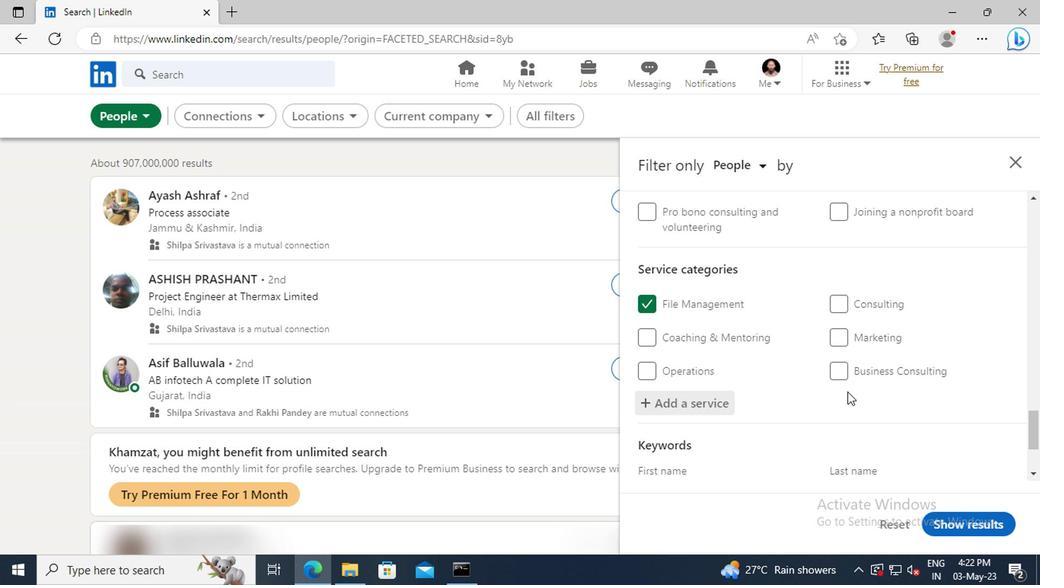 
Action: Mouse scrolled (843, 392) with delta (0, 0)
Screenshot: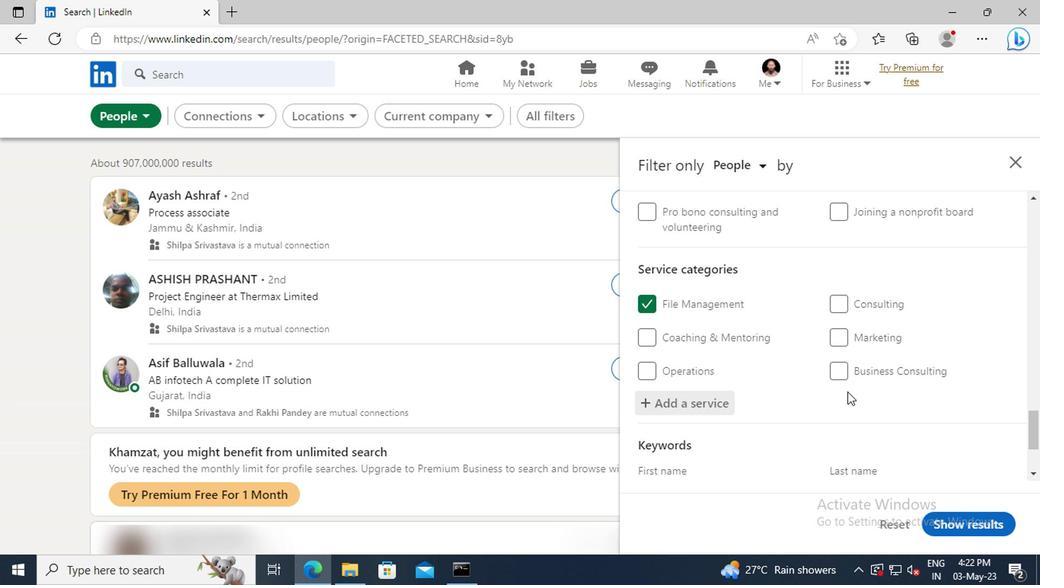 
Action: Mouse scrolled (843, 392) with delta (0, 0)
Screenshot: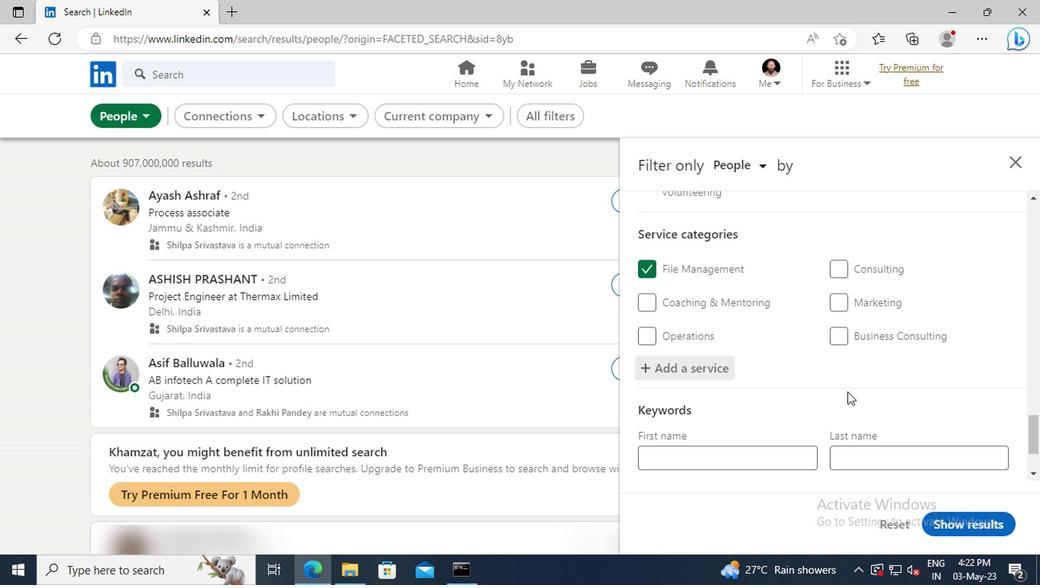 
Action: Mouse scrolled (843, 392) with delta (0, 0)
Screenshot: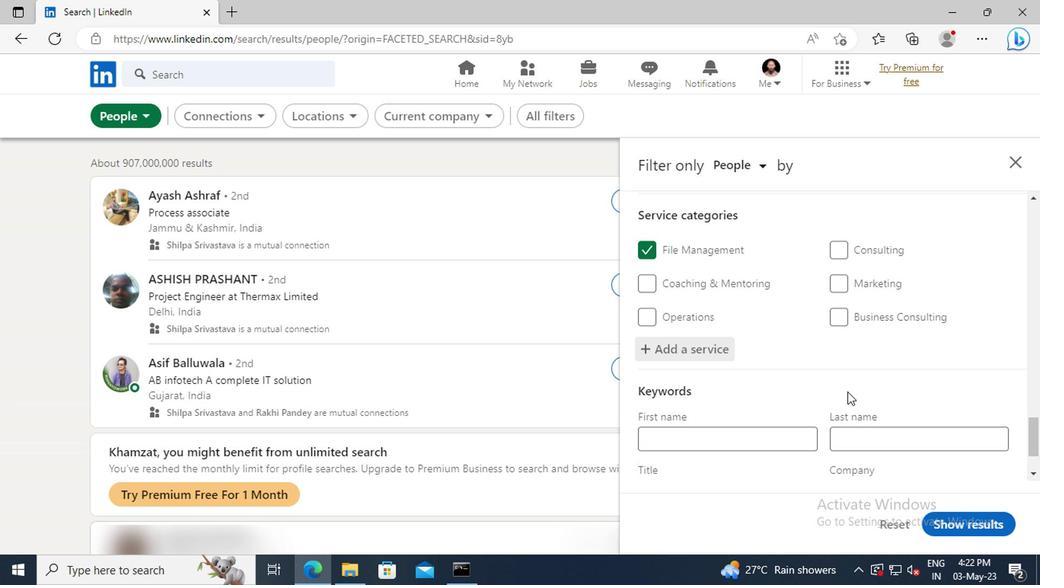 
Action: Mouse moved to (750, 413)
Screenshot: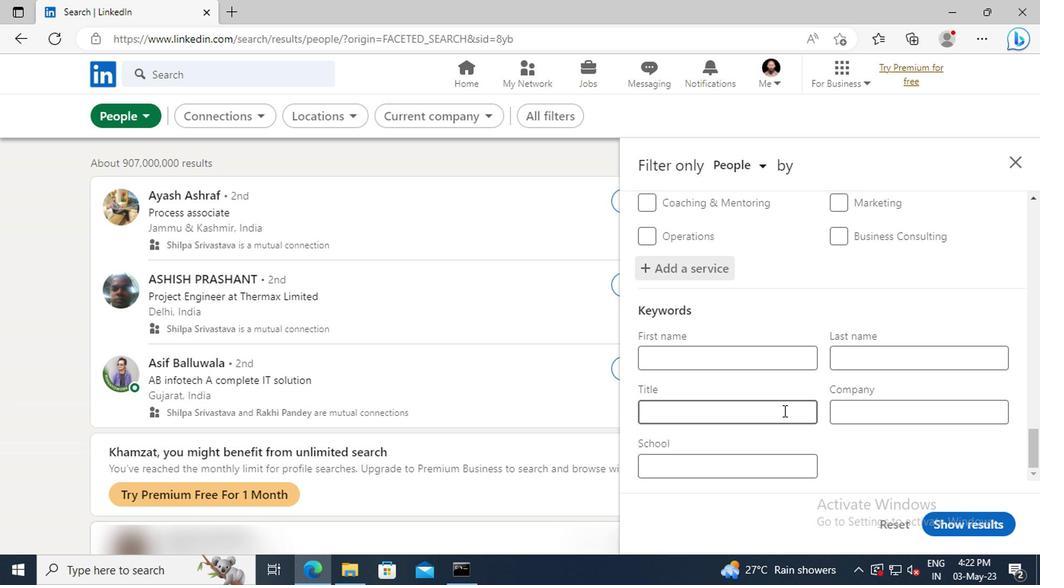
Action: Mouse pressed left at (750, 413)
Screenshot: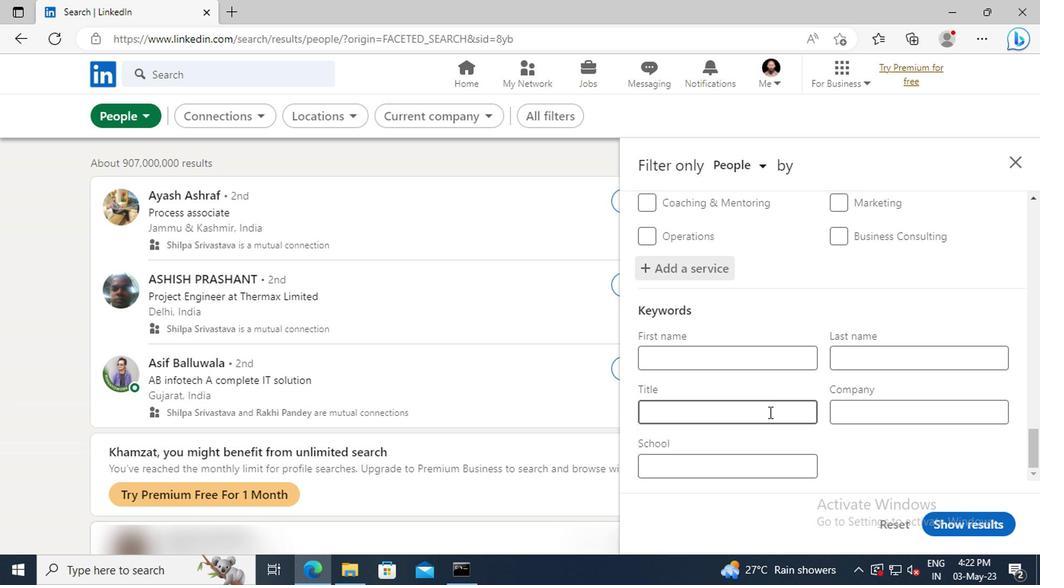 
Action: Key pressed <Key.shift>HEAVY<Key.space><Key.shift>EQUIPMENT<Key.space><Key.shift>OPERATOR<Key.enter>
Screenshot: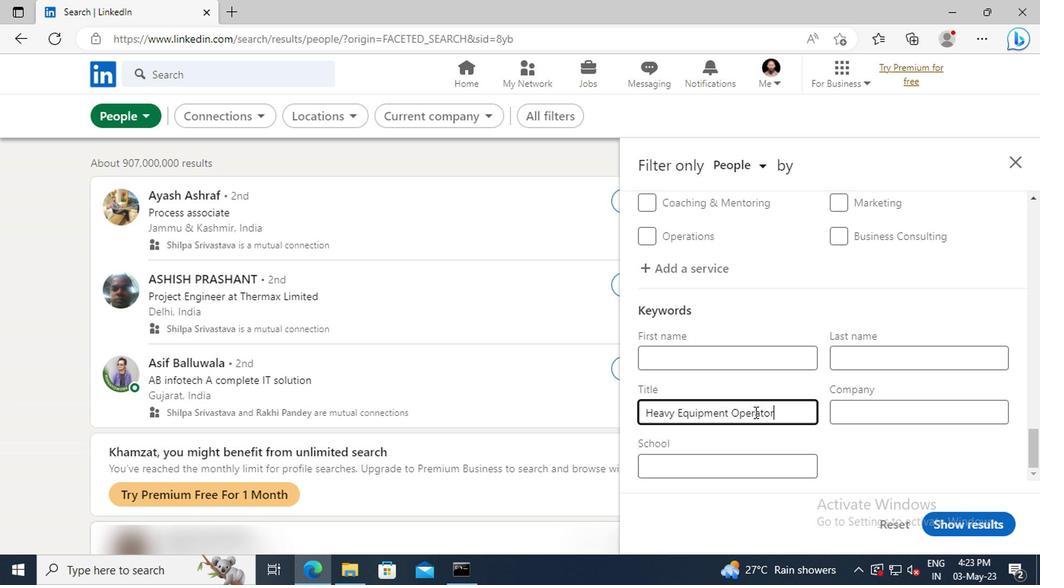 
Action: Mouse moved to (939, 522)
Screenshot: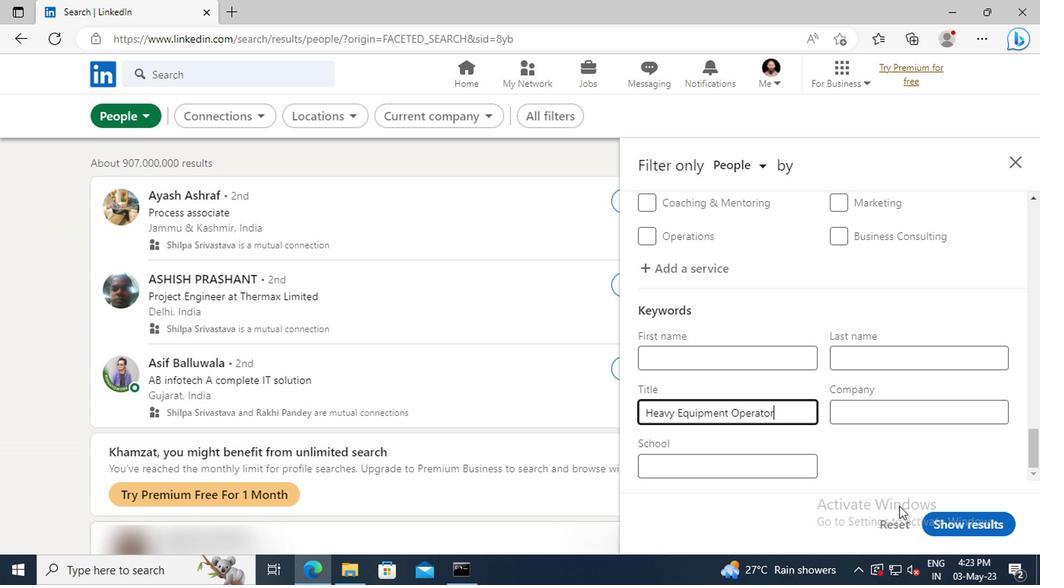 
Action: Mouse pressed left at (939, 522)
Screenshot: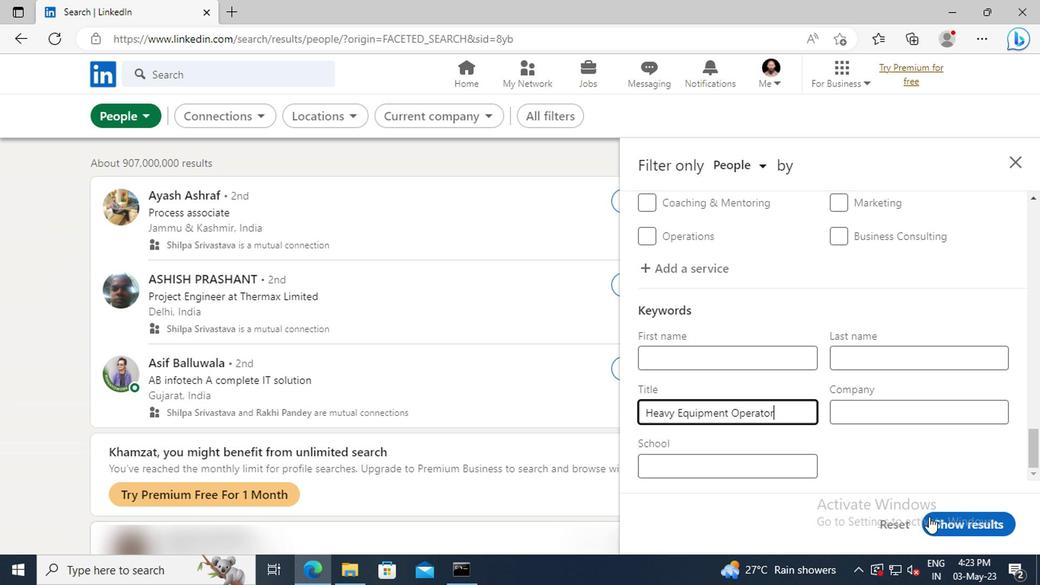 
